 Task: Research Airbnb properties in Al Mishkhab, Iraq from 6th December, 2023 to 10th December, 2023 for 6 adults, 2 children. Place can be entire room or shared room with 6 bedrooms having 6 beds and 6 bathrooms. Property type can be house. Amenities needed are: wifi, TV, free parkinig on premises, gym, breakfast.
Action: Mouse moved to (561, 117)
Screenshot: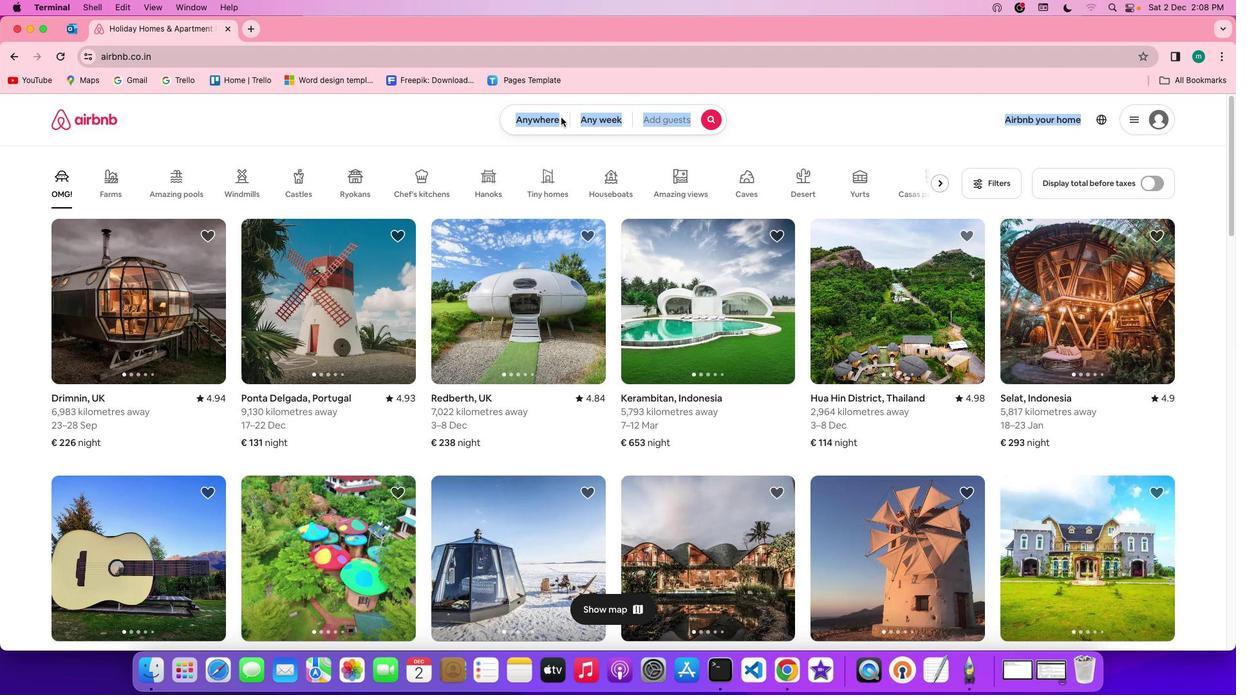 
Action: Mouse pressed left at (561, 117)
Screenshot: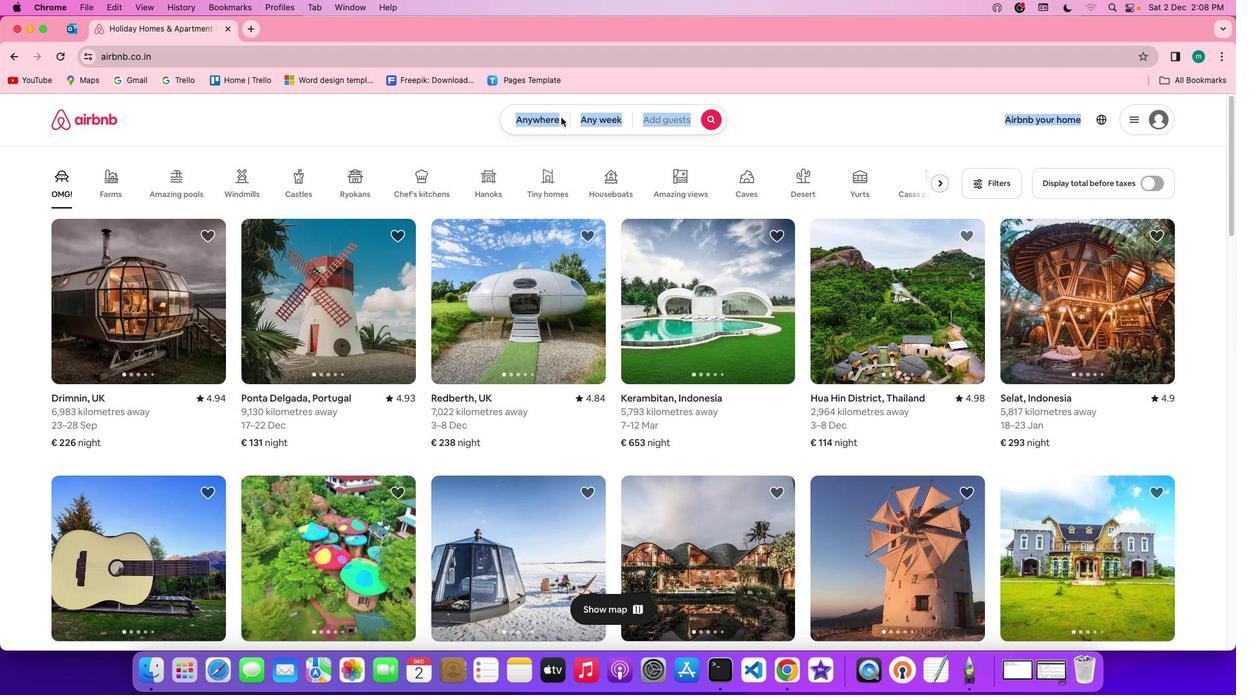 
Action: Mouse moved to (556, 117)
Screenshot: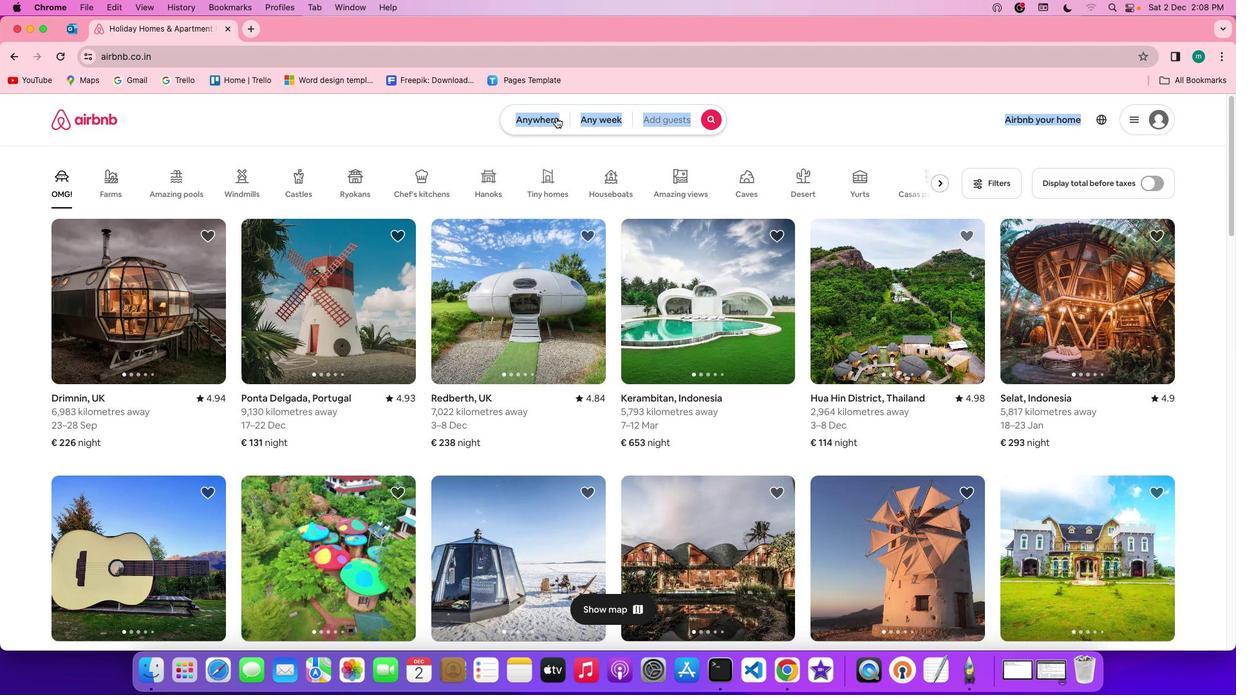 
Action: Mouse pressed left at (556, 117)
Screenshot: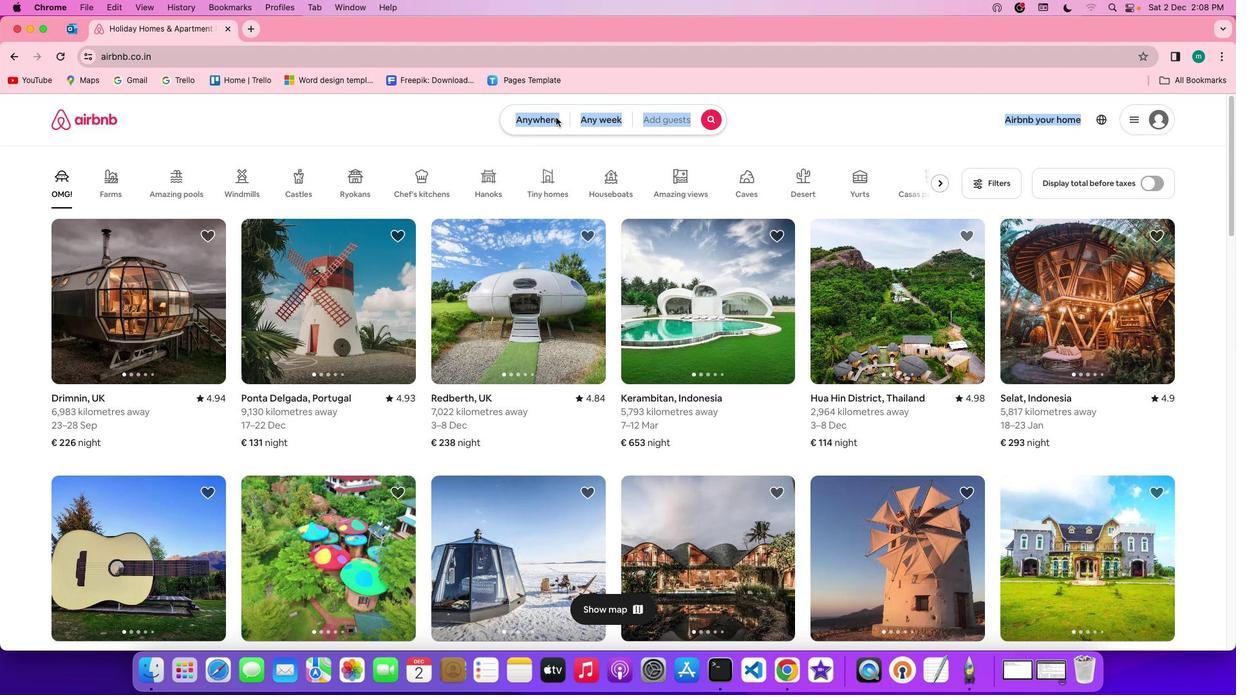 
Action: Mouse moved to (478, 174)
Screenshot: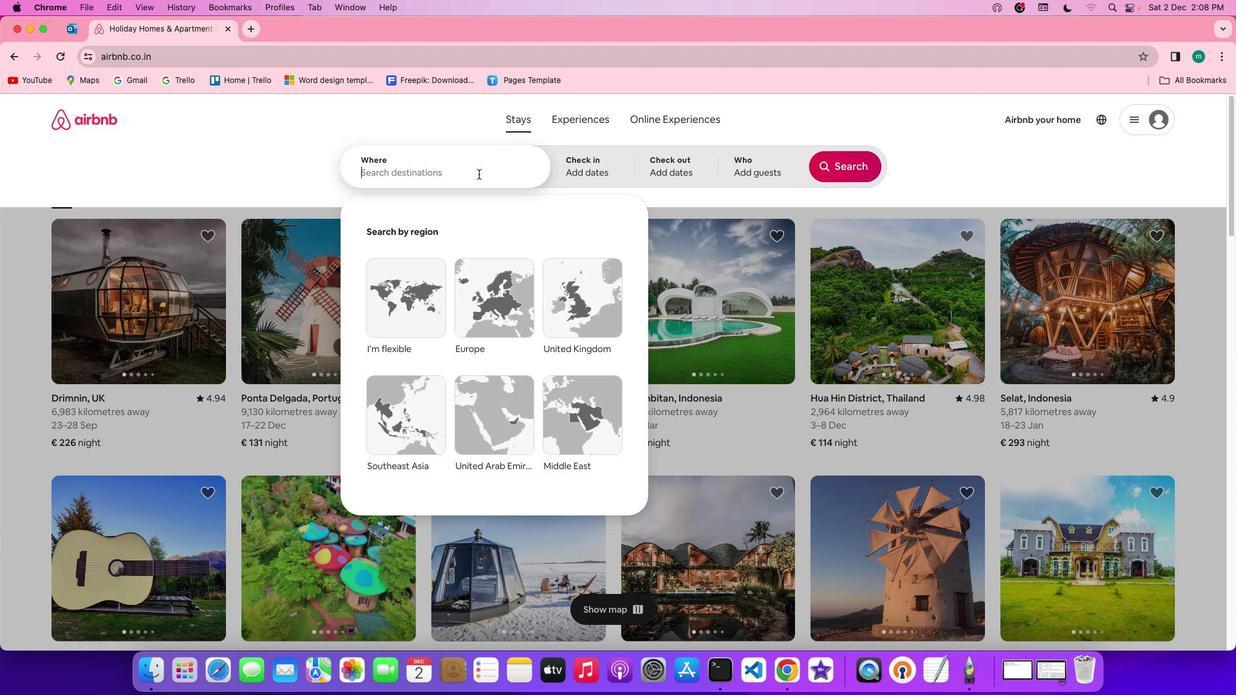 
Action: Mouse pressed left at (478, 174)
Screenshot: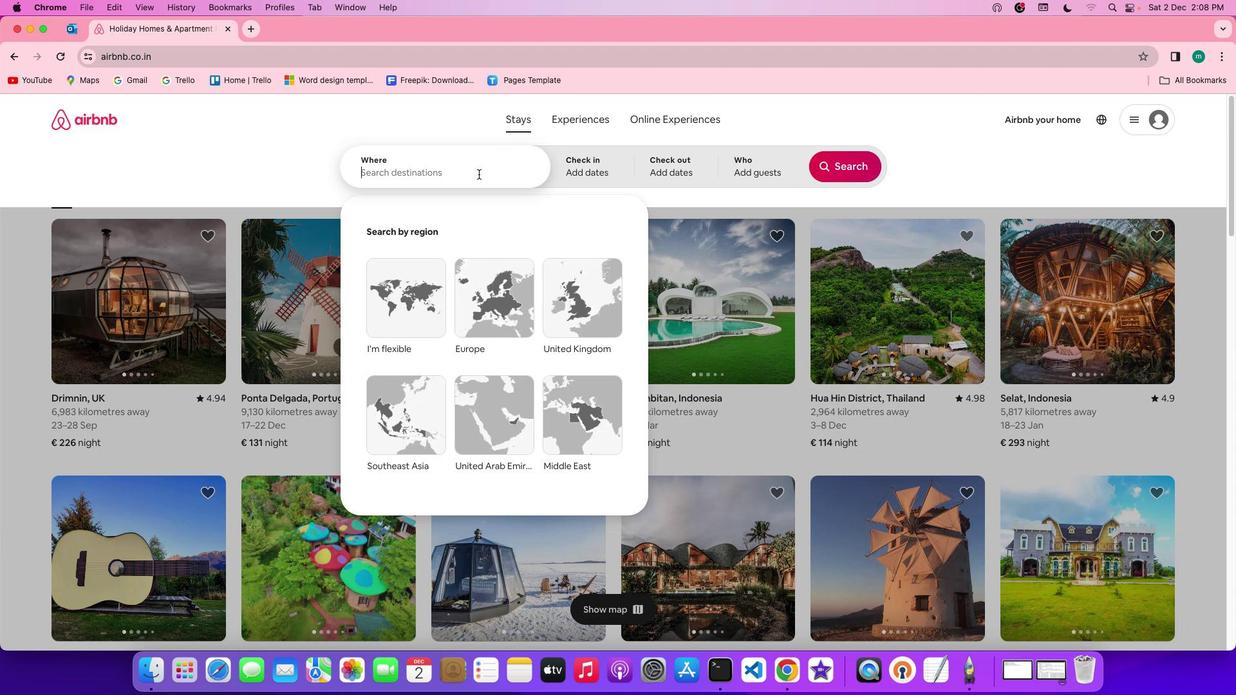 
Action: Mouse moved to (450, 164)
Screenshot: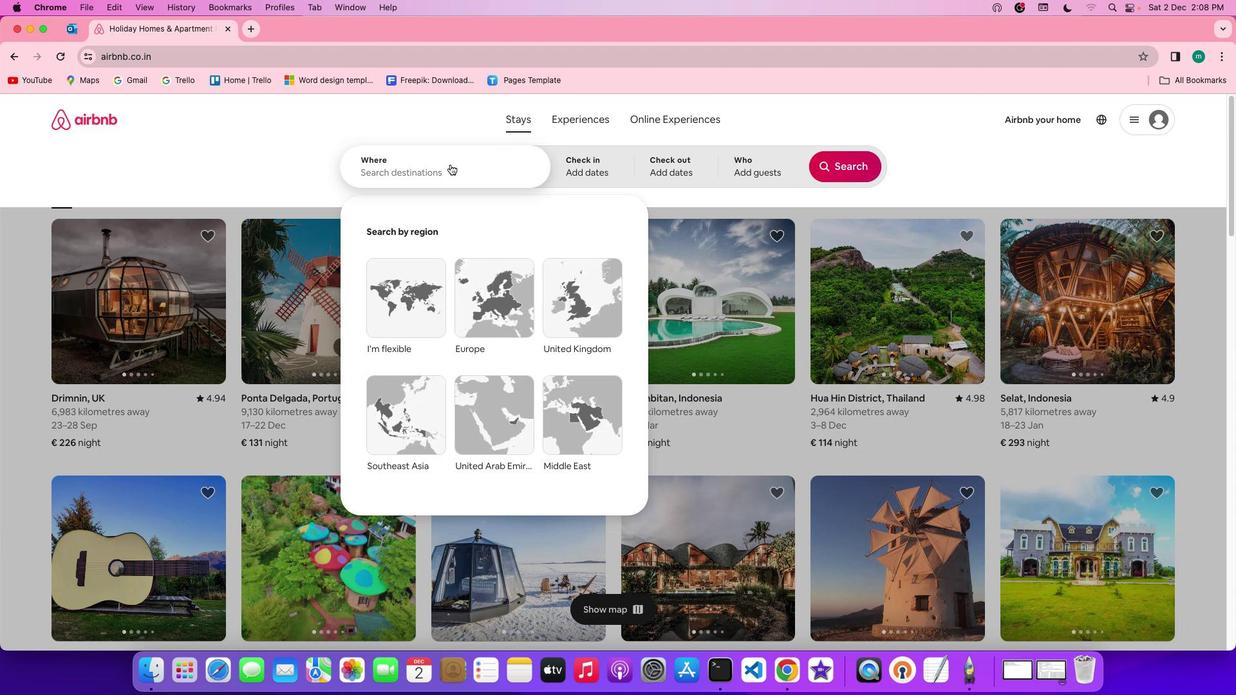 
Action: Key pressed Key.shift'A''I'Key.spaceKey.shift'M''i''s''h''k''h''a''b'','Key.spaceKey.shift'i''r''a''q'
Screenshot: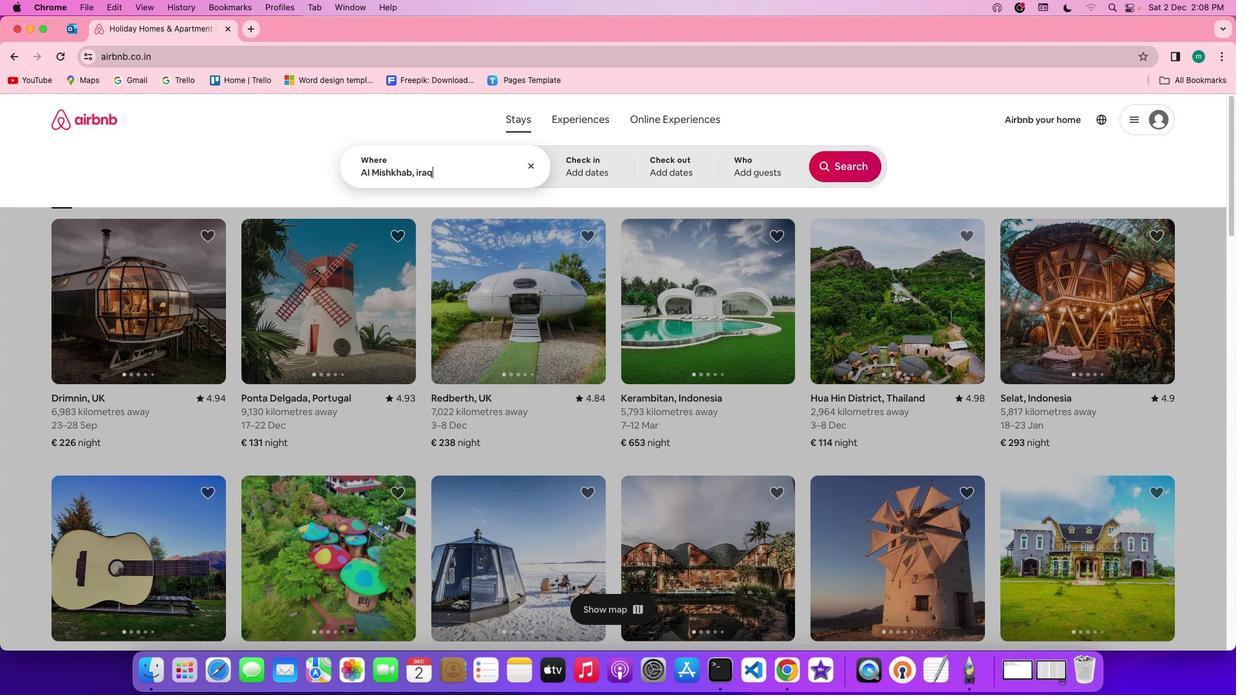 
Action: Mouse moved to (587, 149)
Screenshot: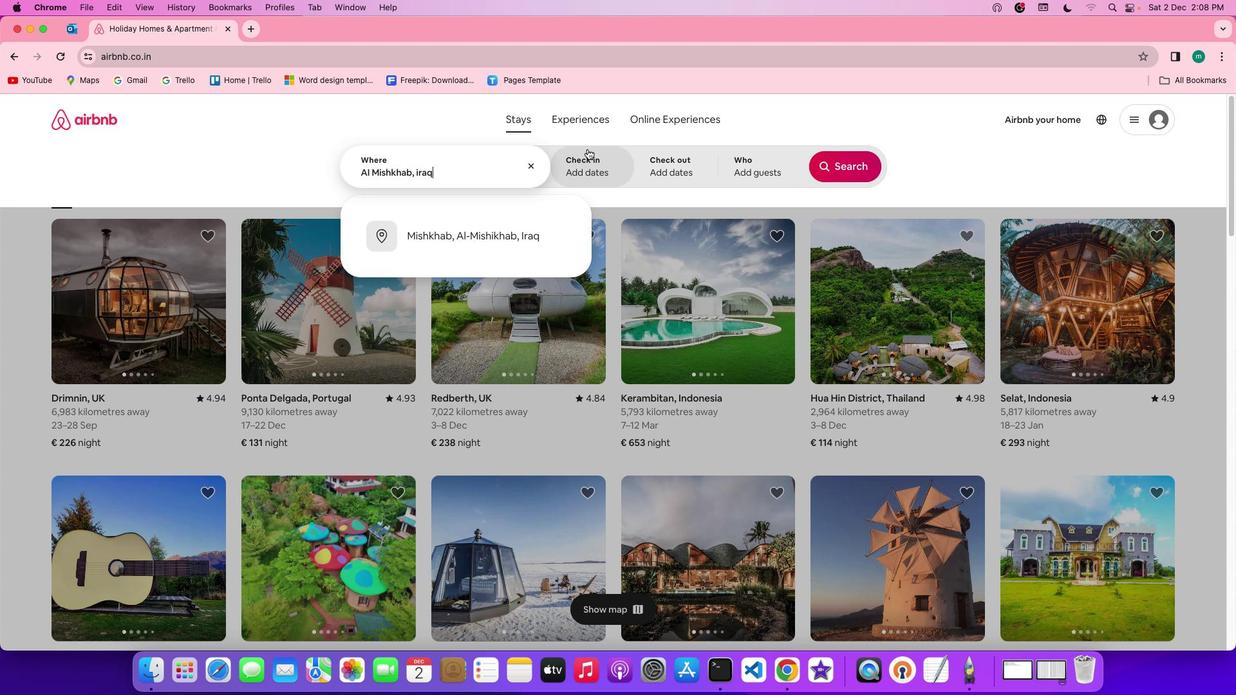 
Action: Mouse pressed left at (587, 149)
Screenshot: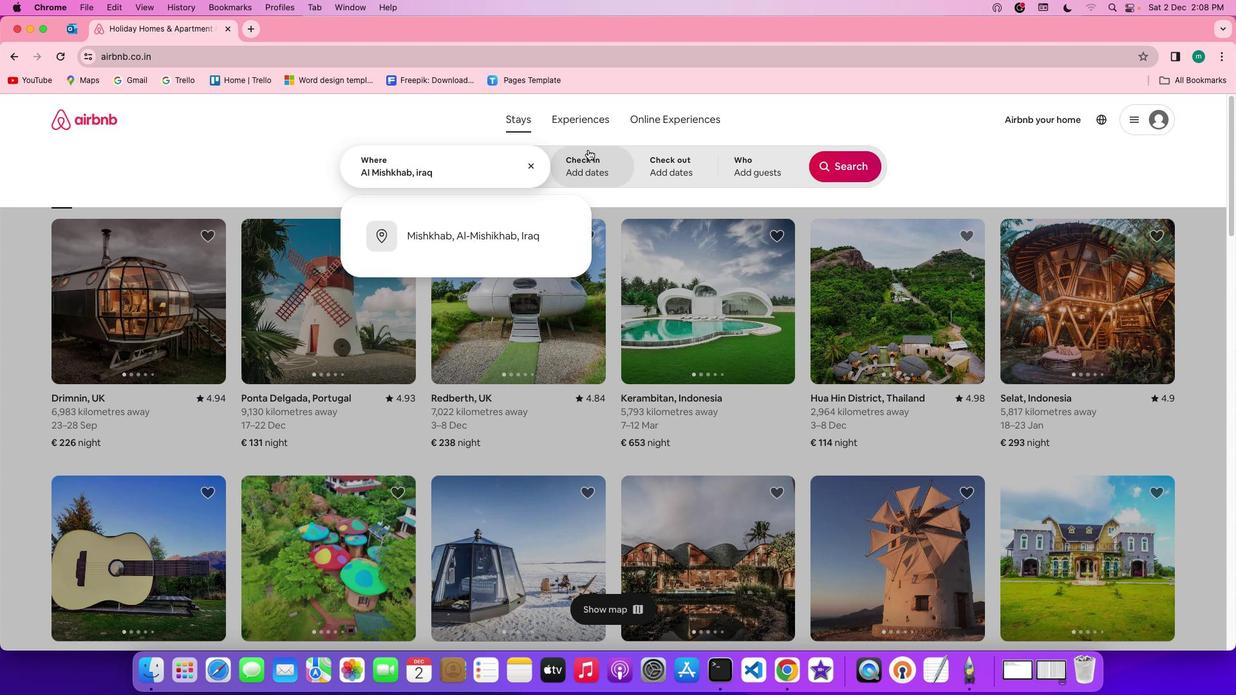
Action: Mouse moved to (486, 358)
Screenshot: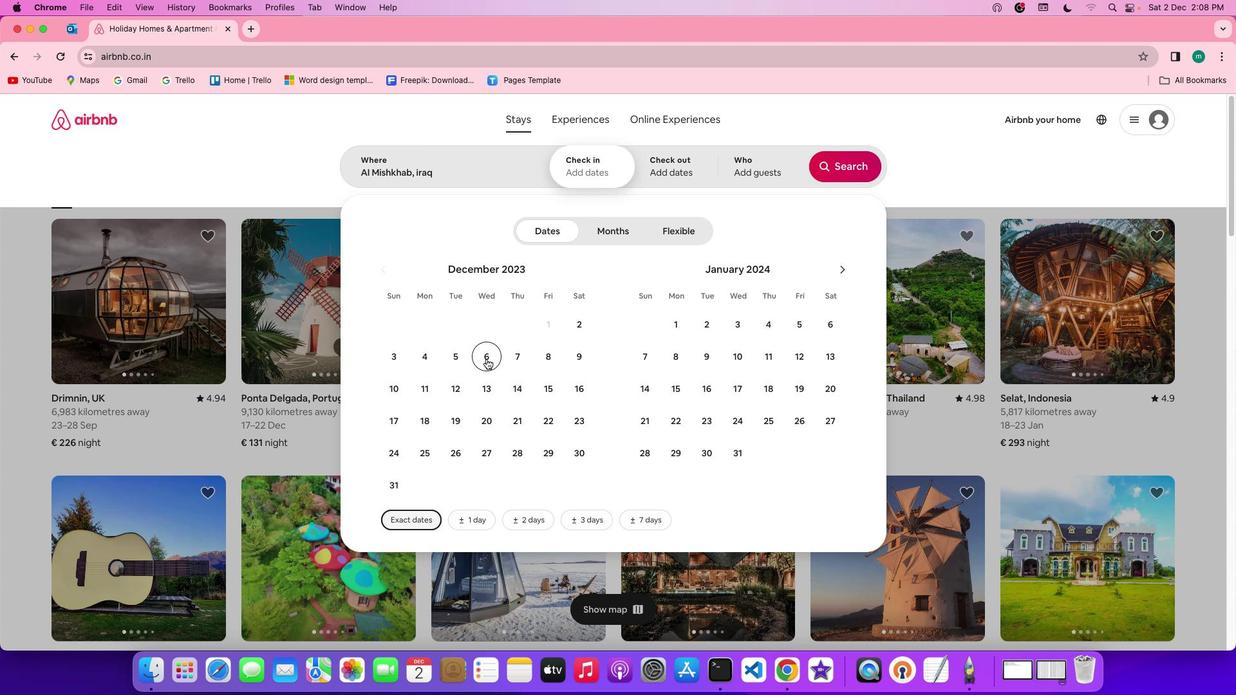 
Action: Mouse pressed left at (486, 358)
Screenshot: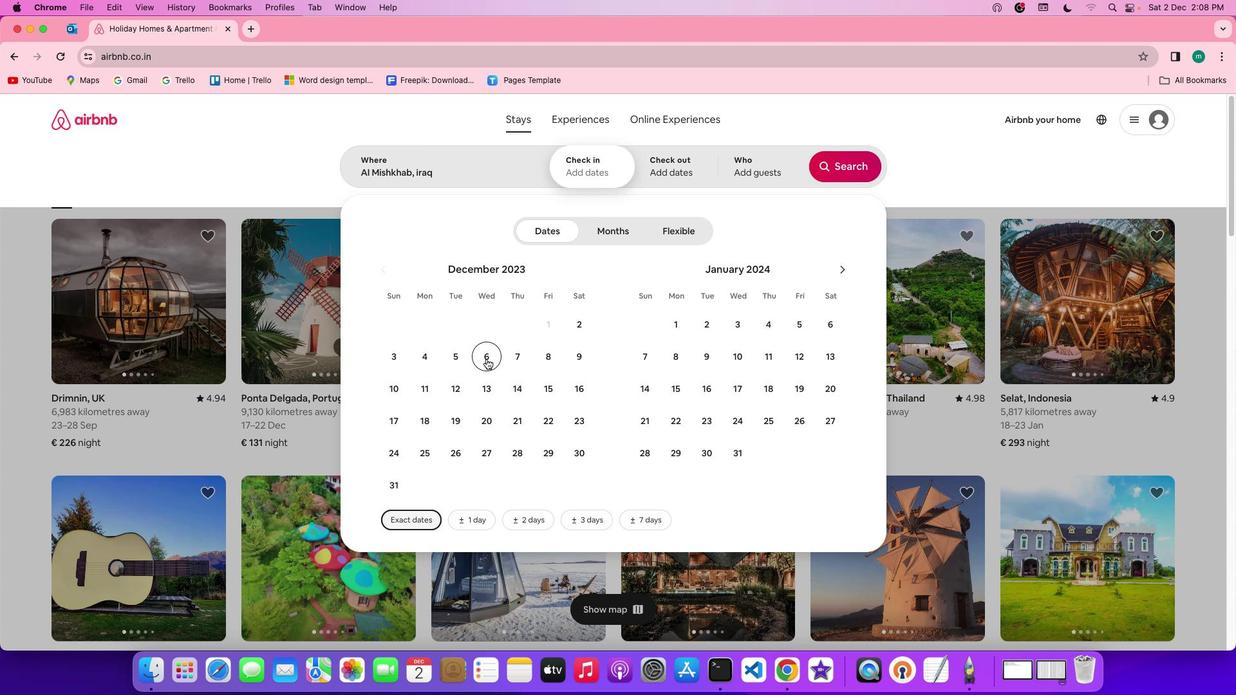 
Action: Mouse moved to (395, 390)
Screenshot: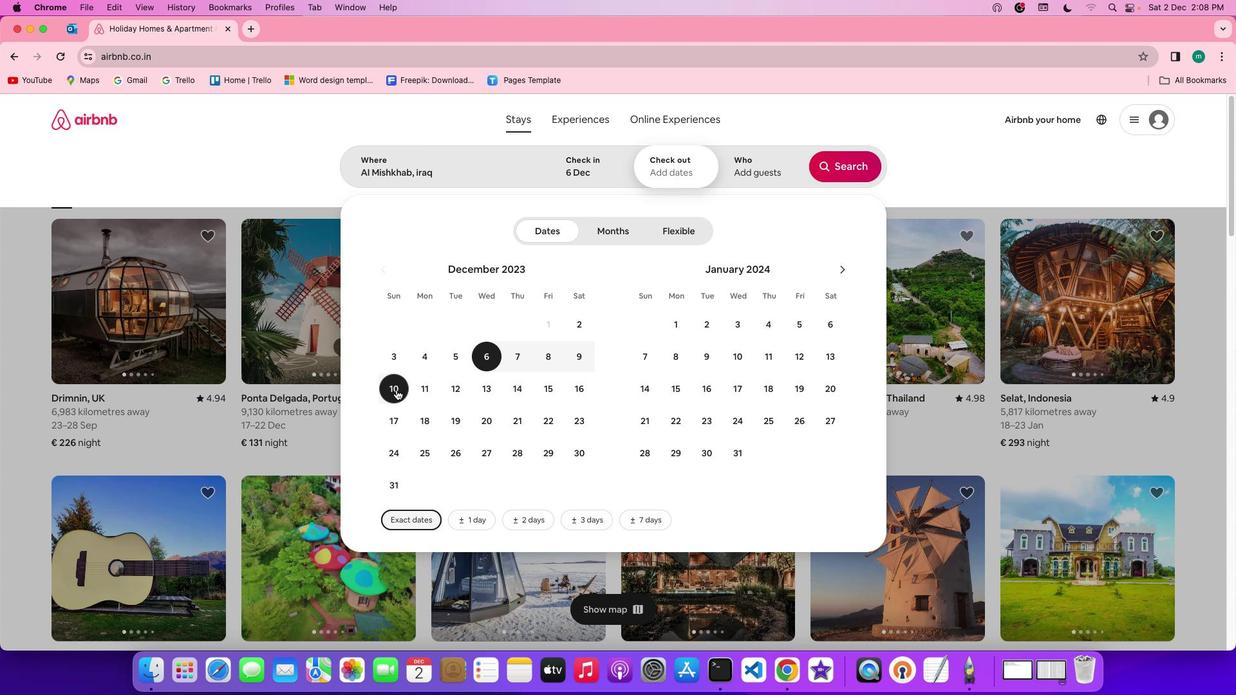 
Action: Mouse pressed left at (395, 390)
Screenshot: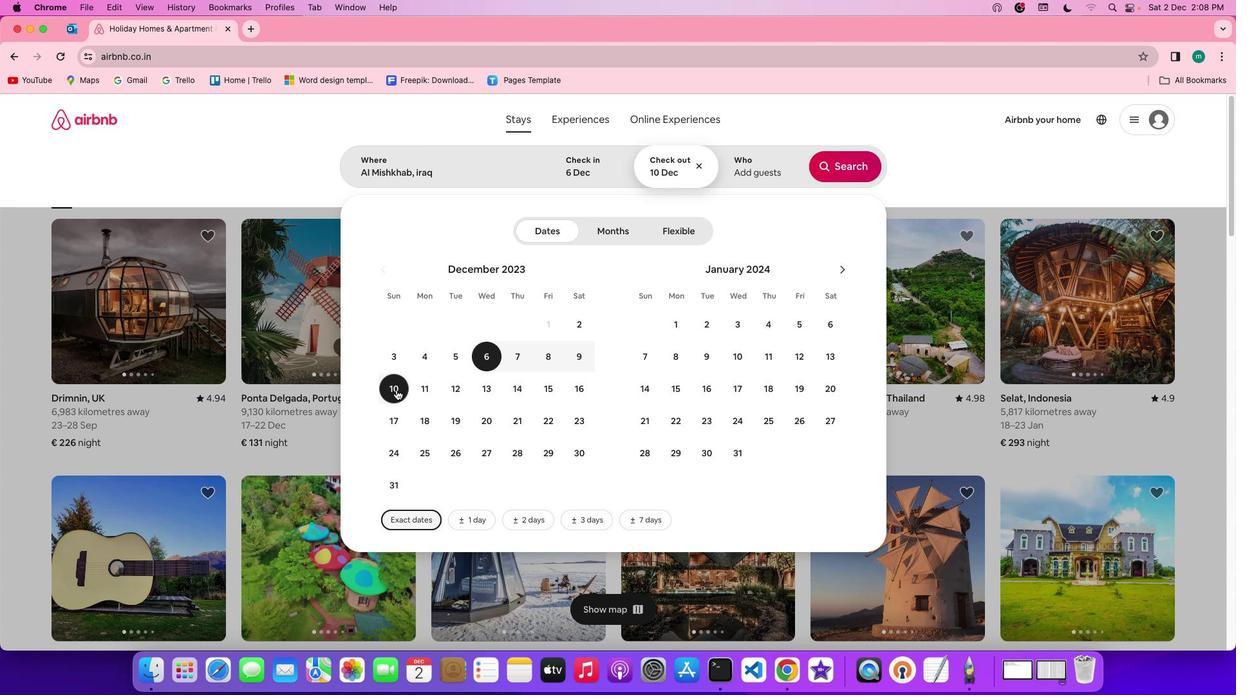 
Action: Mouse moved to (757, 173)
Screenshot: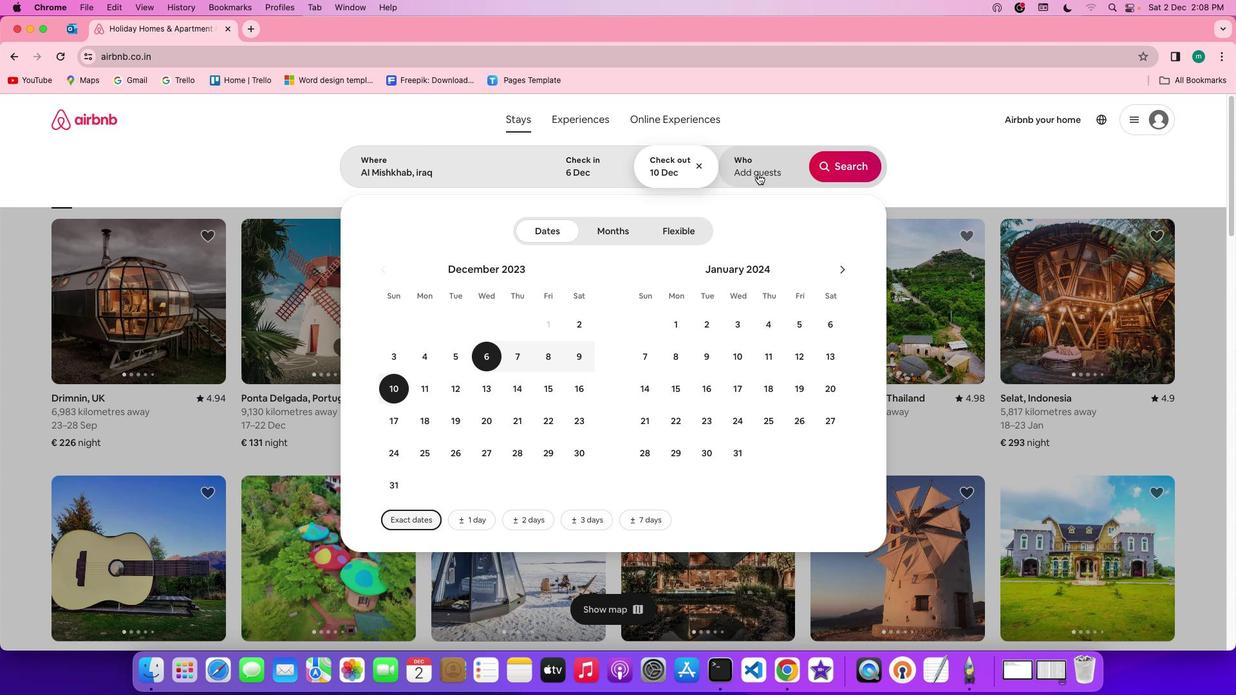 
Action: Mouse pressed left at (757, 173)
Screenshot: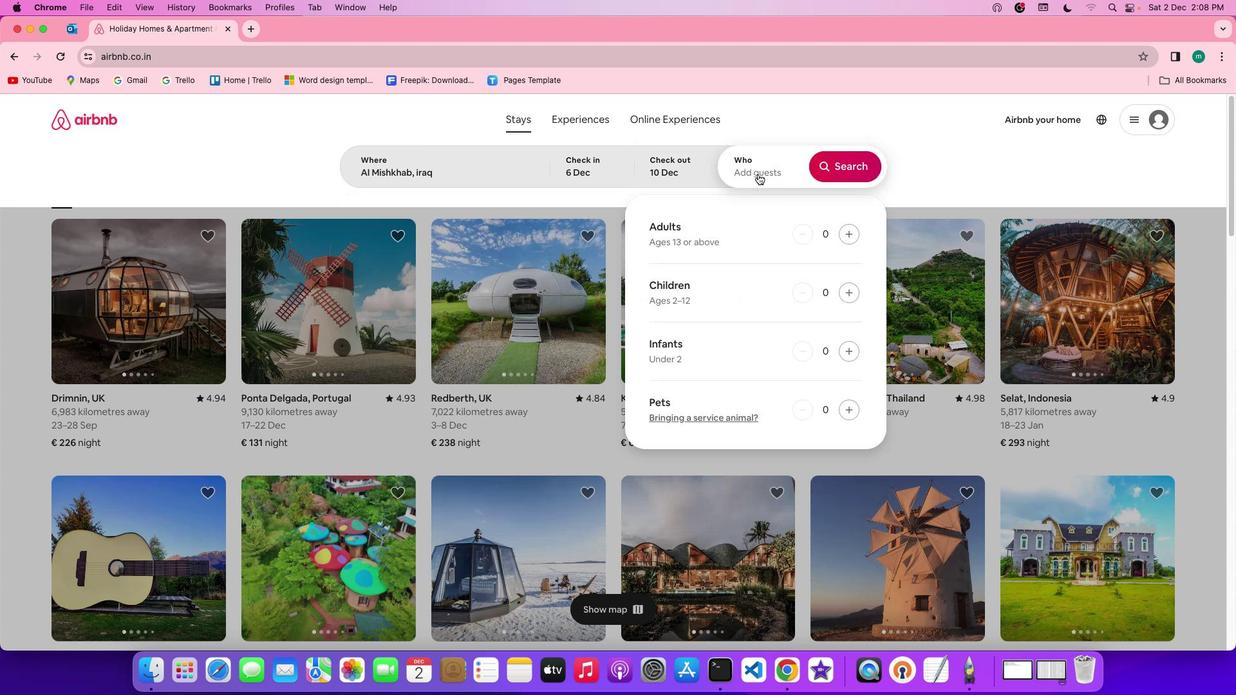 
Action: Mouse moved to (844, 232)
Screenshot: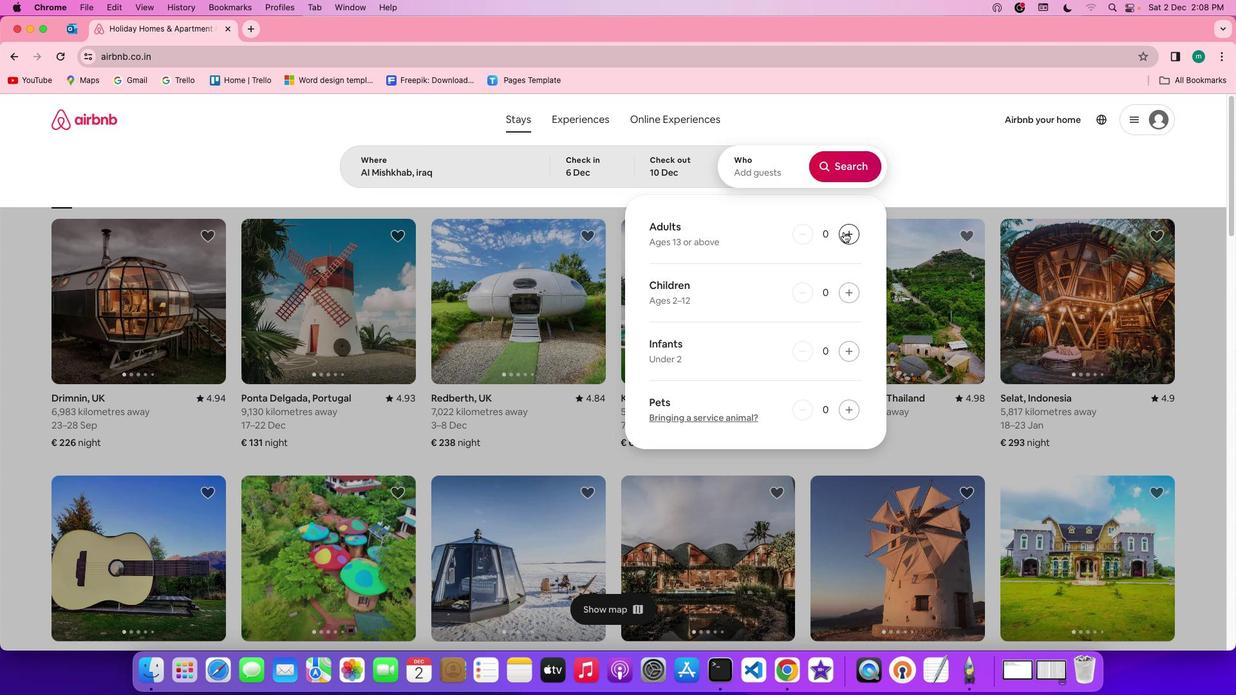 
Action: Mouse pressed left at (844, 232)
Screenshot: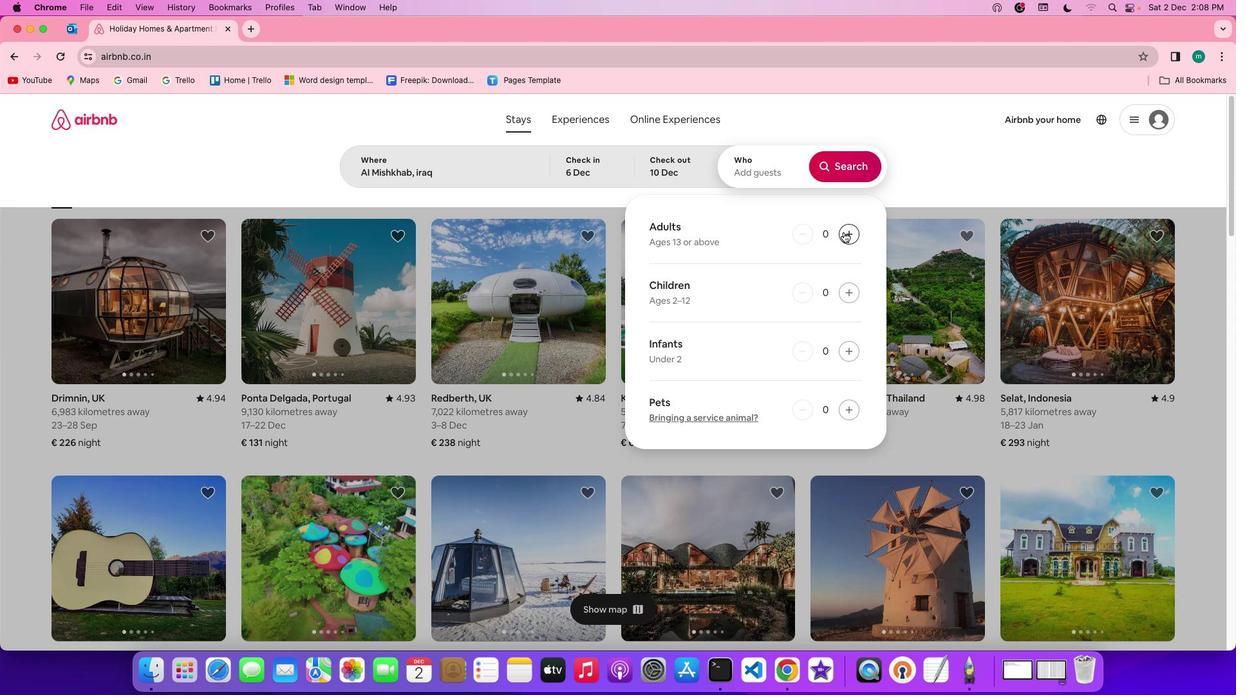
Action: Mouse pressed left at (844, 232)
Screenshot: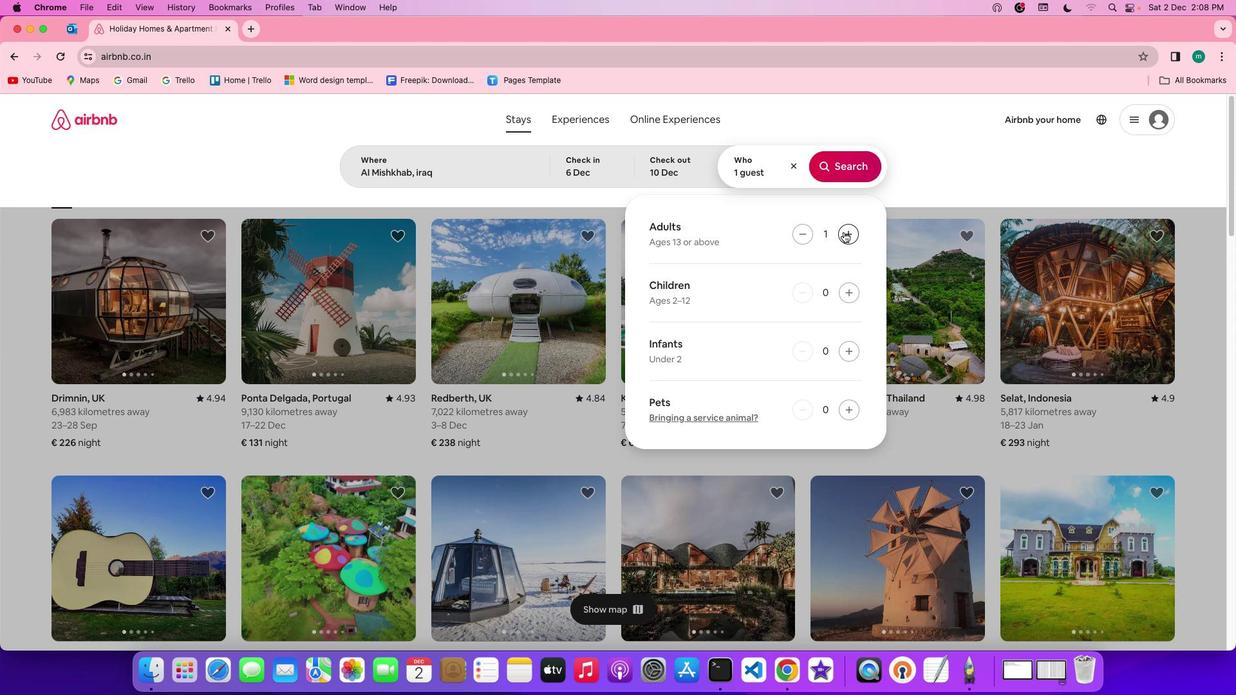 
Action: Mouse pressed left at (844, 232)
Screenshot: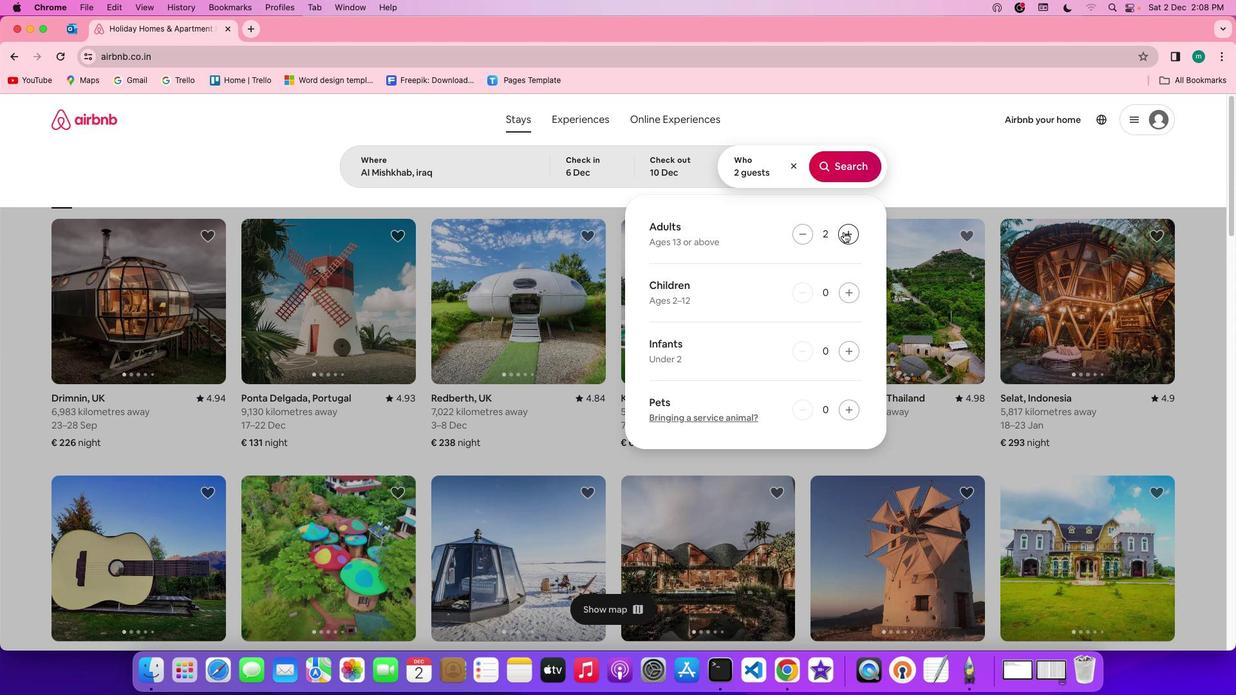 
Action: Mouse pressed left at (844, 232)
Screenshot: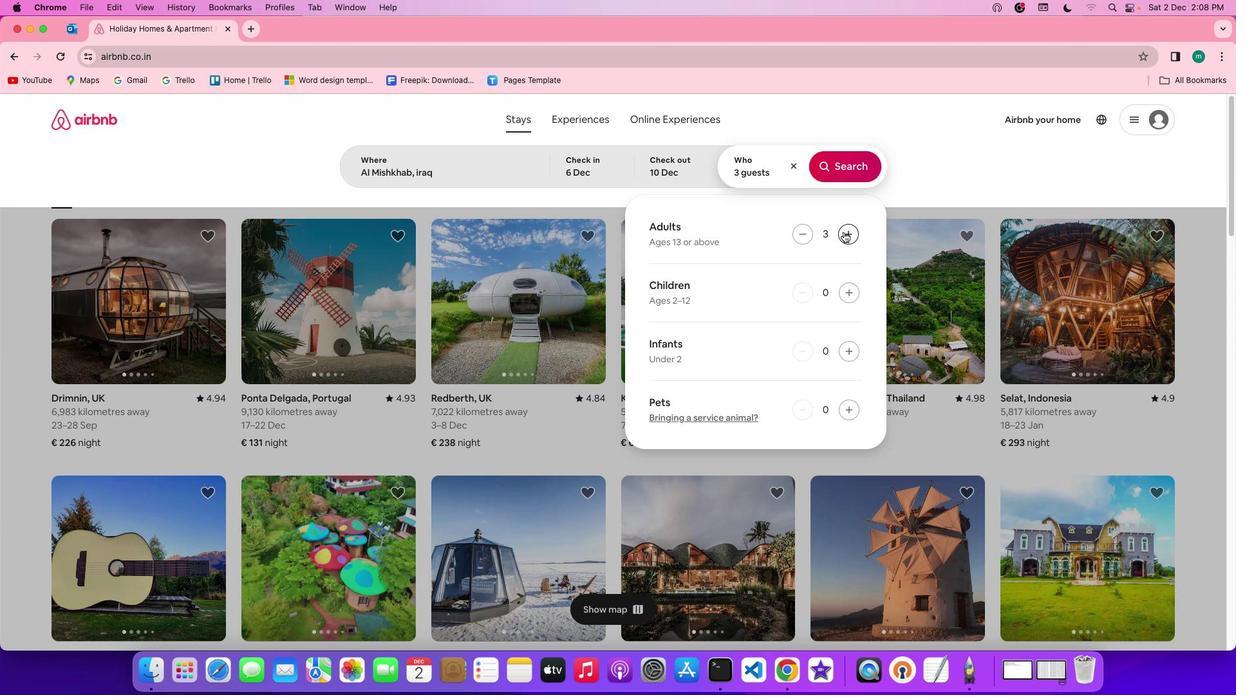 
Action: Mouse pressed left at (844, 232)
Screenshot: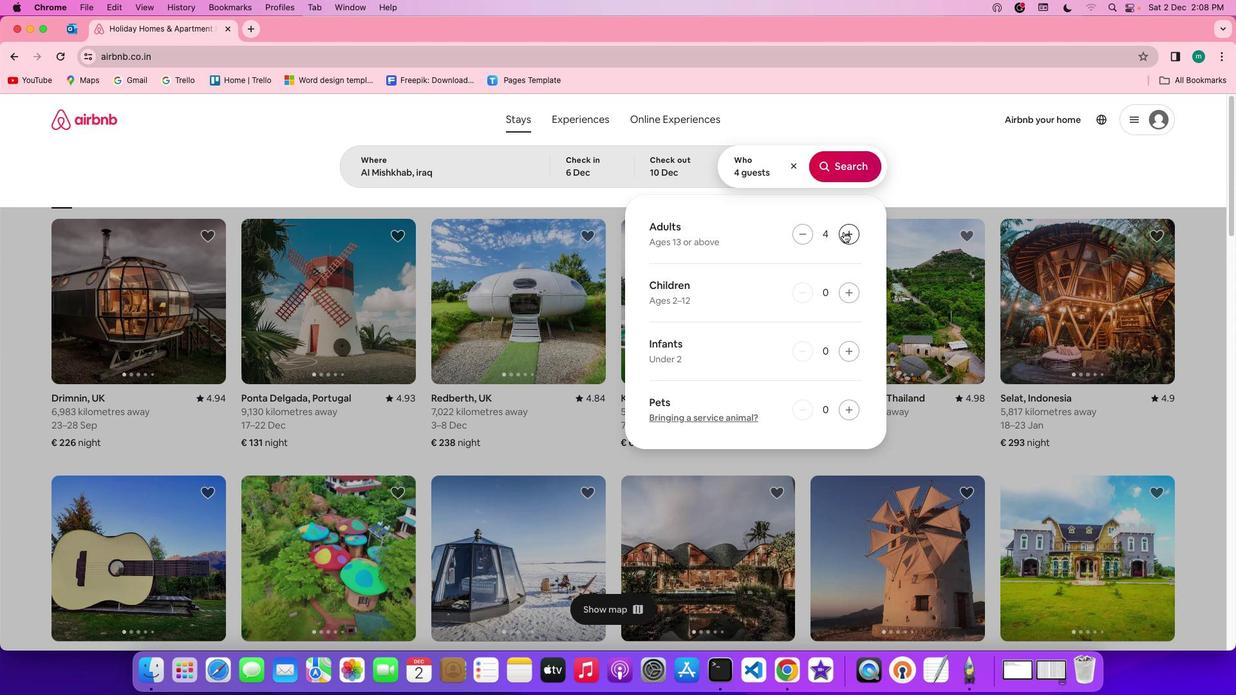 
Action: Mouse pressed left at (844, 232)
Screenshot: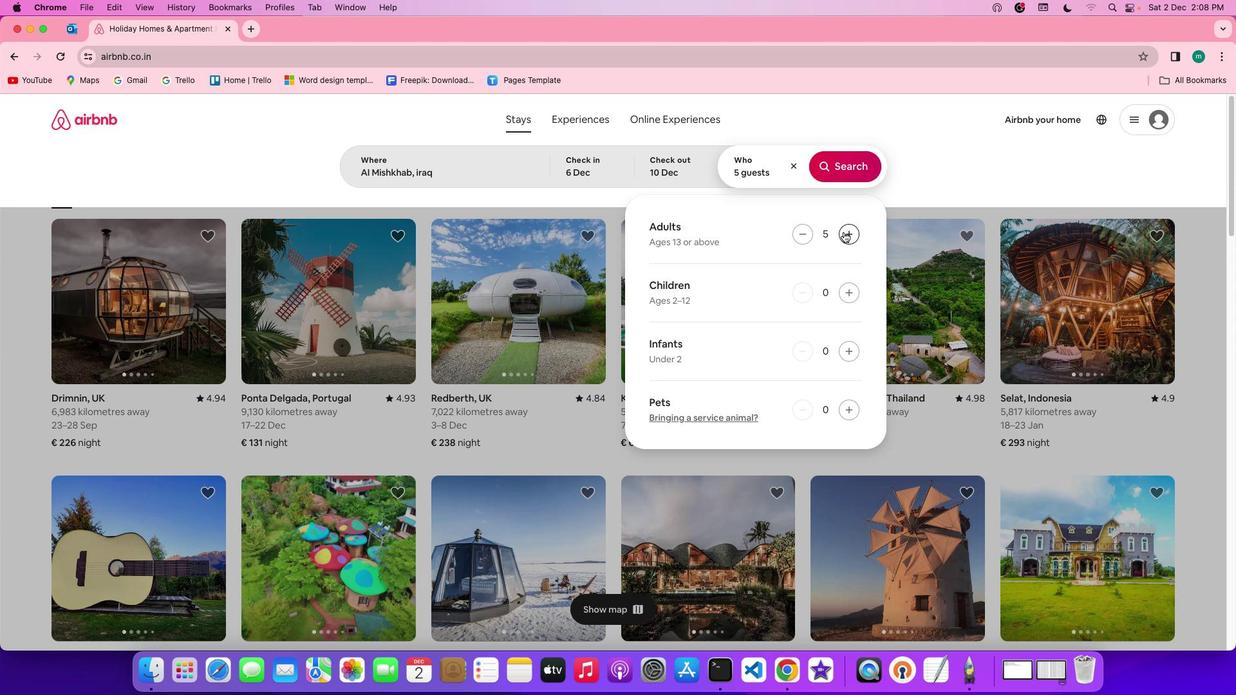 
Action: Mouse moved to (847, 294)
Screenshot: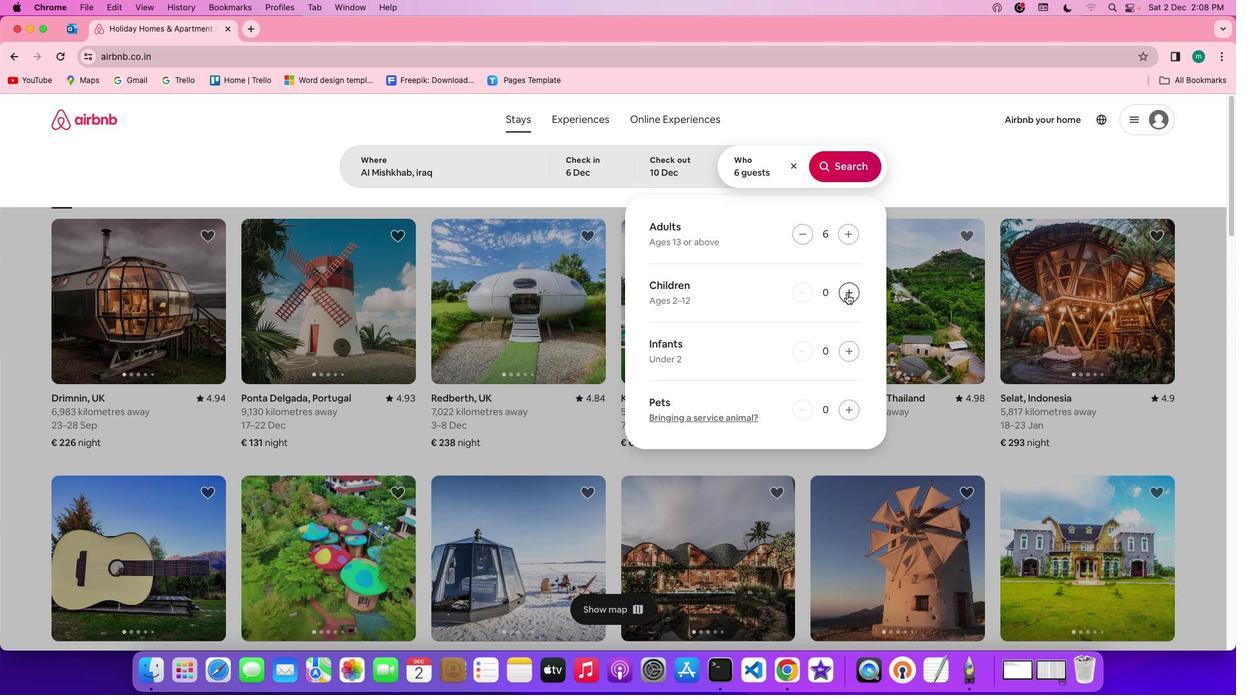 
Action: Mouse pressed left at (847, 294)
Screenshot: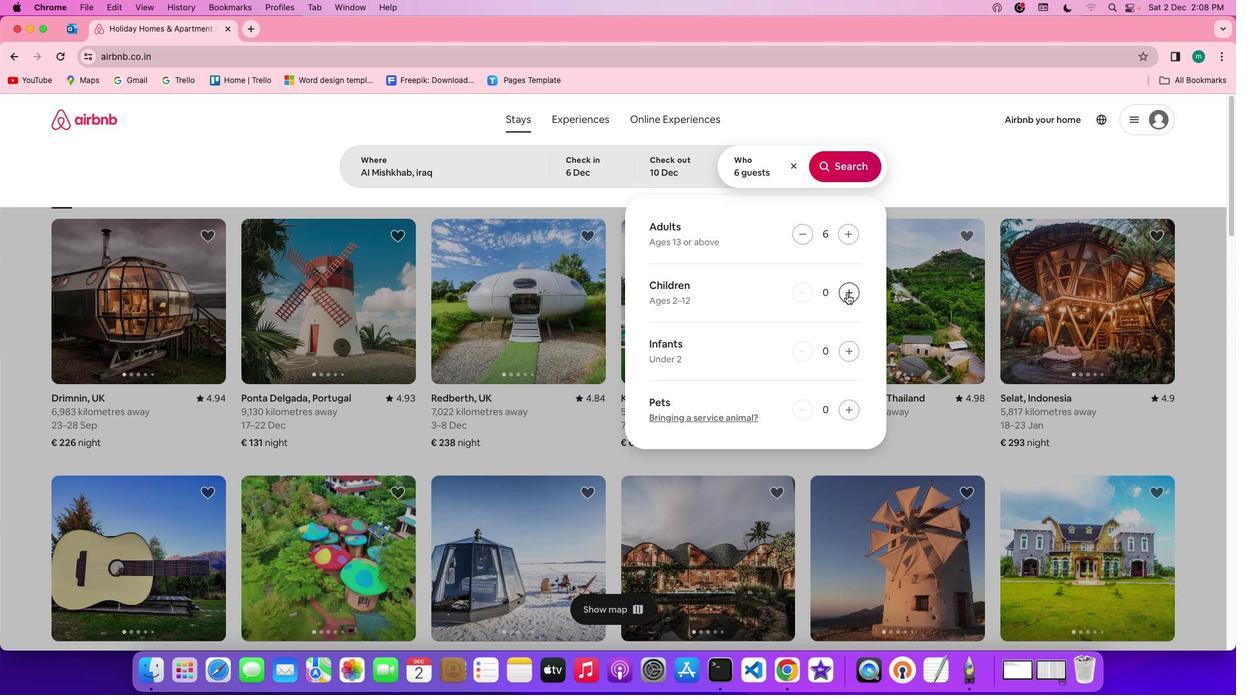 
Action: Mouse pressed left at (847, 294)
Screenshot: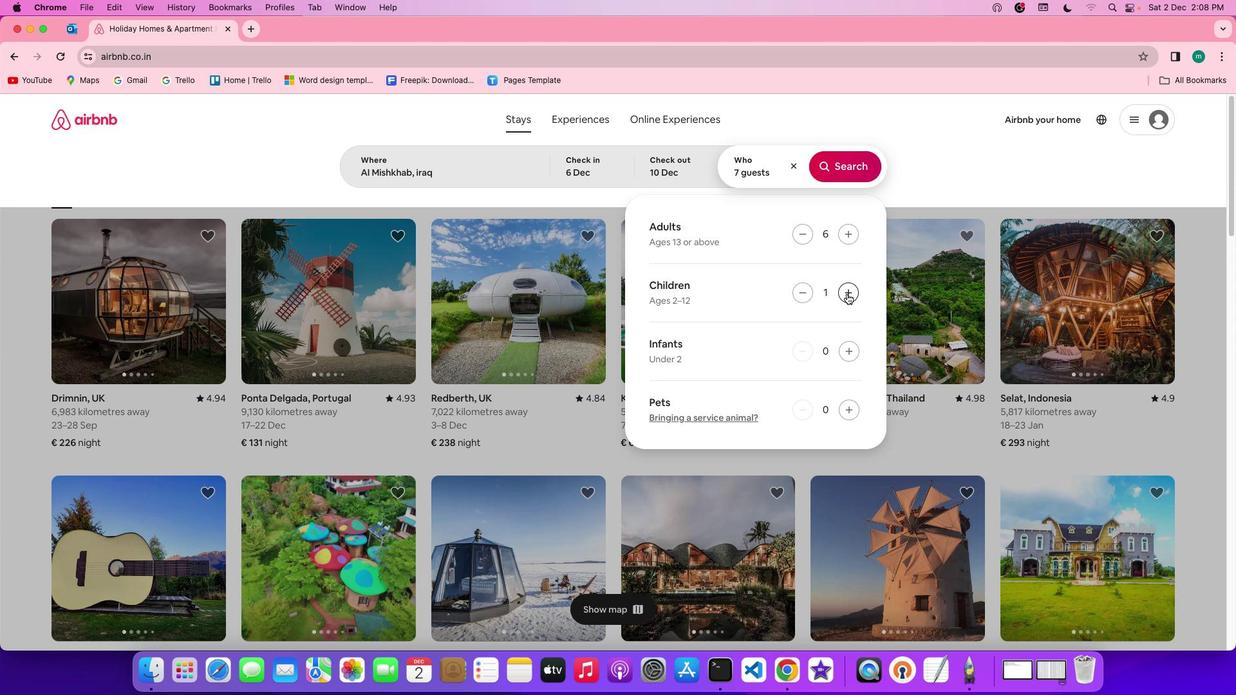 
Action: Mouse moved to (850, 175)
Screenshot: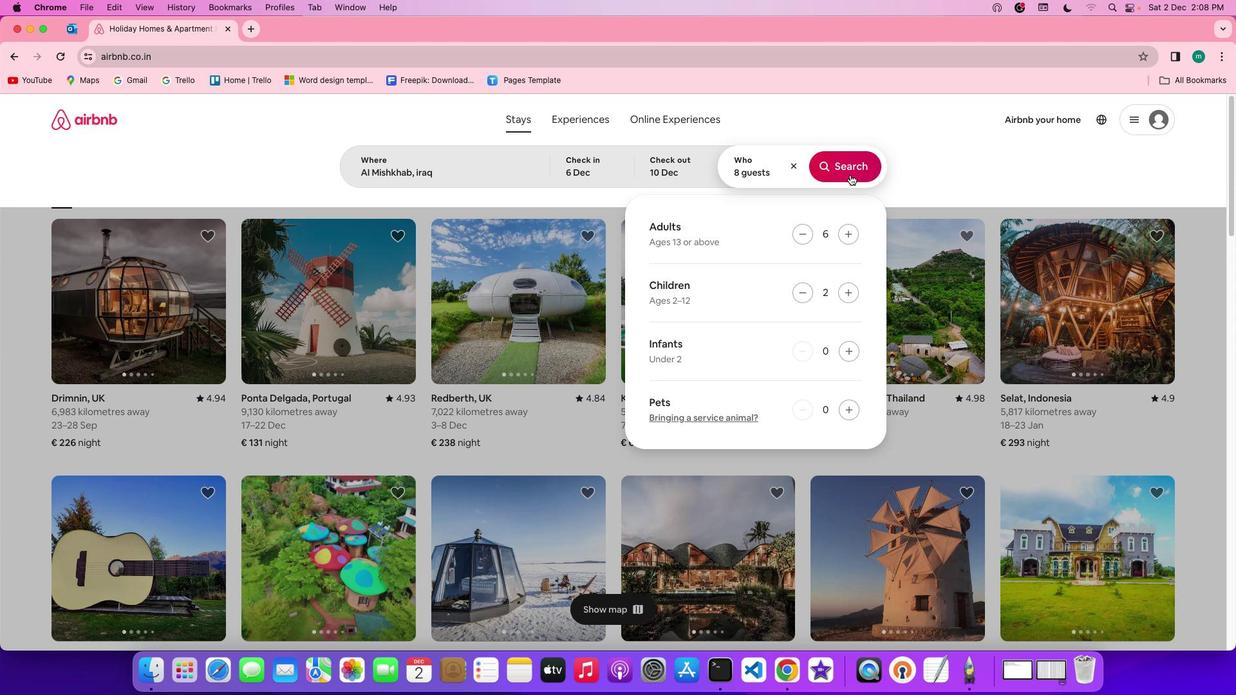 
Action: Mouse pressed left at (850, 175)
Screenshot: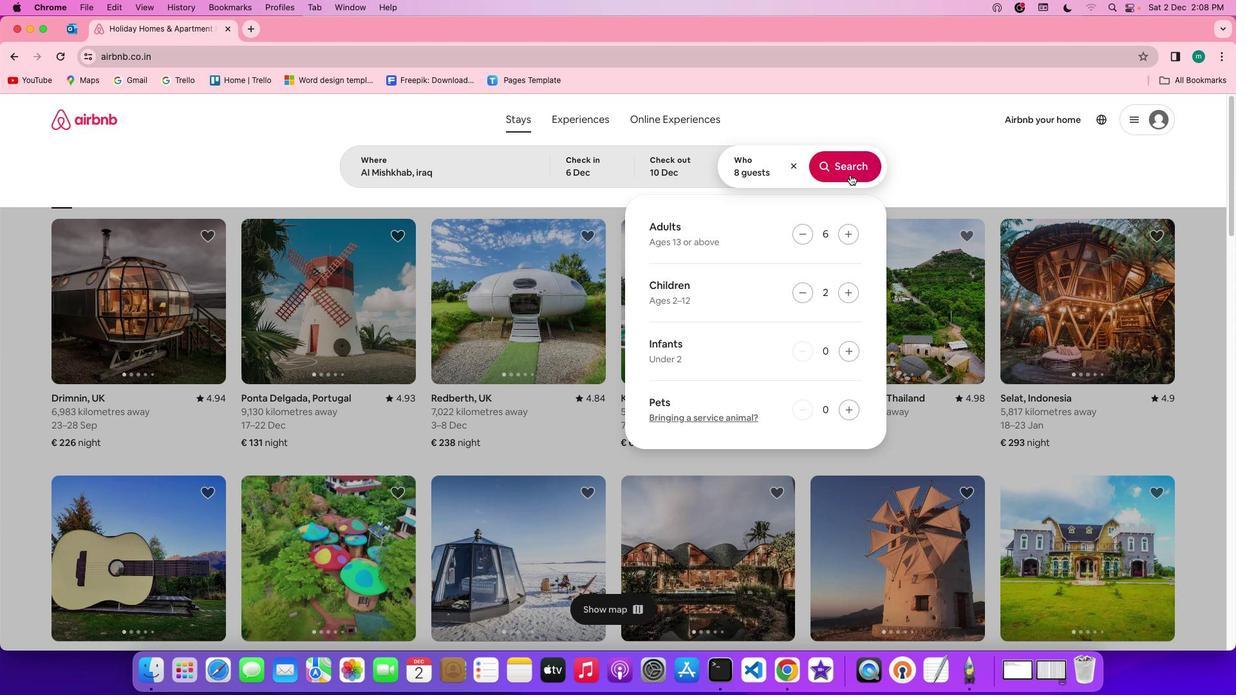 
Action: Mouse moved to (1046, 173)
Screenshot: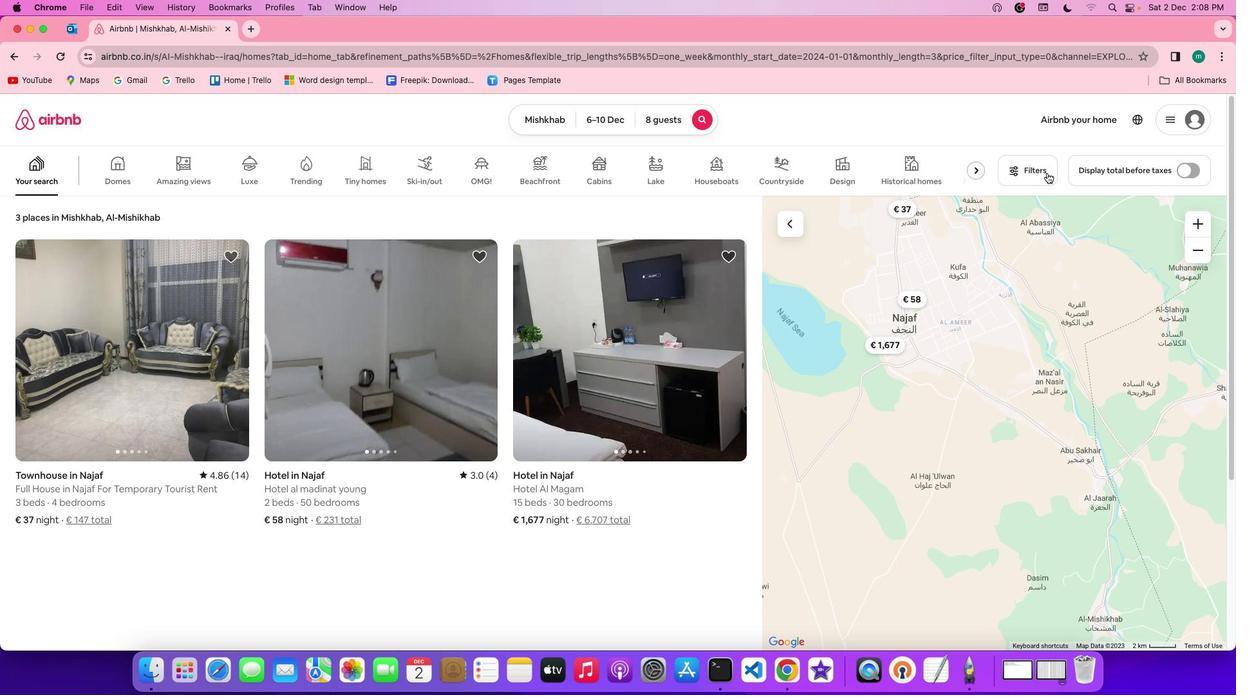 
Action: Mouse pressed left at (1046, 173)
Screenshot: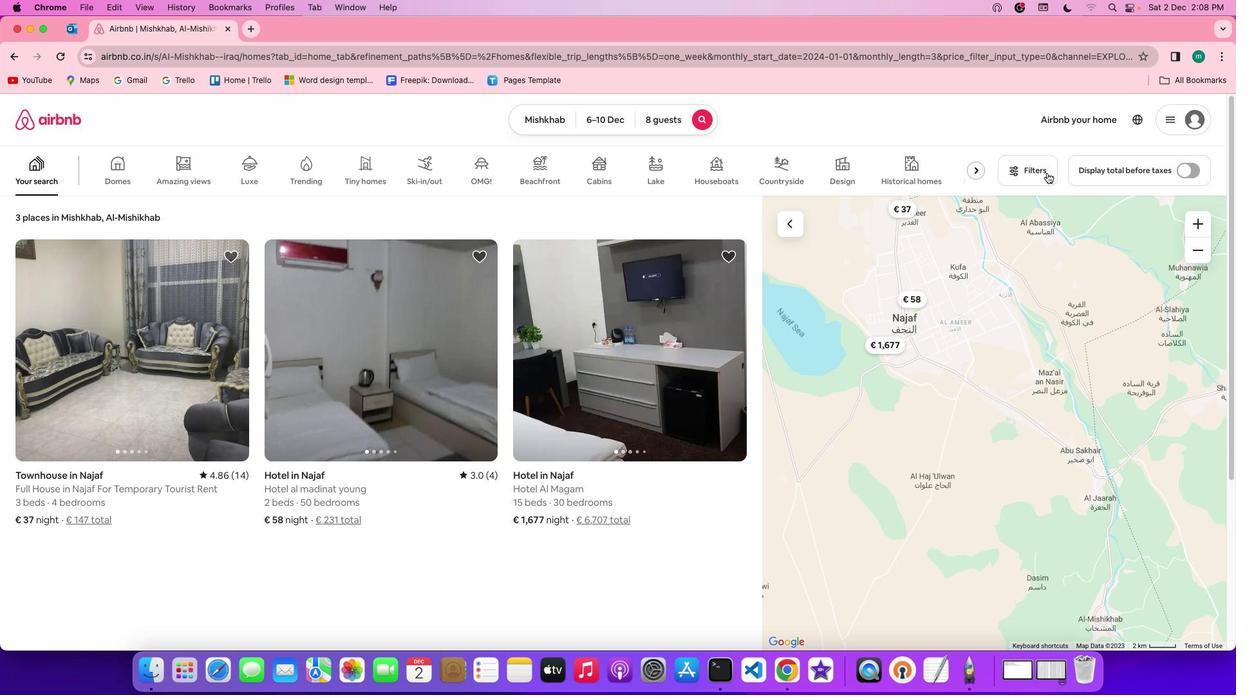 
Action: Mouse moved to (666, 391)
Screenshot: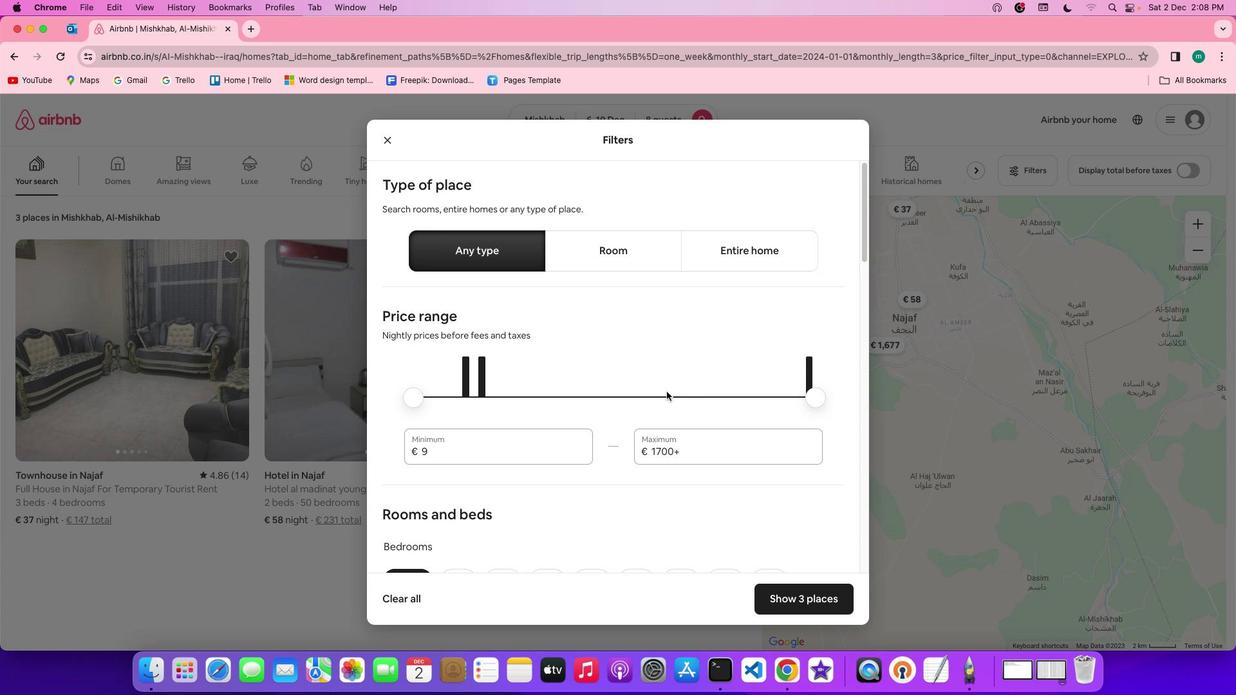 
Action: Mouse scrolled (666, 391) with delta (0, 0)
Screenshot: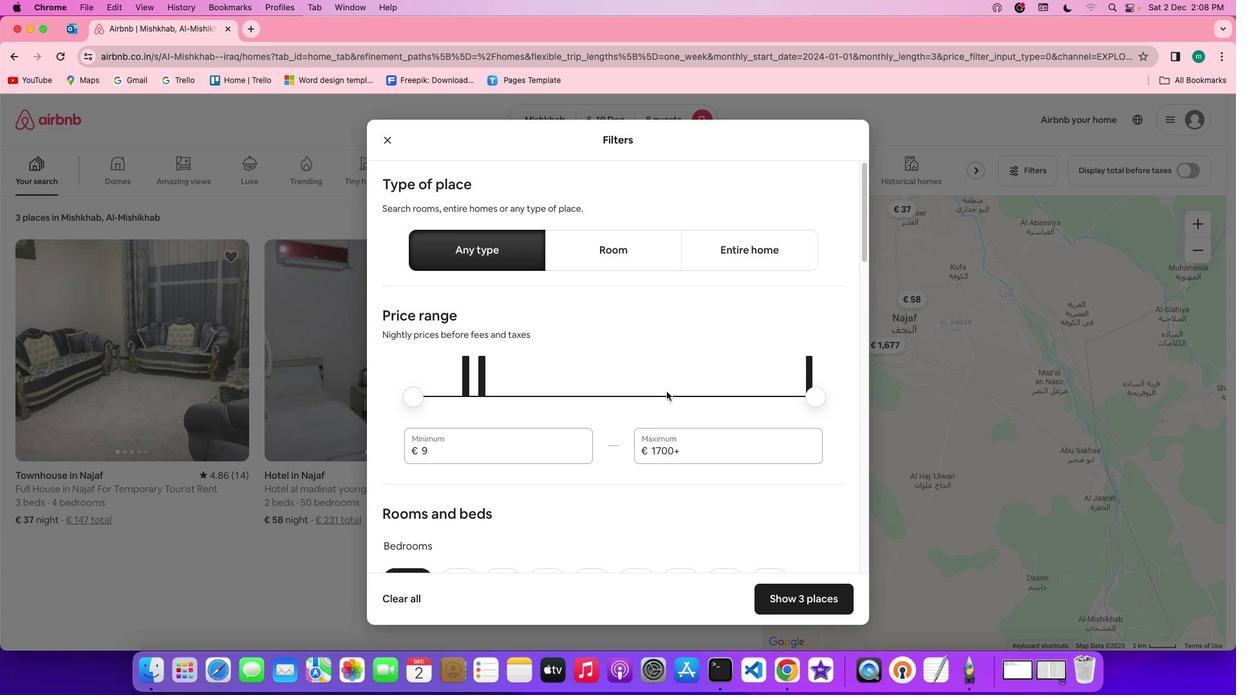 
Action: Mouse scrolled (666, 391) with delta (0, 0)
Screenshot: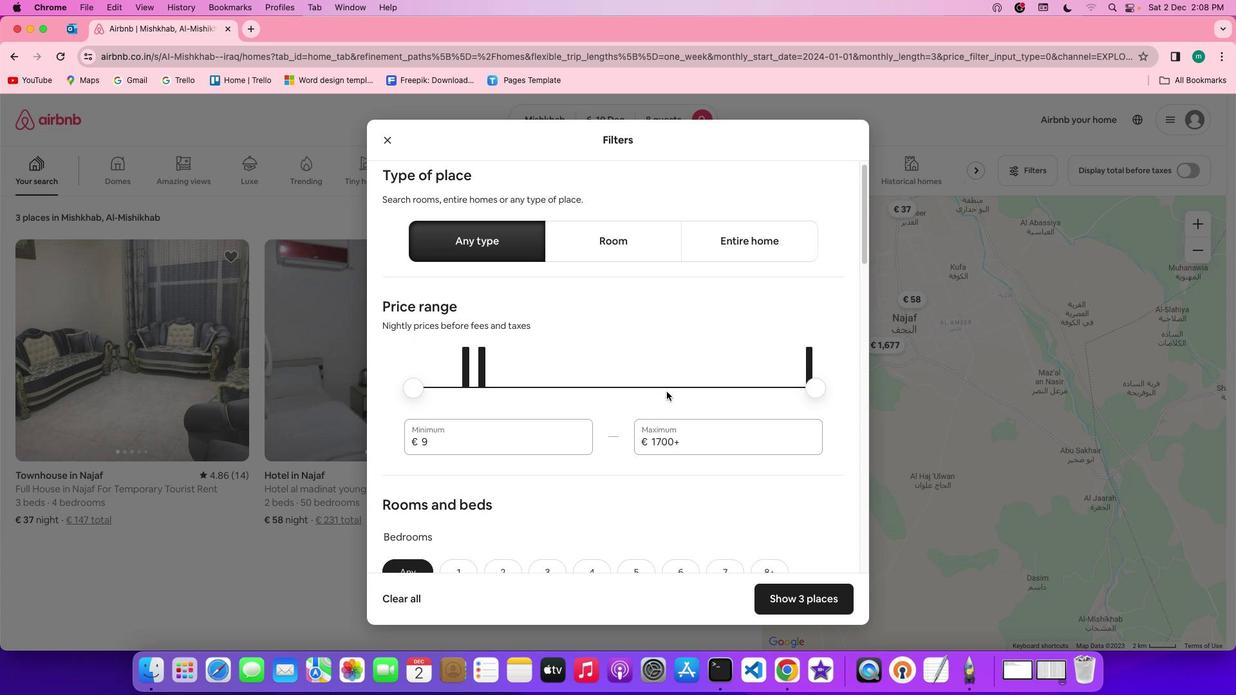 
Action: Mouse scrolled (666, 391) with delta (0, -1)
Screenshot: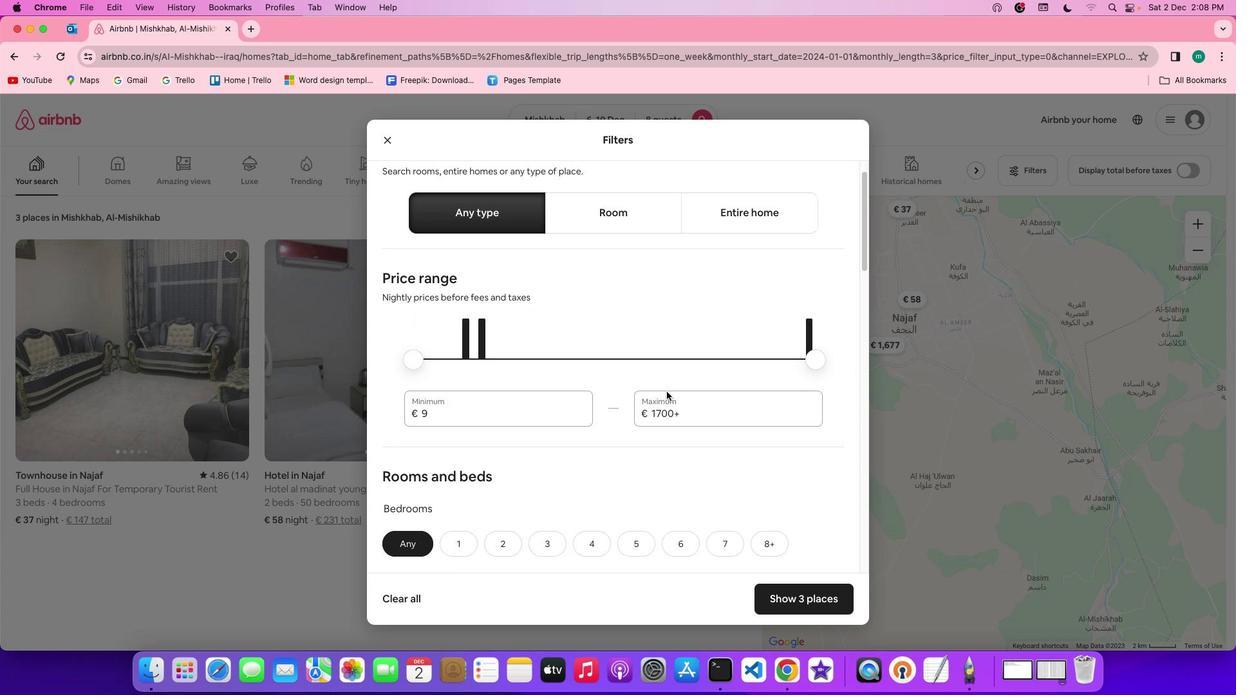 
Action: Mouse scrolled (666, 391) with delta (0, 0)
Screenshot: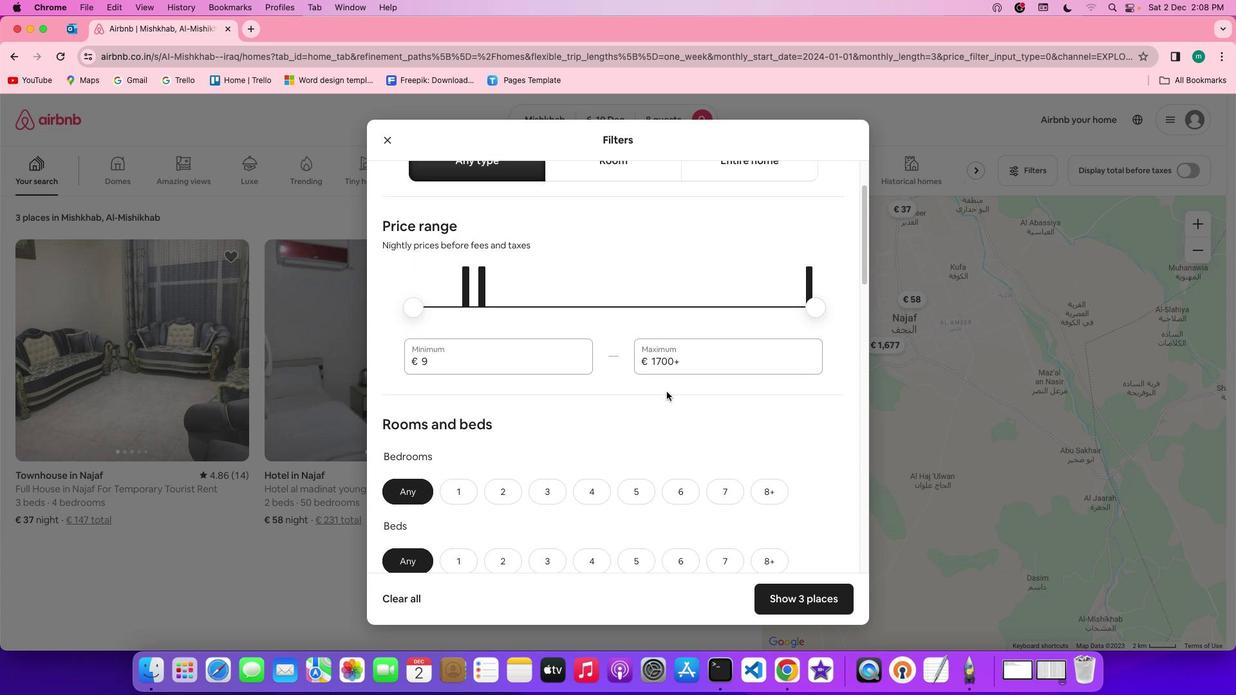 
Action: Mouse scrolled (666, 391) with delta (0, 0)
Screenshot: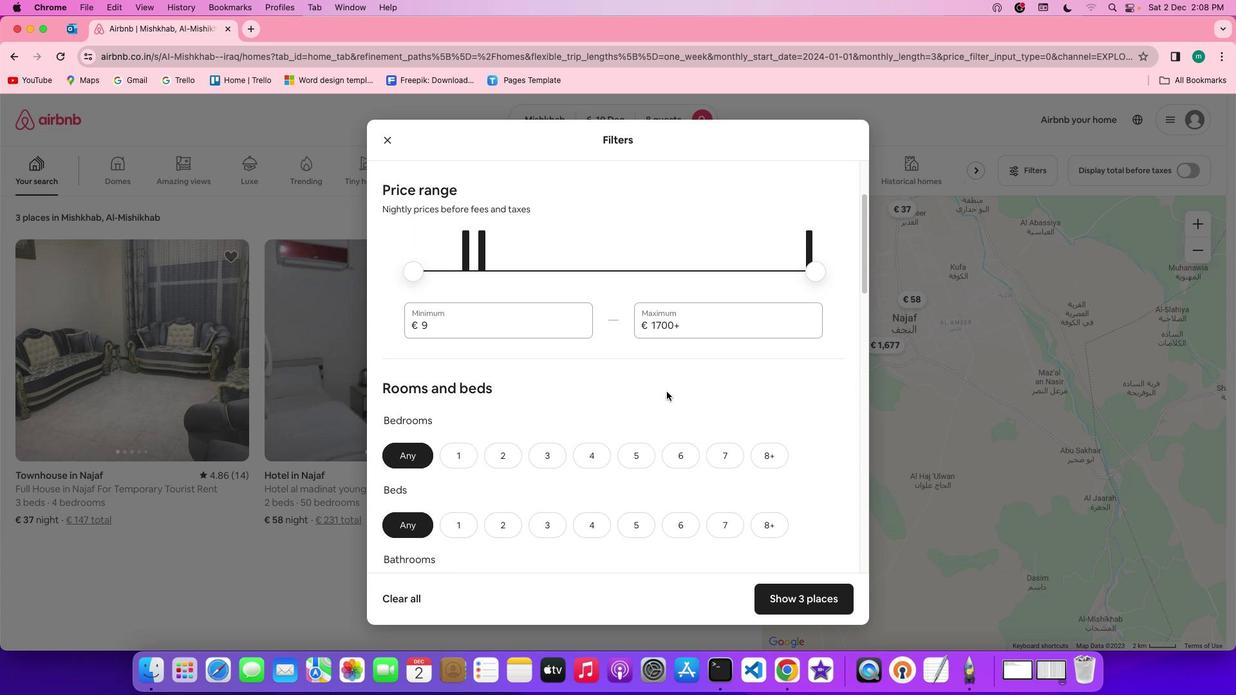 
Action: Mouse scrolled (666, 391) with delta (0, 0)
Screenshot: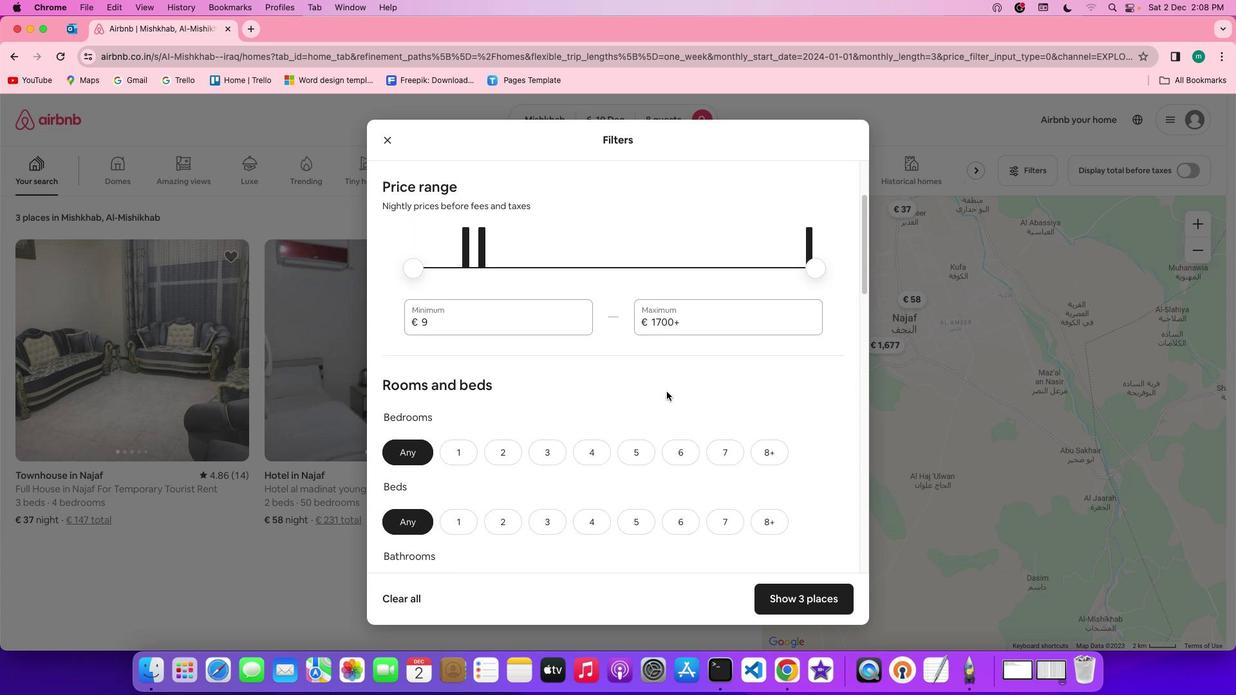 
Action: Mouse scrolled (666, 391) with delta (0, -1)
Screenshot: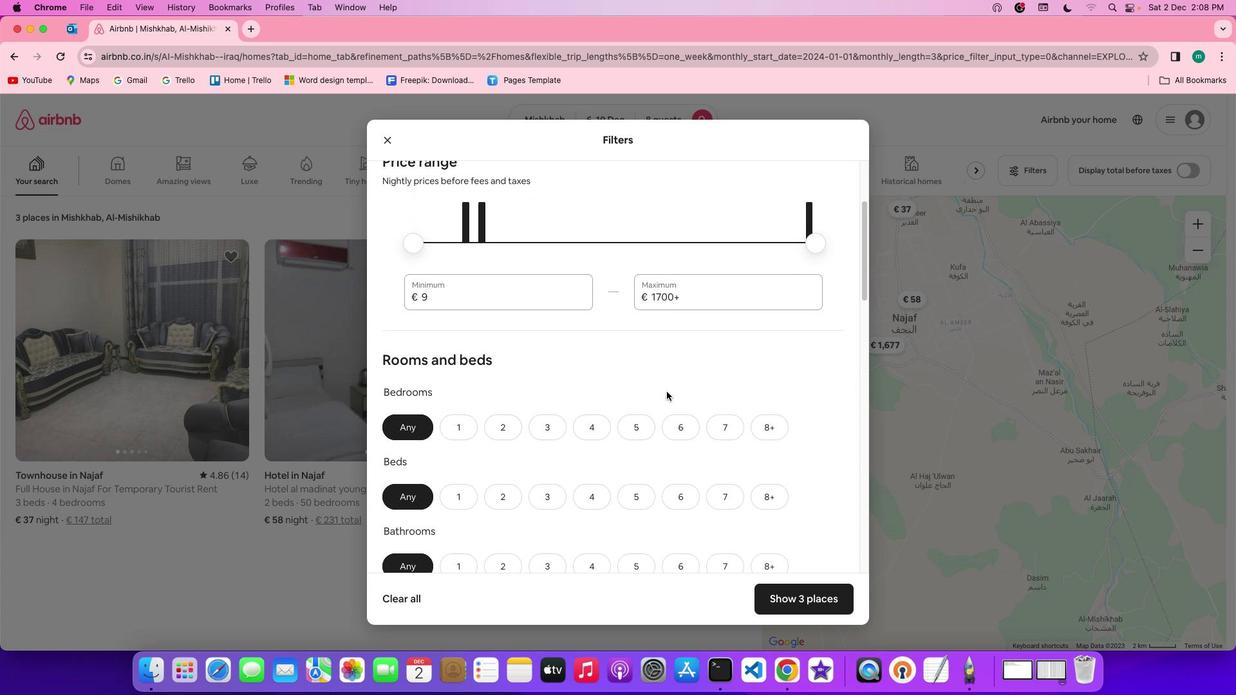 
Action: Mouse scrolled (666, 391) with delta (0, -1)
Screenshot: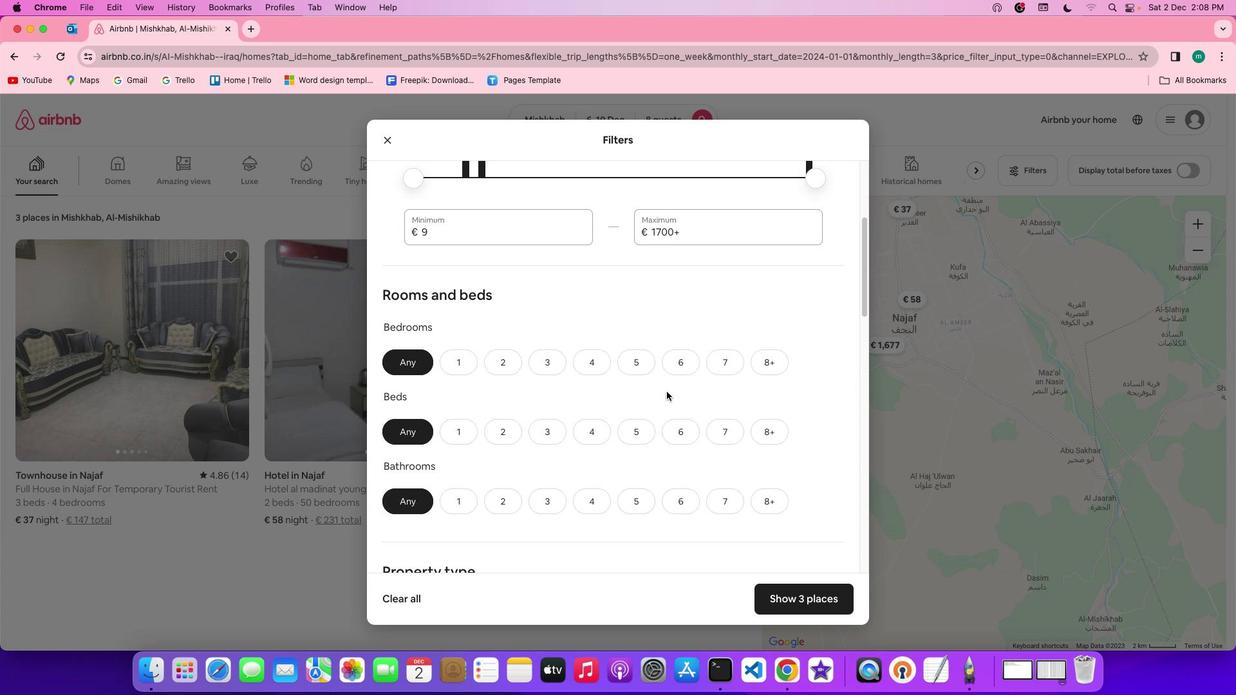
Action: Mouse scrolled (666, 391) with delta (0, 0)
Screenshot: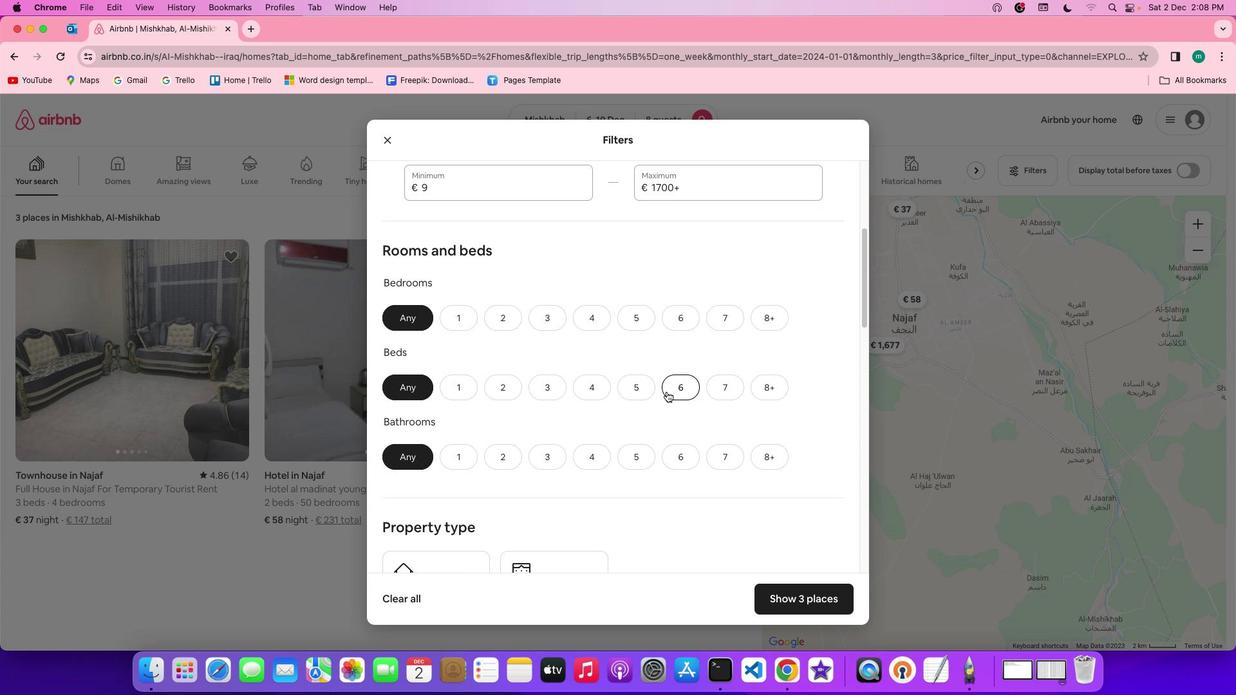 
Action: Mouse scrolled (666, 391) with delta (0, 0)
Screenshot: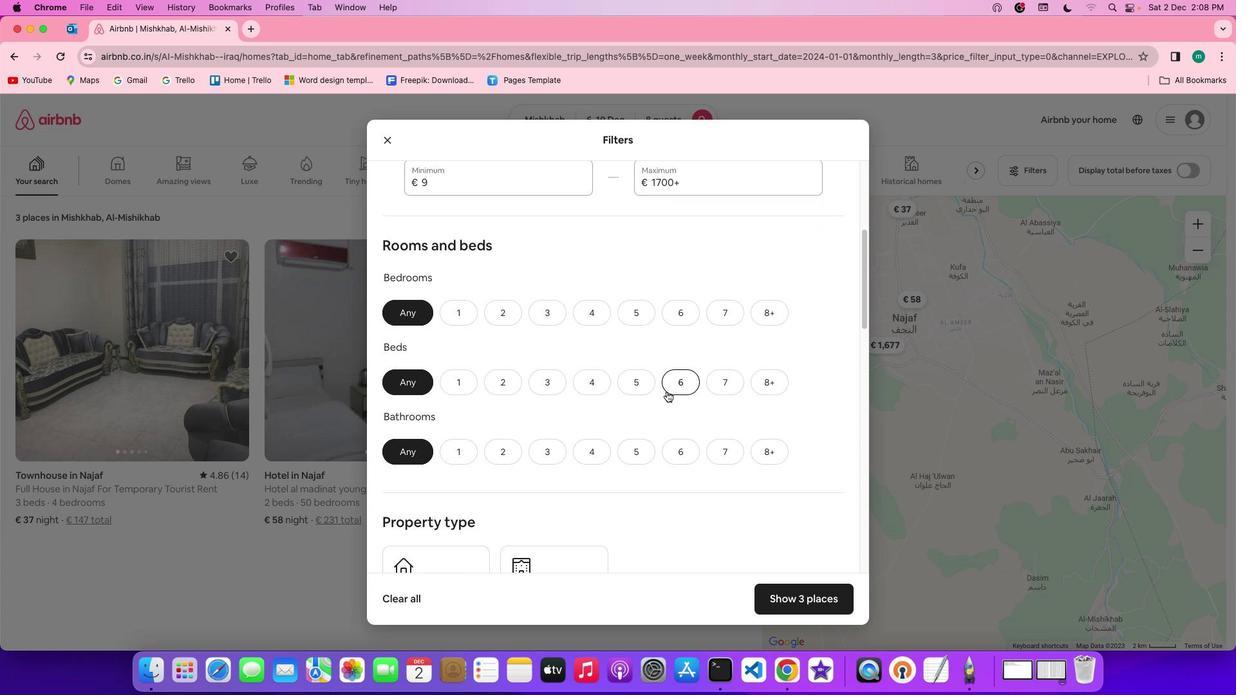 
Action: Mouse scrolled (666, 391) with delta (0, 0)
Screenshot: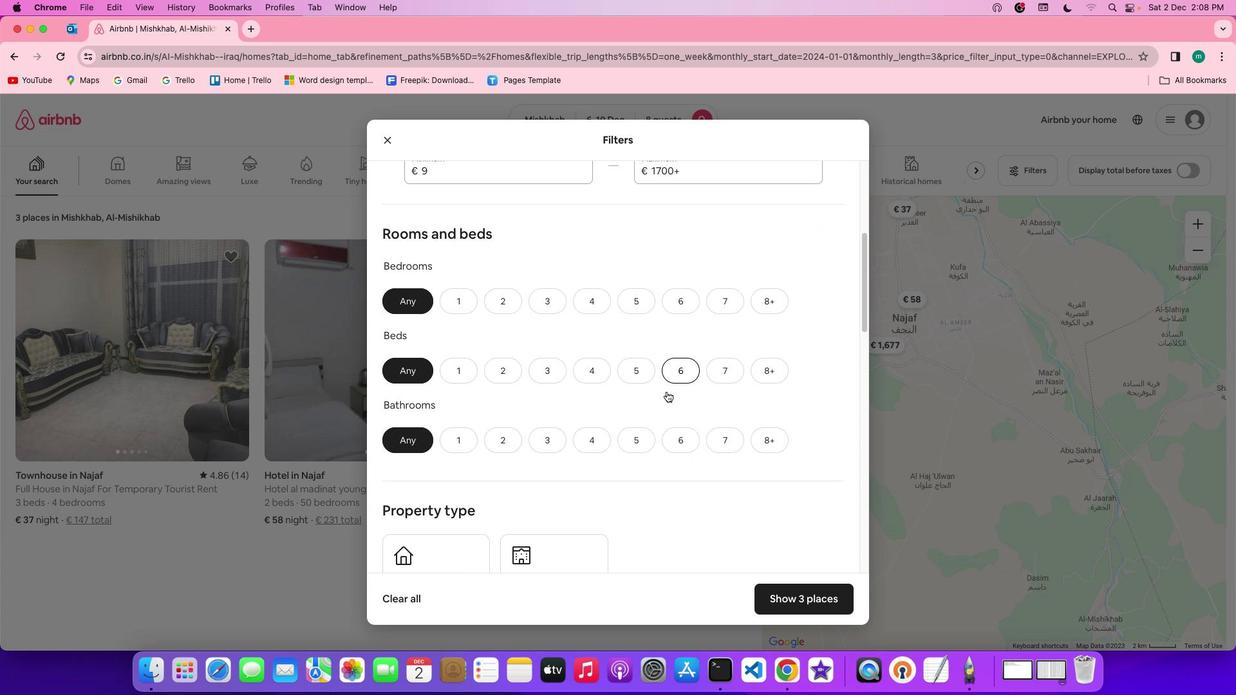 
Action: Mouse scrolled (666, 391) with delta (0, 0)
Screenshot: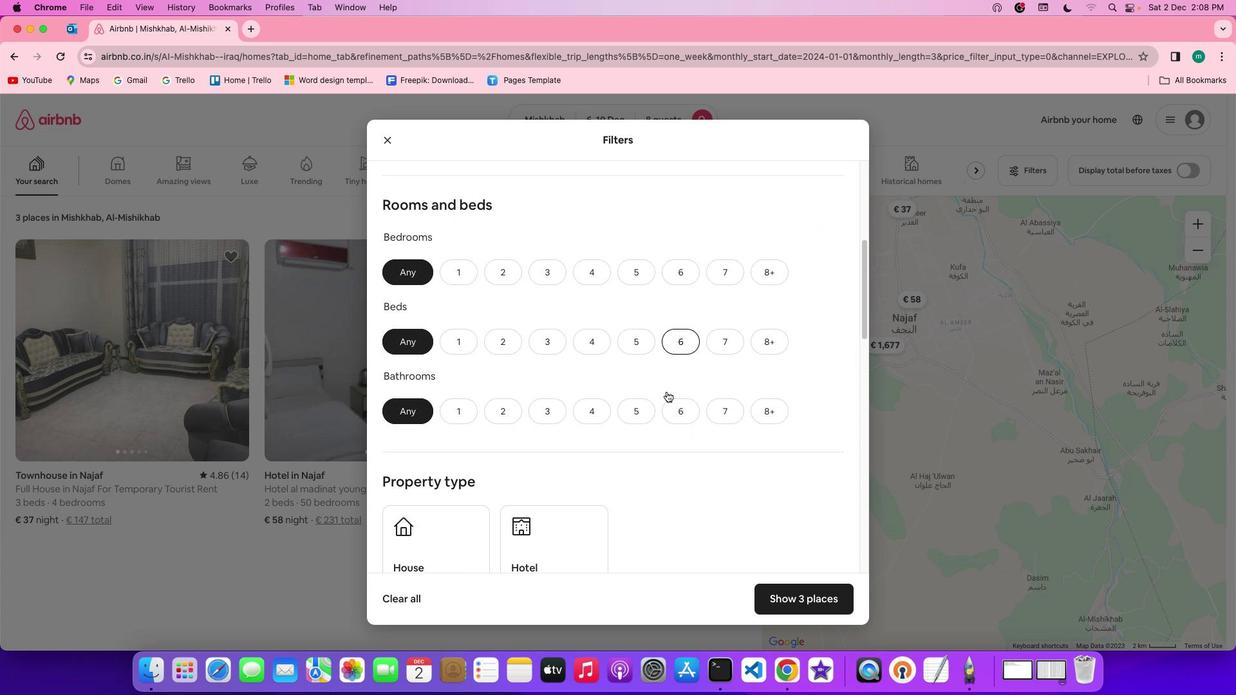 
Action: Mouse scrolled (666, 391) with delta (0, 0)
Screenshot: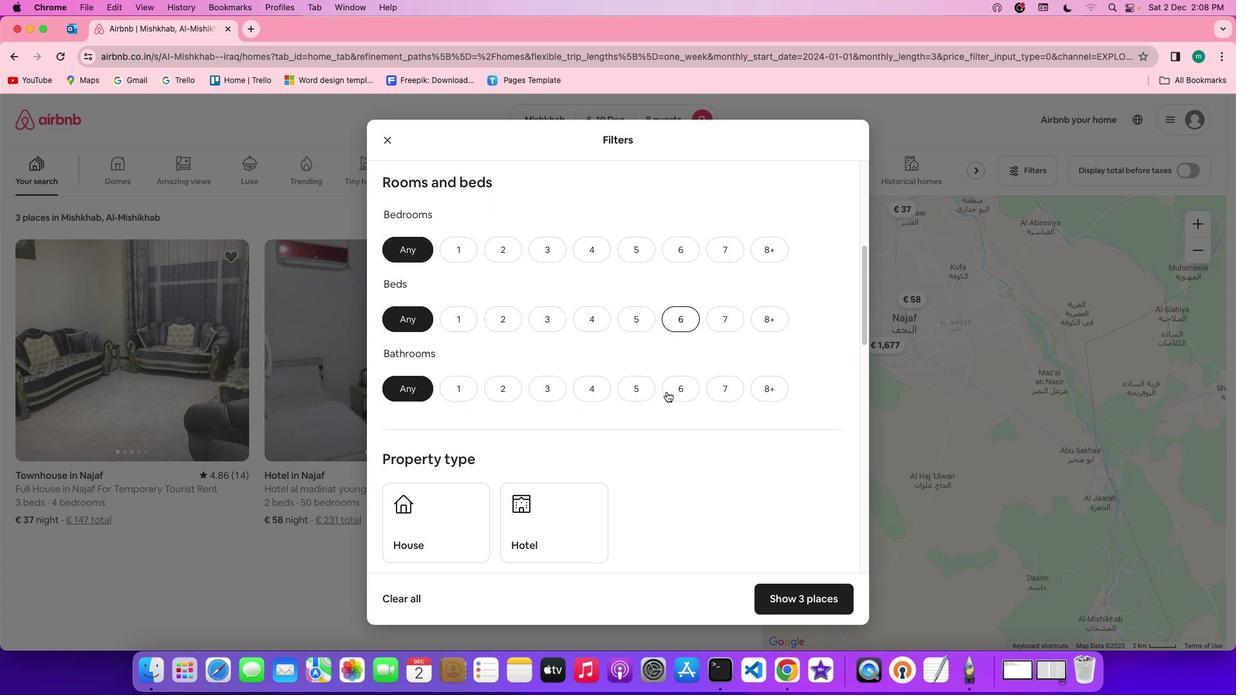 
Action: Mouse scrolled (666, 391) with delta (0, 0)
Screenshot: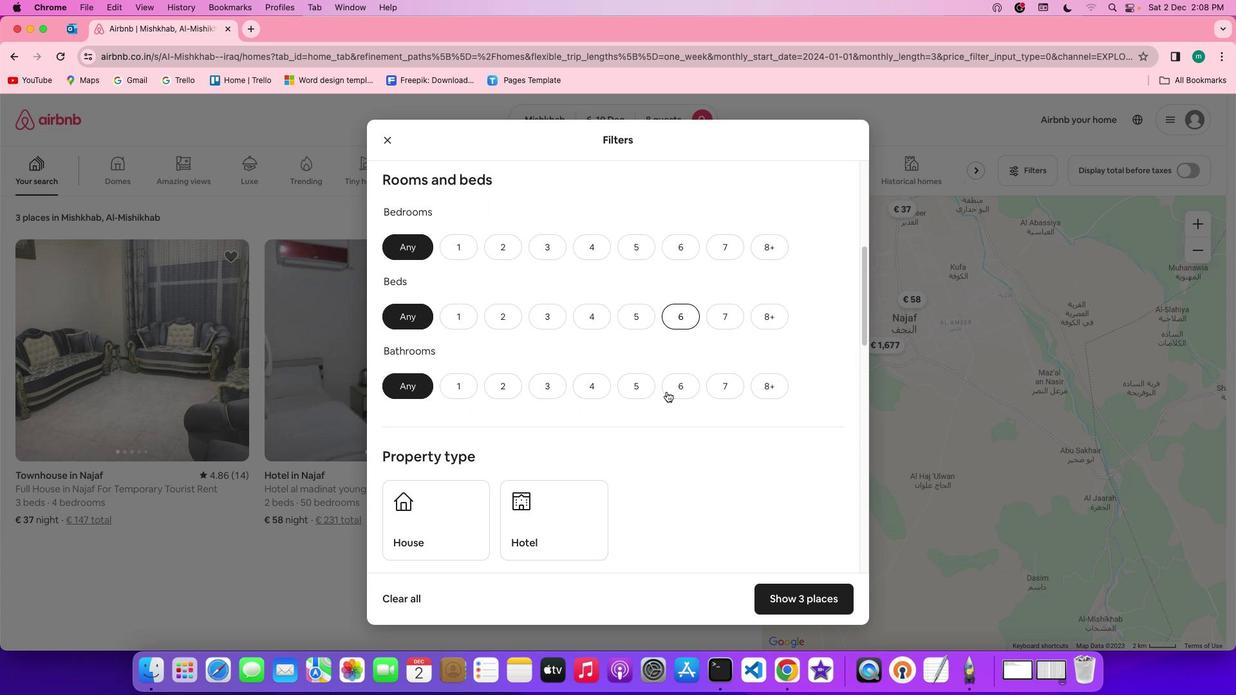 
Action: Mouse scrolled (666, 391) with delta (0, 0)
Screenshot: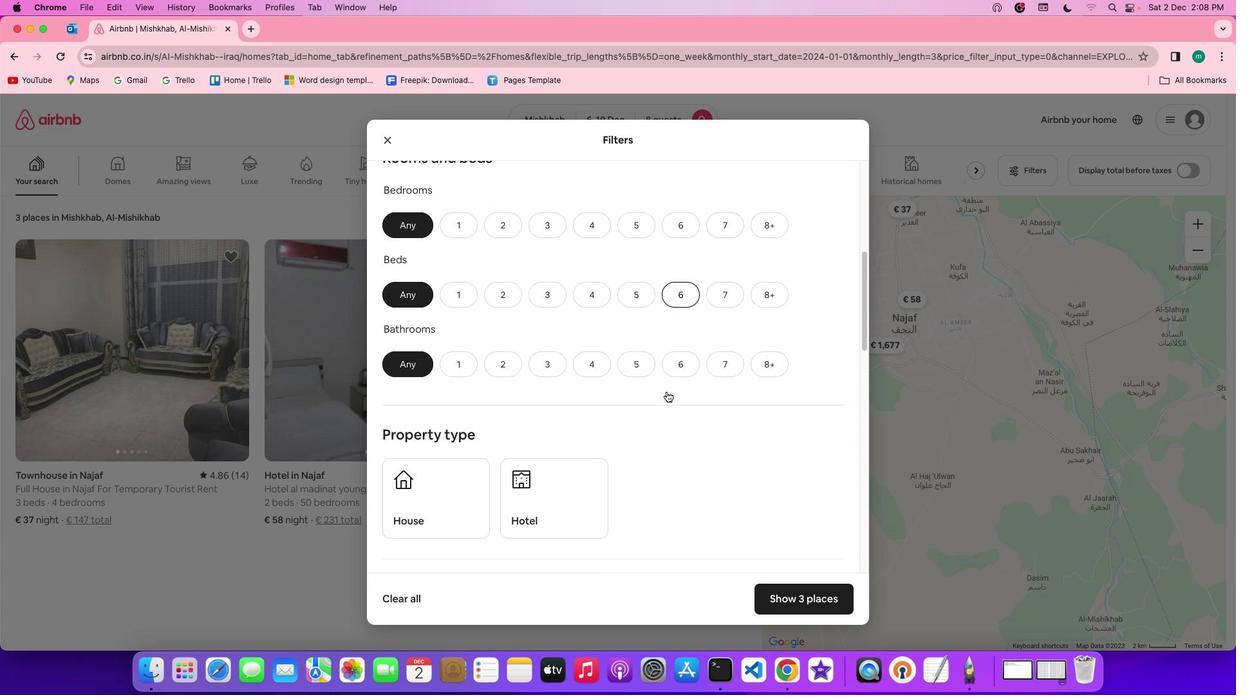 
Action: Mouse moved to (694, 199)
Screenshot: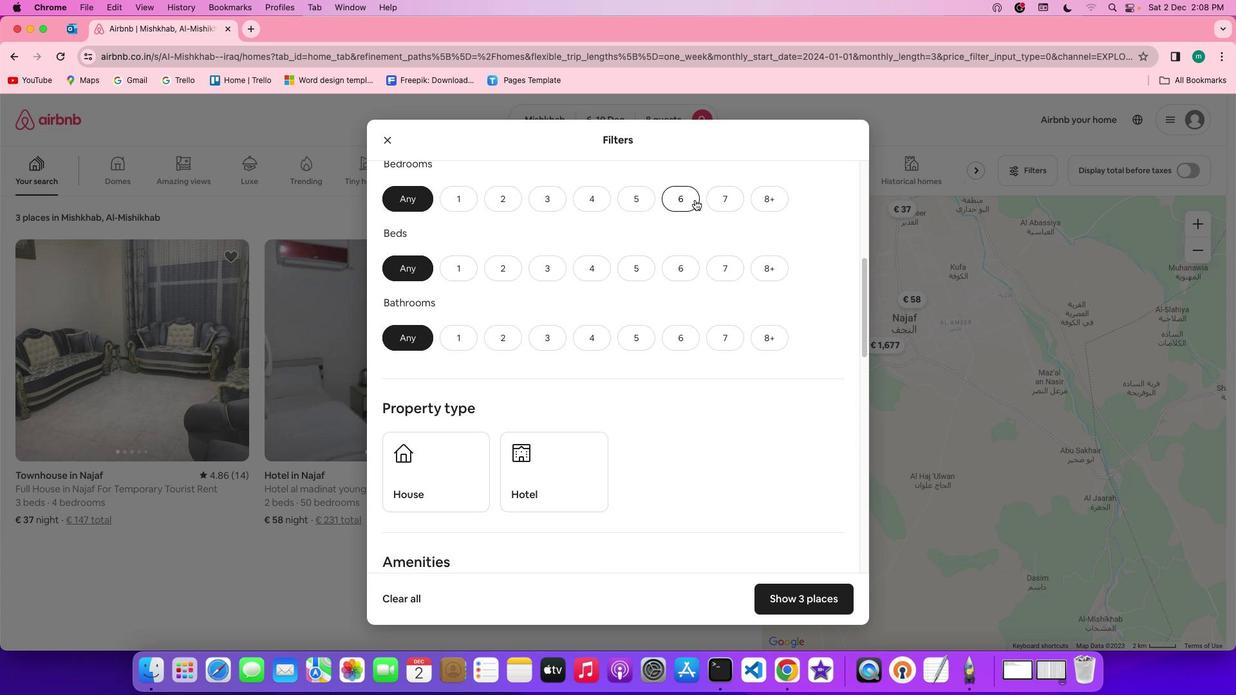 
Action: Mouse pressed left at (694, 199)
Screenshot: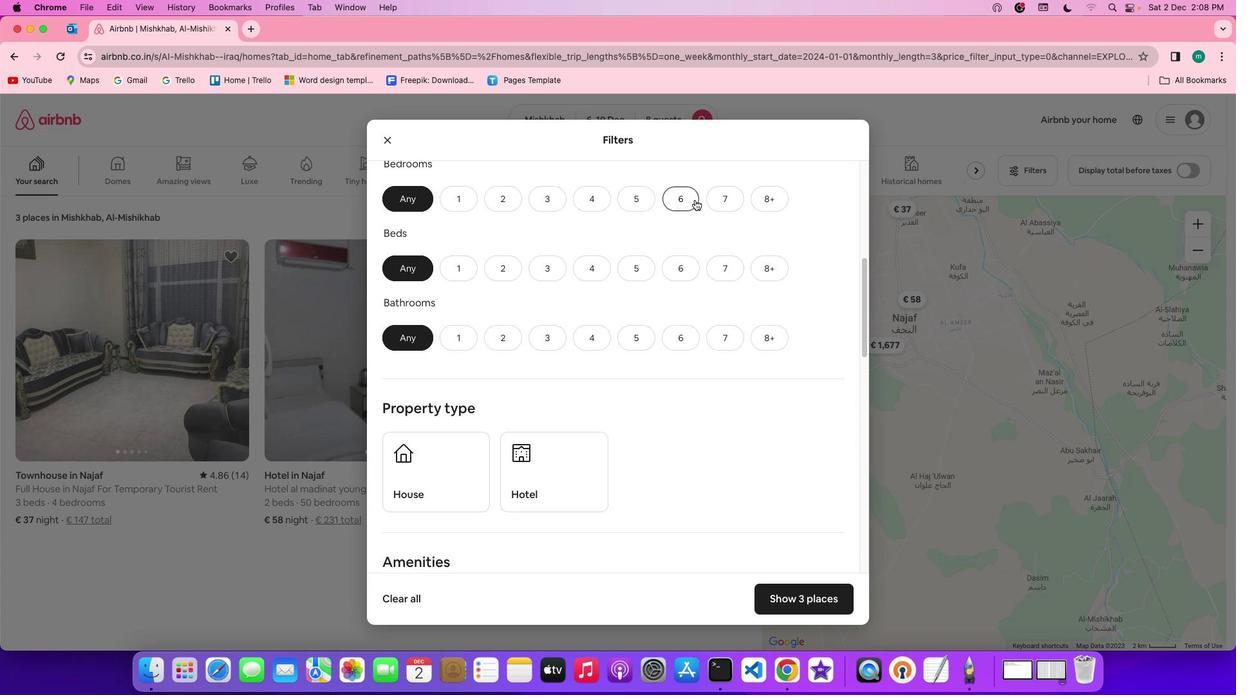 
Action: Mouse moved to (679, 278)
Screenshot: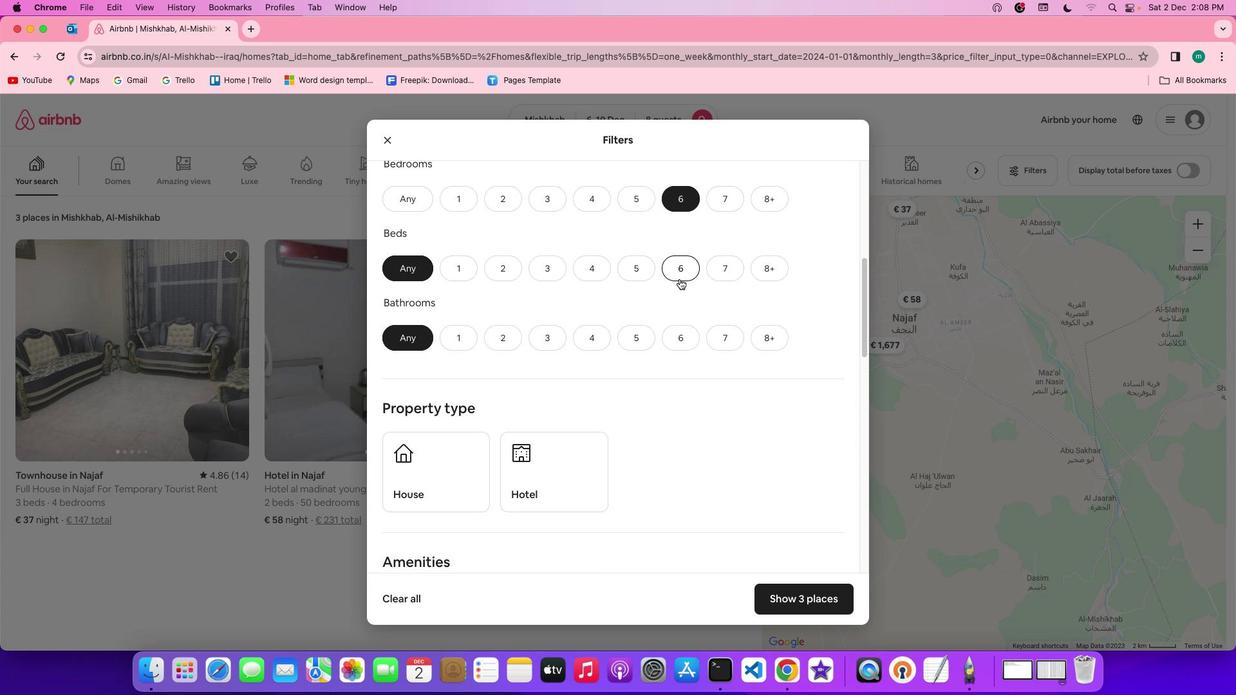 
Action: Mouse pressed left at (679, 278)
Screenshot: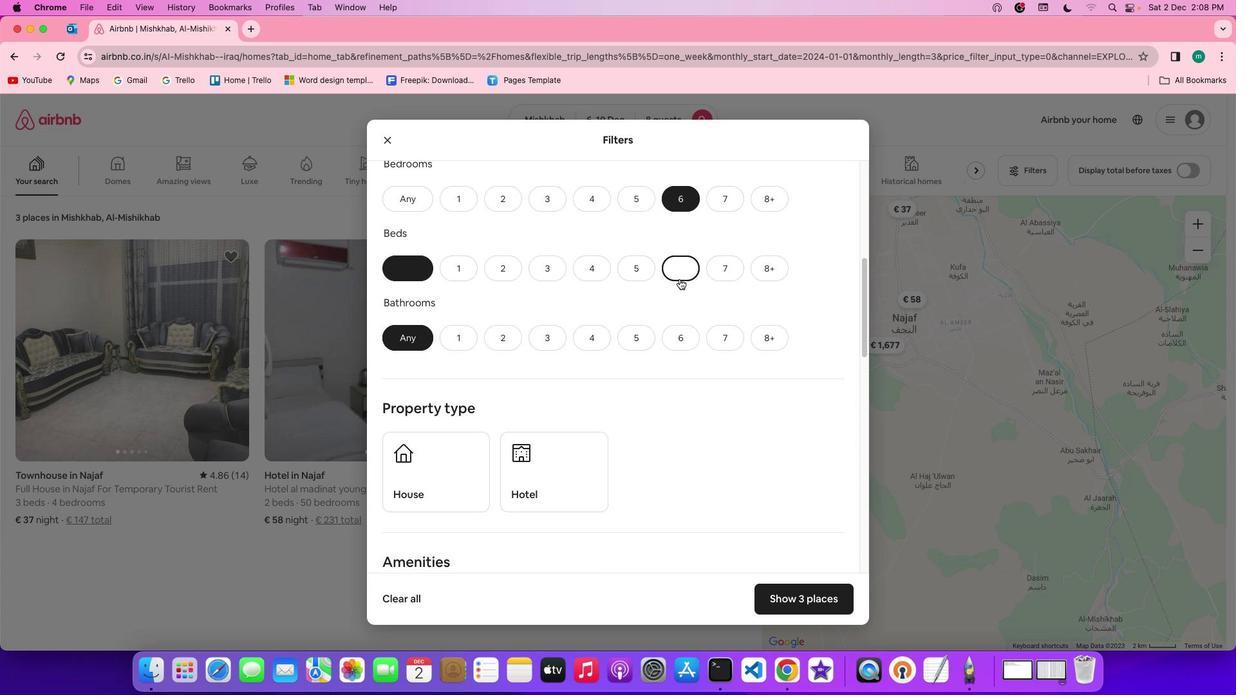 
Action: Mouse moved to (678, 336)
Screenshot: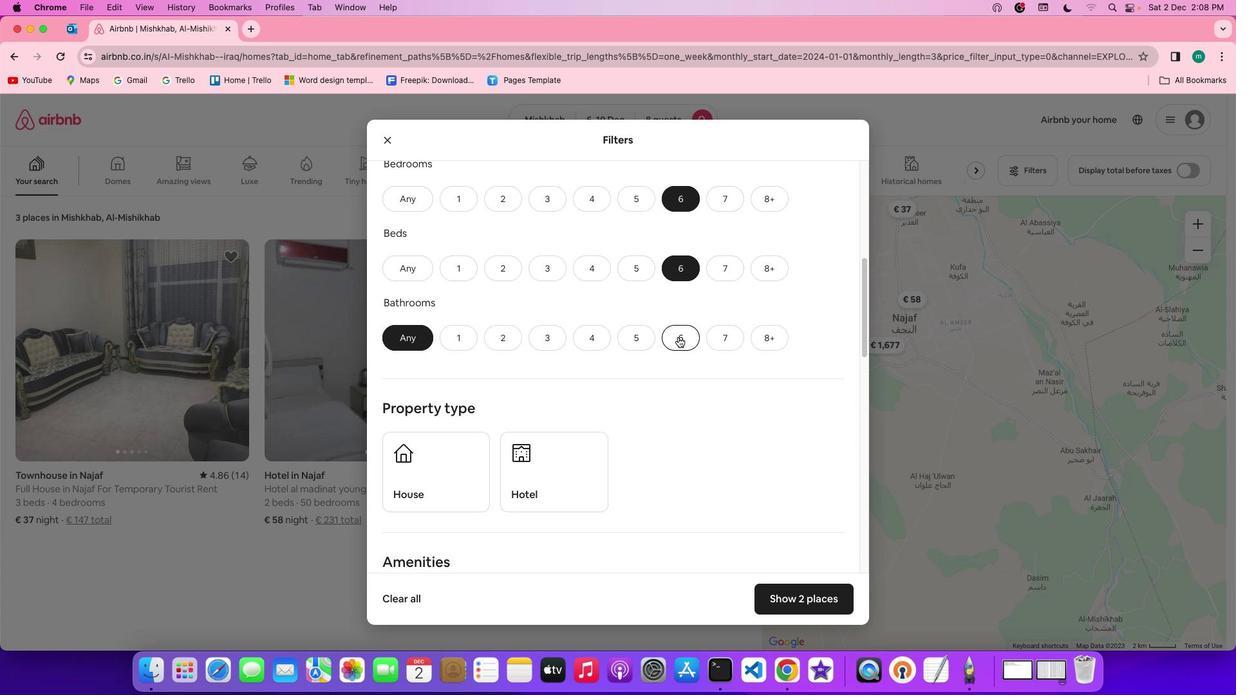 
Action: Mouse pressed left at (678, 336)
Screenshot: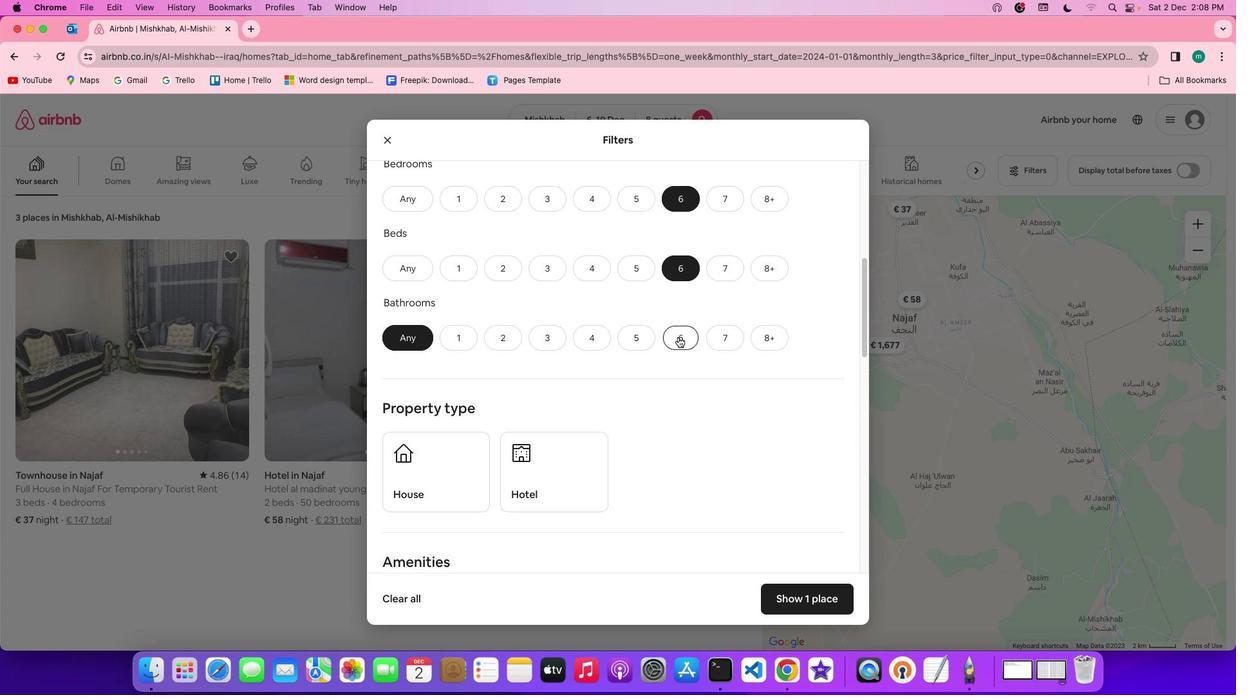 
Action: Mouse moved to (738, 375)
Screenshot: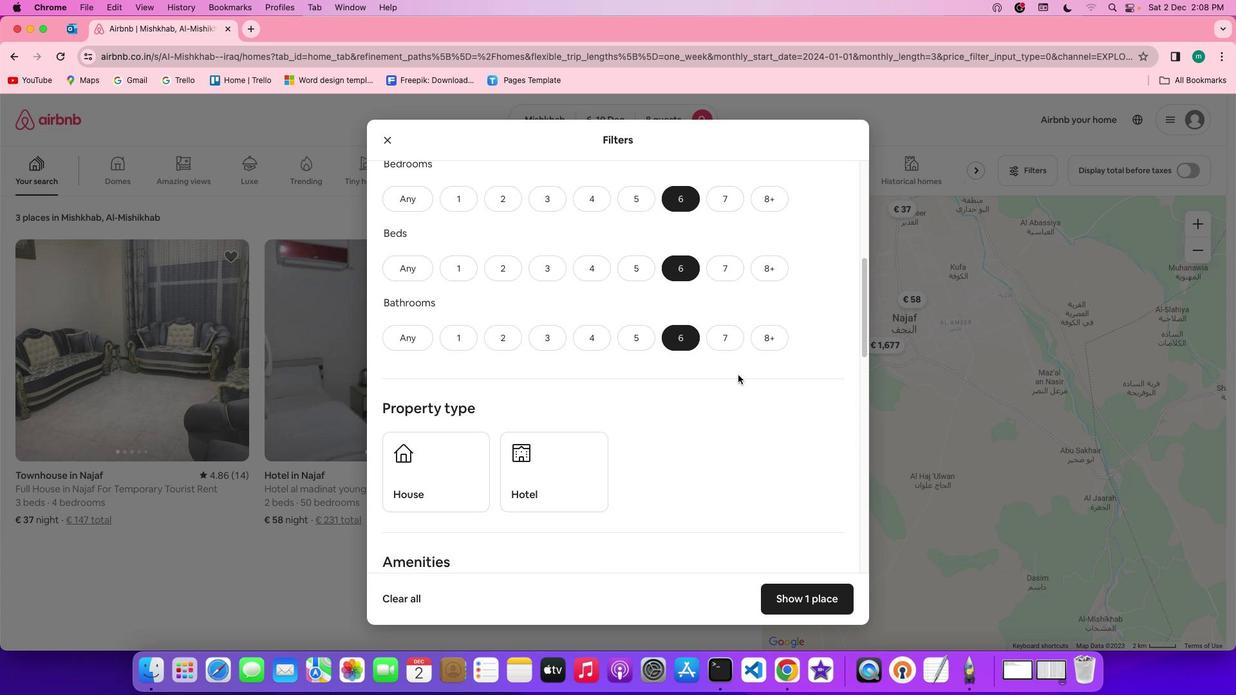 
Action: Mouse scrolled (738, 375) with delta (0, 0)
Screenshot: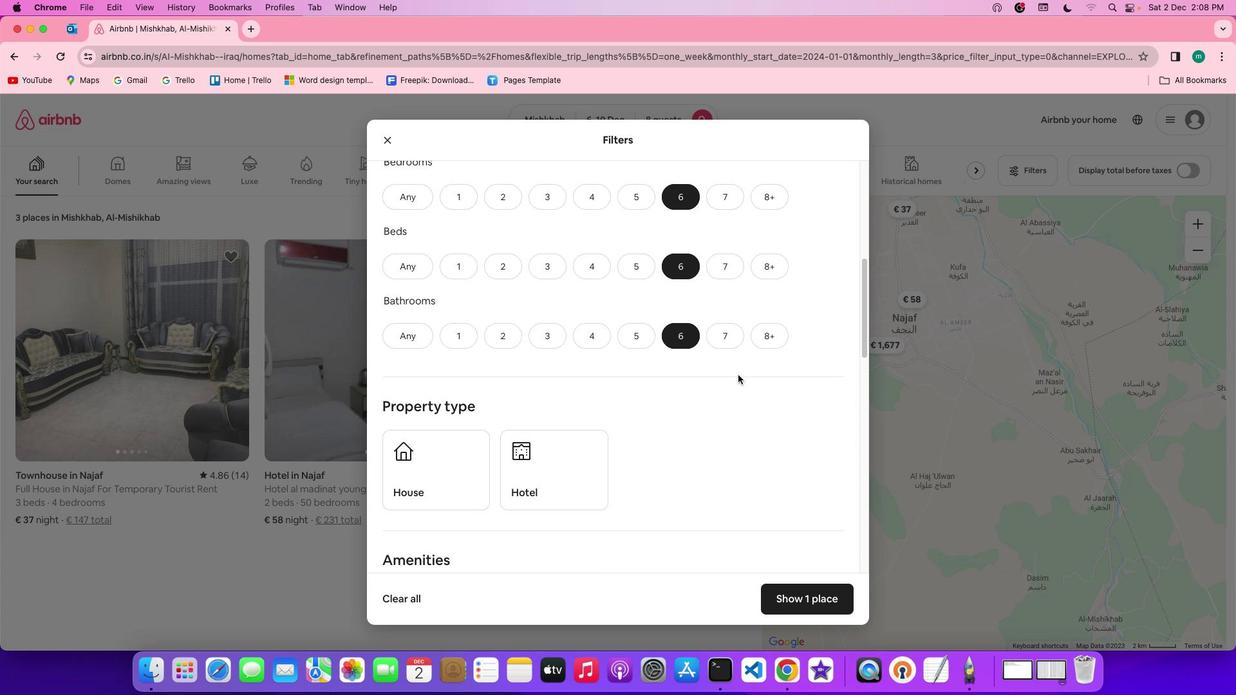 
Action: Mouse scrolled (738, 375) with delta (0, 0)
Screenshot: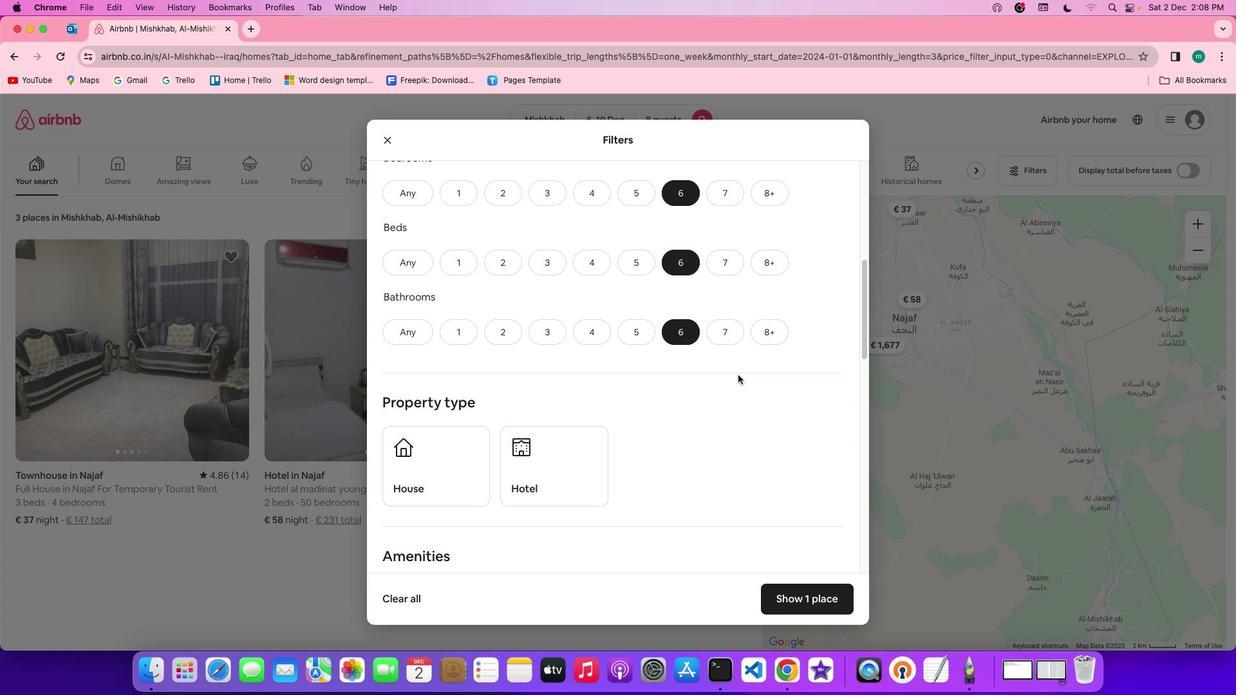 
Action: Mouse scrolled (738, 375) with delta (0, -1)
Screenshot: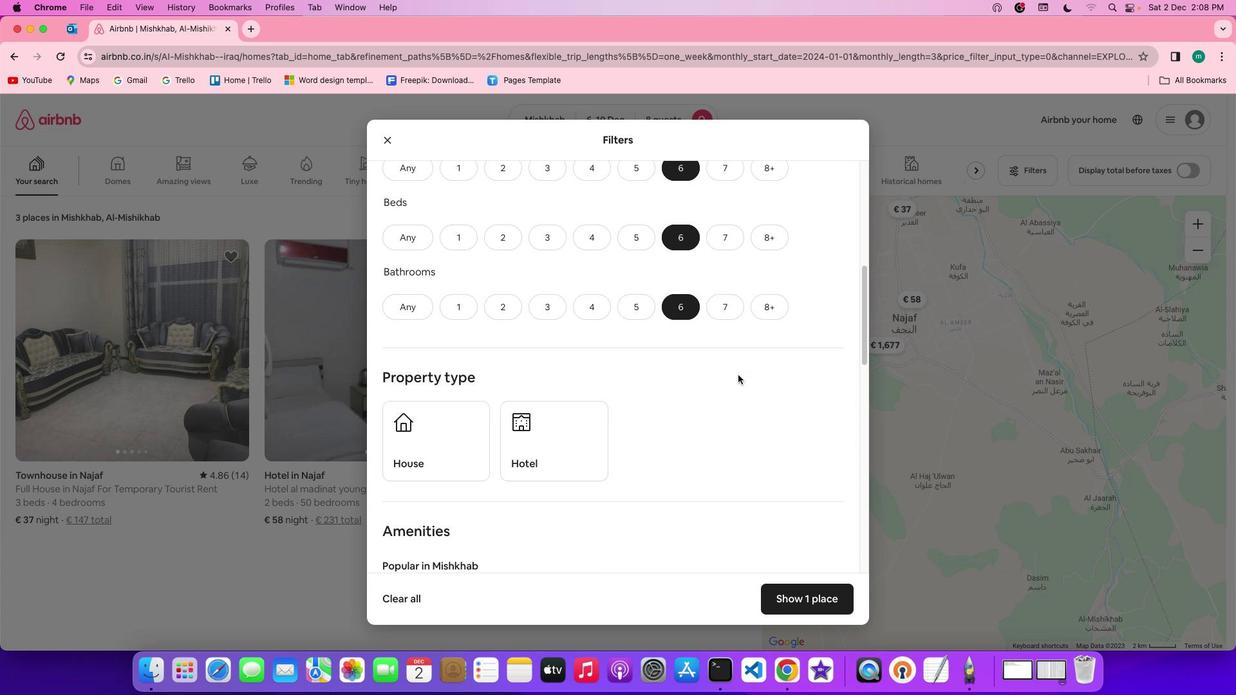 
Action: Mouse scrolled (738, 375) with delta (0, -1)
Screenshot: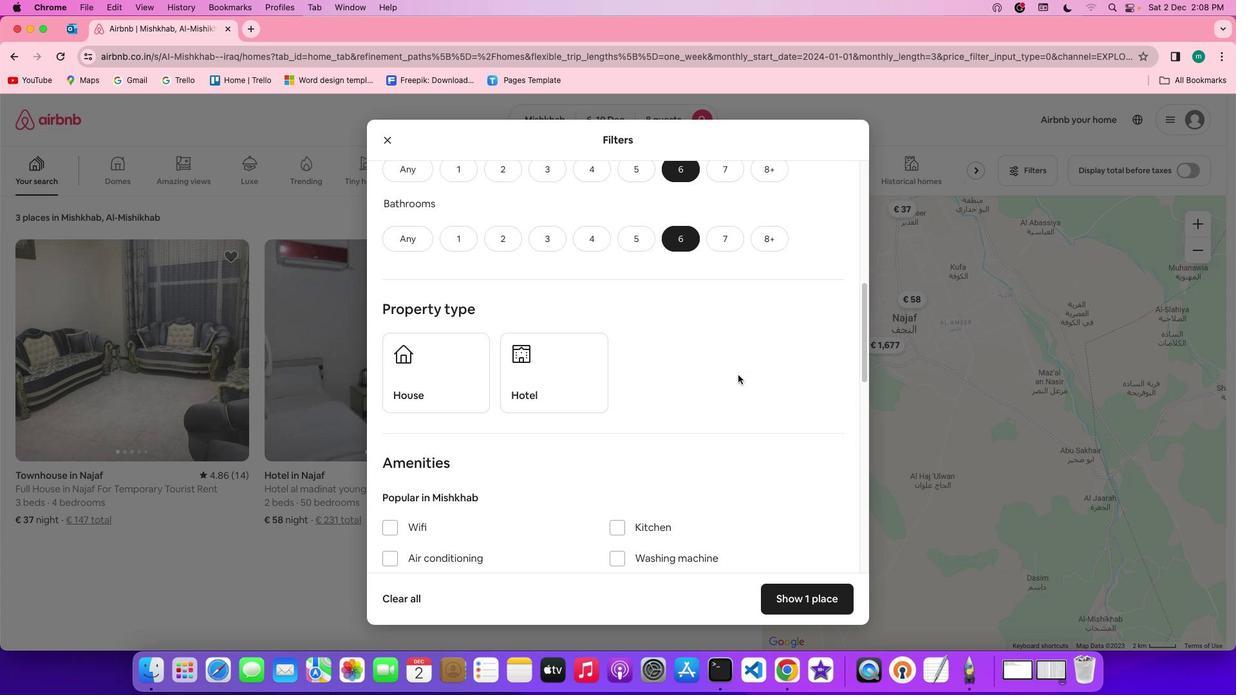 
Action: Mouse scrolled (738, 375) with delta (0, 0)
Screenshot: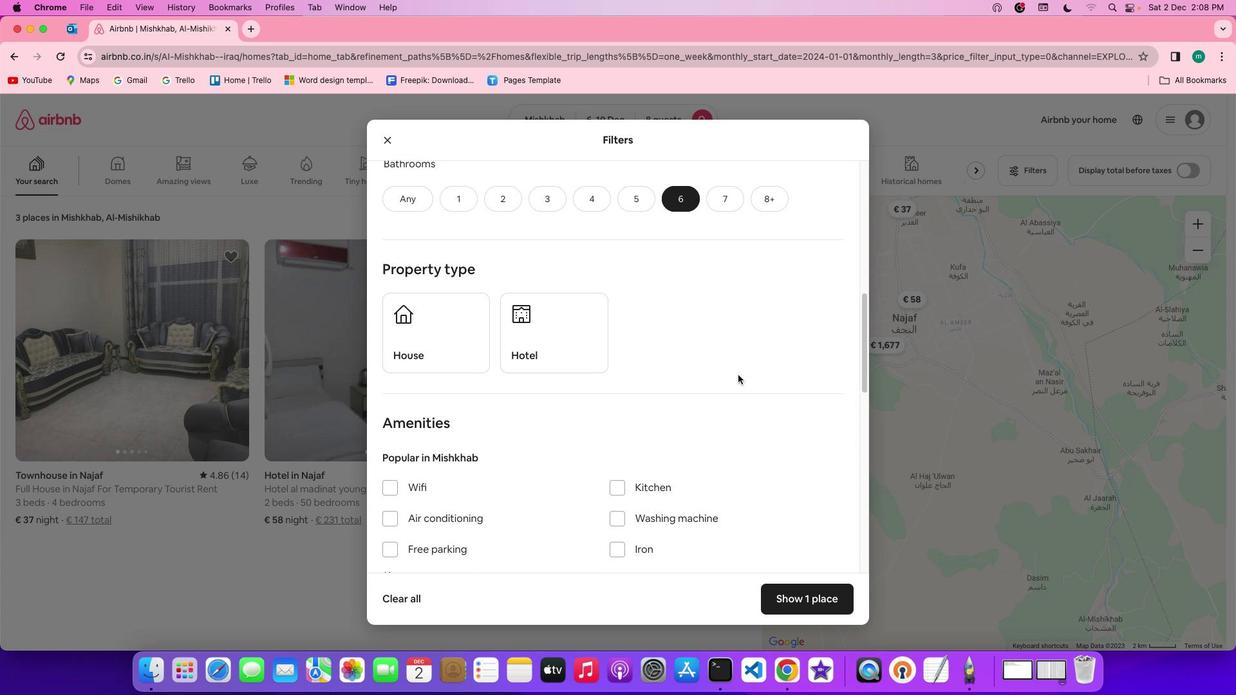 
Action: Mouse scrolled (738, 375) with delta (0, 0)
Screenshot: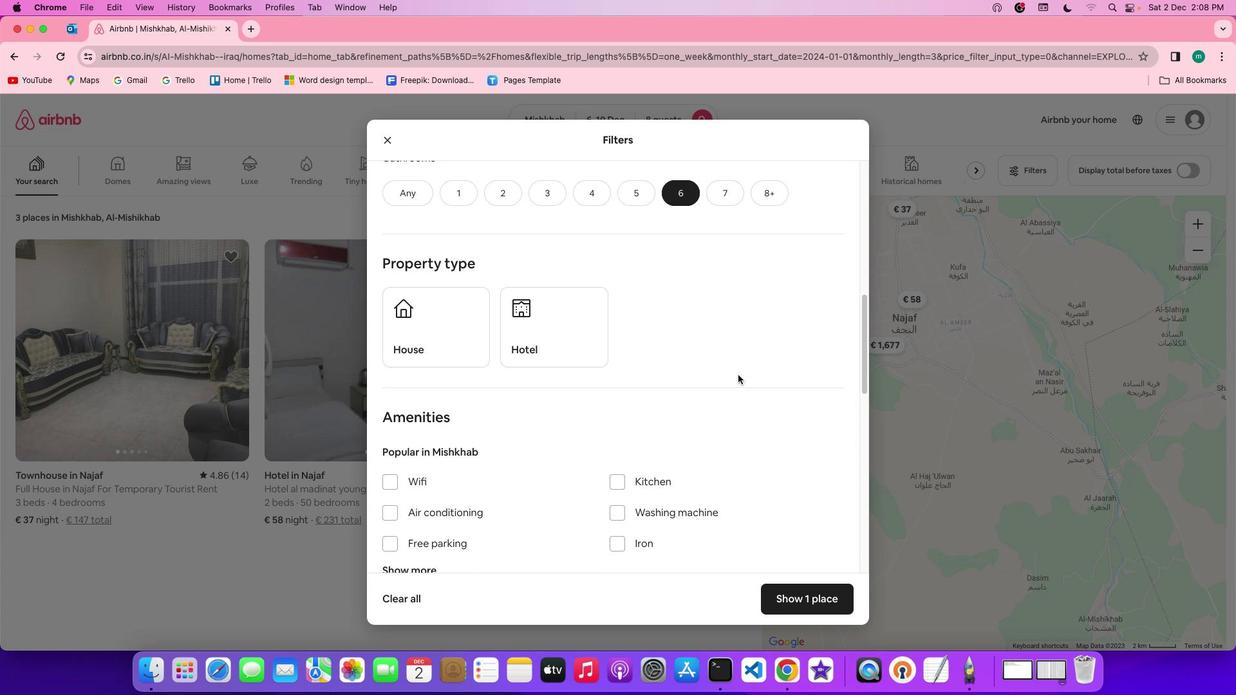 
Action: Mouse scrolled (738, 375) with delta (0, 0)
Screenshot: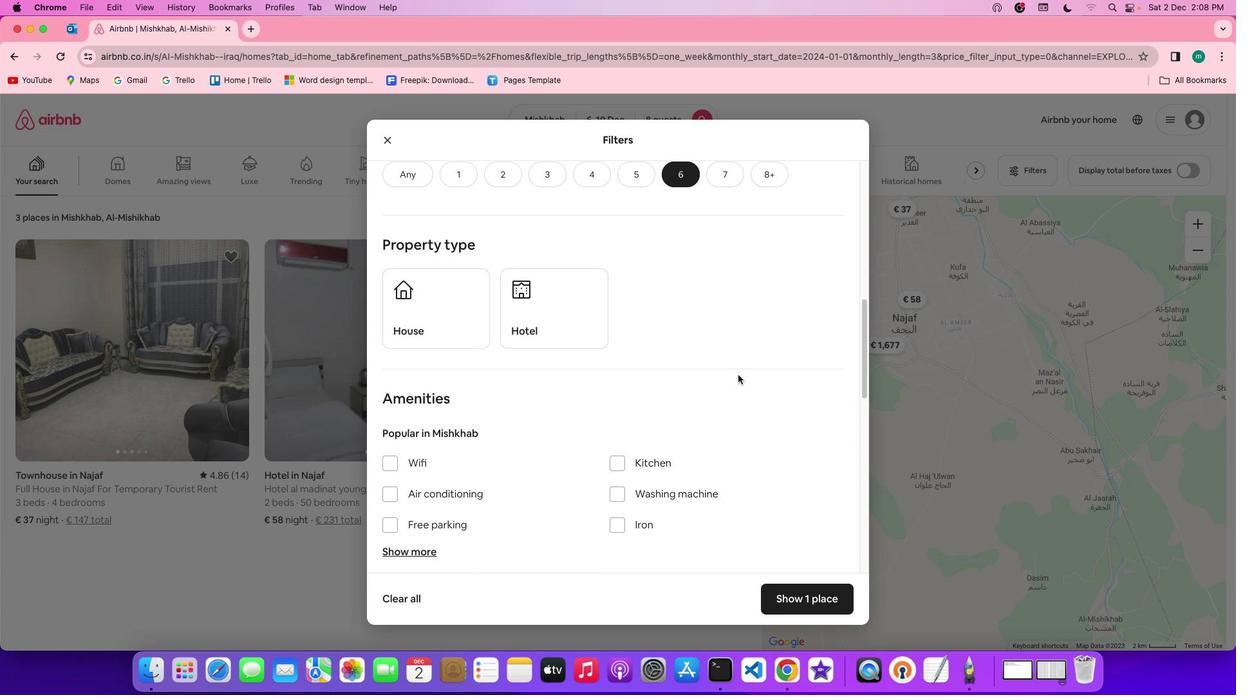 
Action: Mouse scrolled (738, 375) with delta (0, 0)
Screenshot: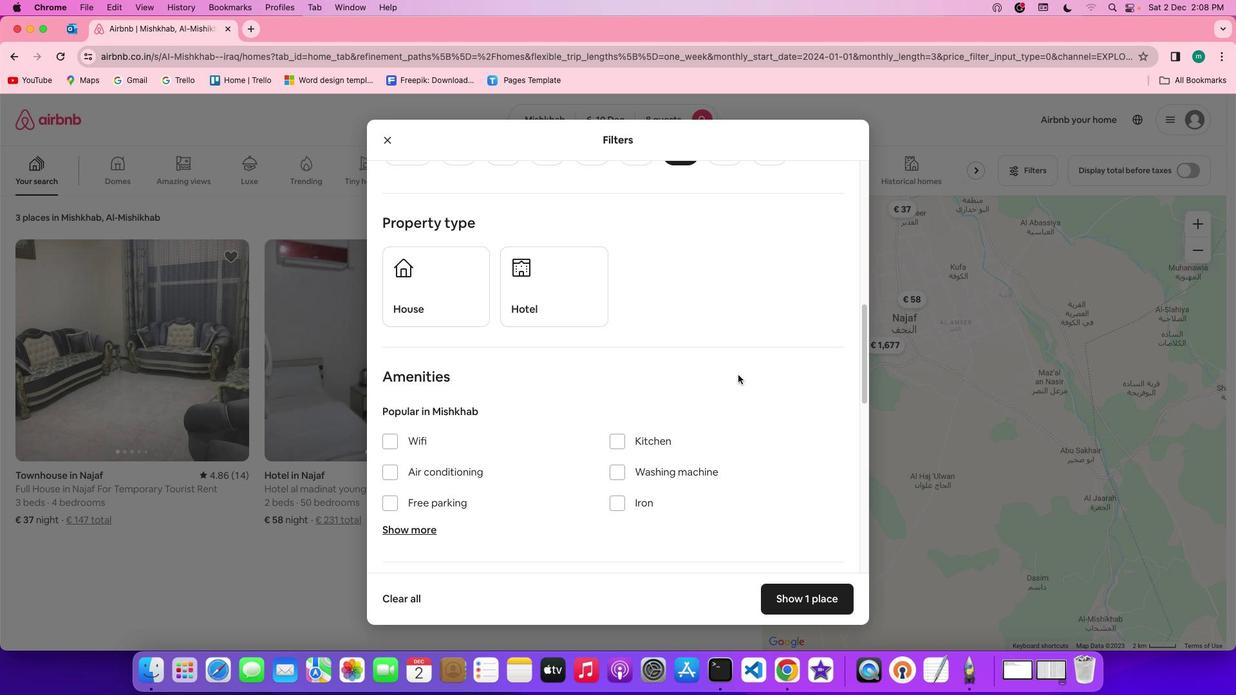 
Action: Mouse scrolled (738, 375) with delta (0, 0)
Screenshot: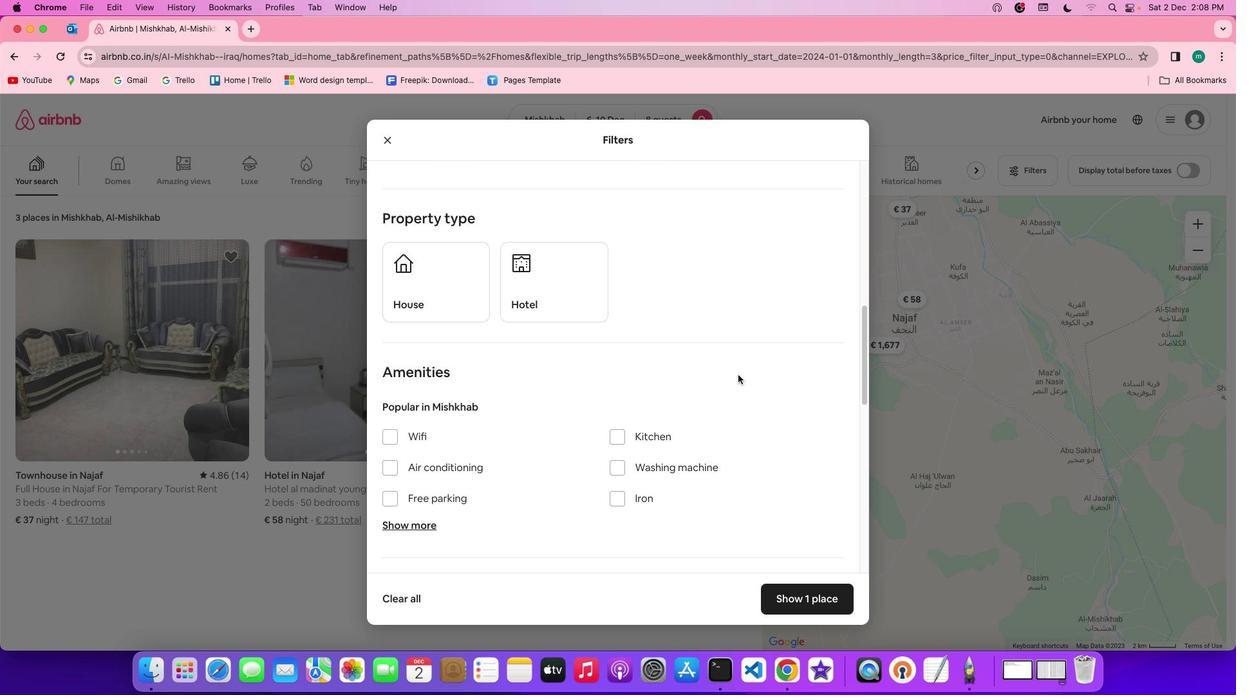 
Action: Mouse moved to (467, 304)
Screenshot: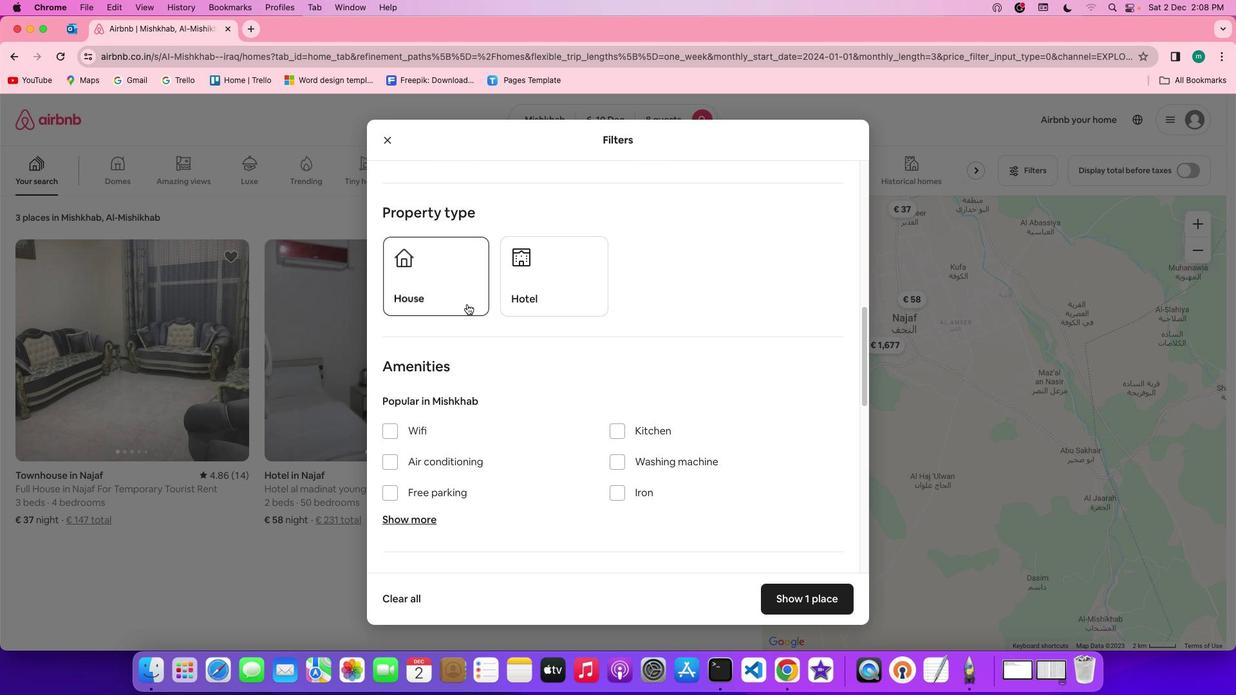 
Action: Mouse pressed left at (467, 304)
Screenshot: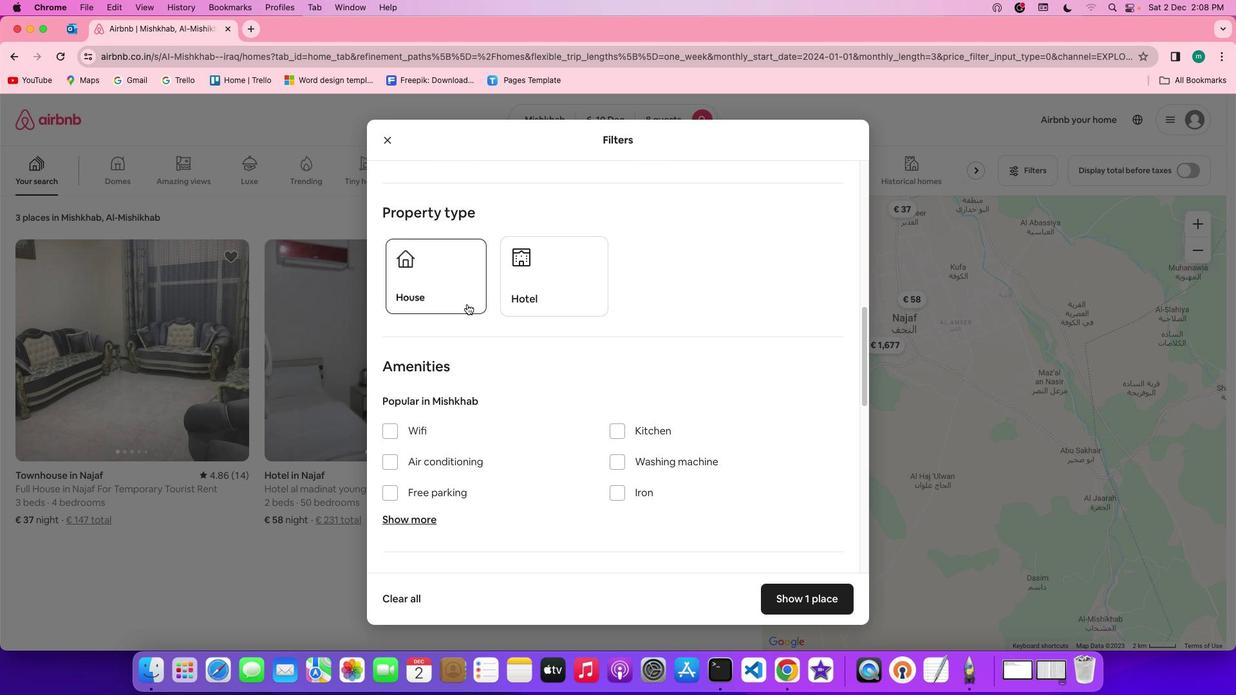 
Action: Mouse moved to (723, 392)
Screenshot: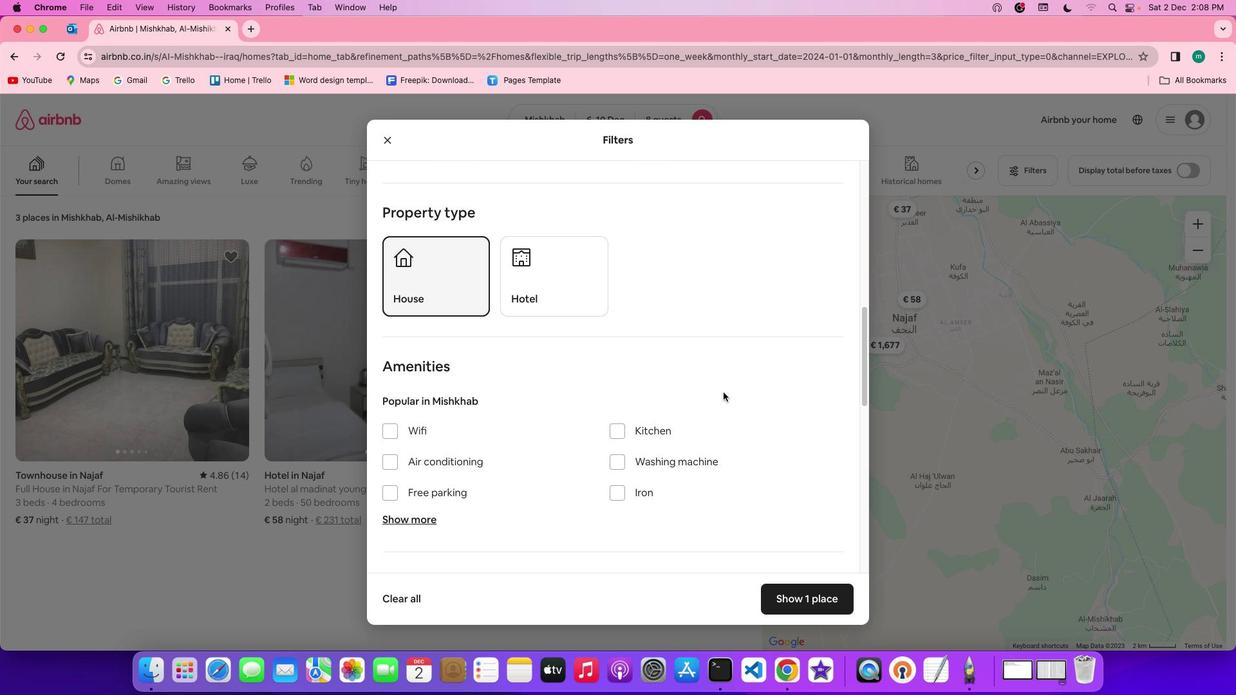 
Action: Mouse scrolled (723, 392) with delta (0, 0)
Screenshot: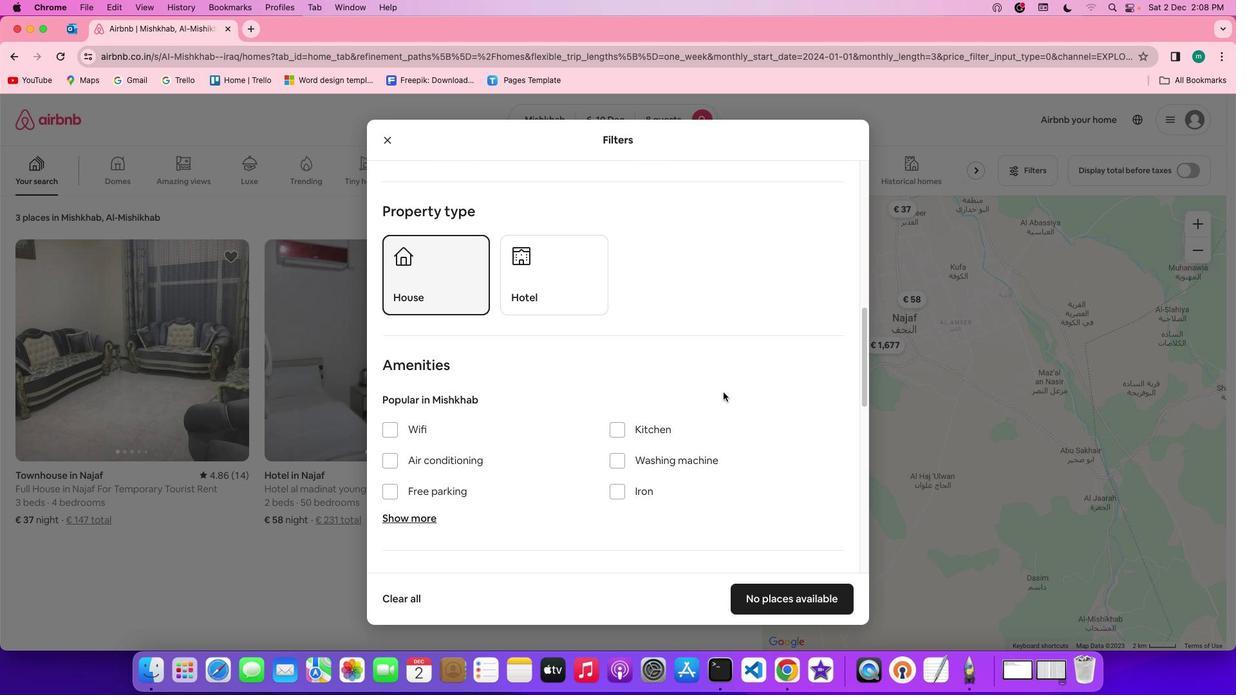 
Action: Mouse scrolled (723, 392) with delta (0, 0)
Screenshot: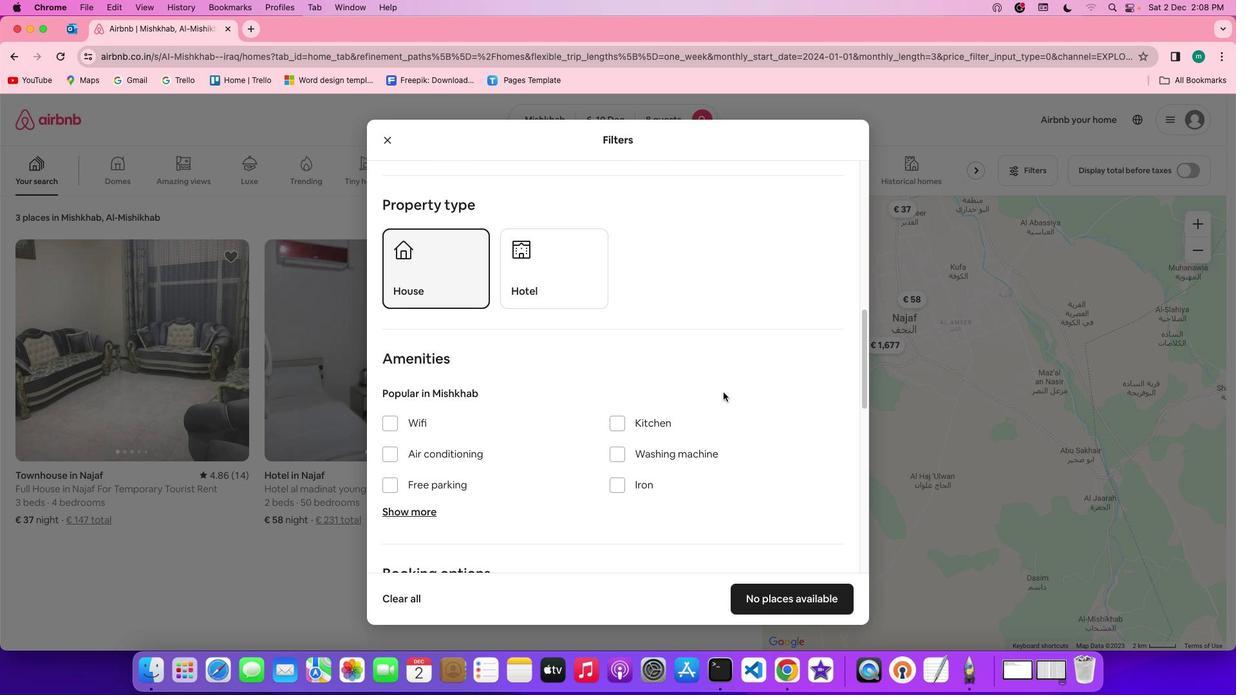 
Action: Mouse scrolled (723, 392) with delta (0, 0)
Screenshot: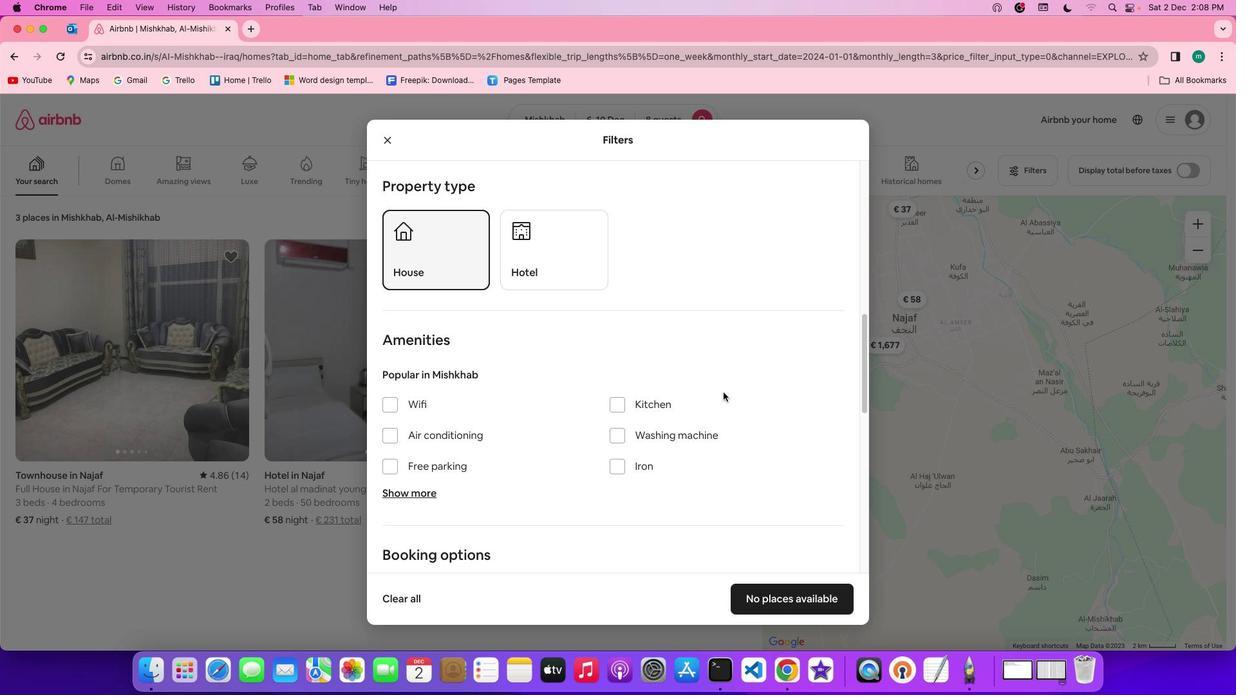 
Action: Mouse scrolled (723, 392) with delta (0, 0)
Screenshot: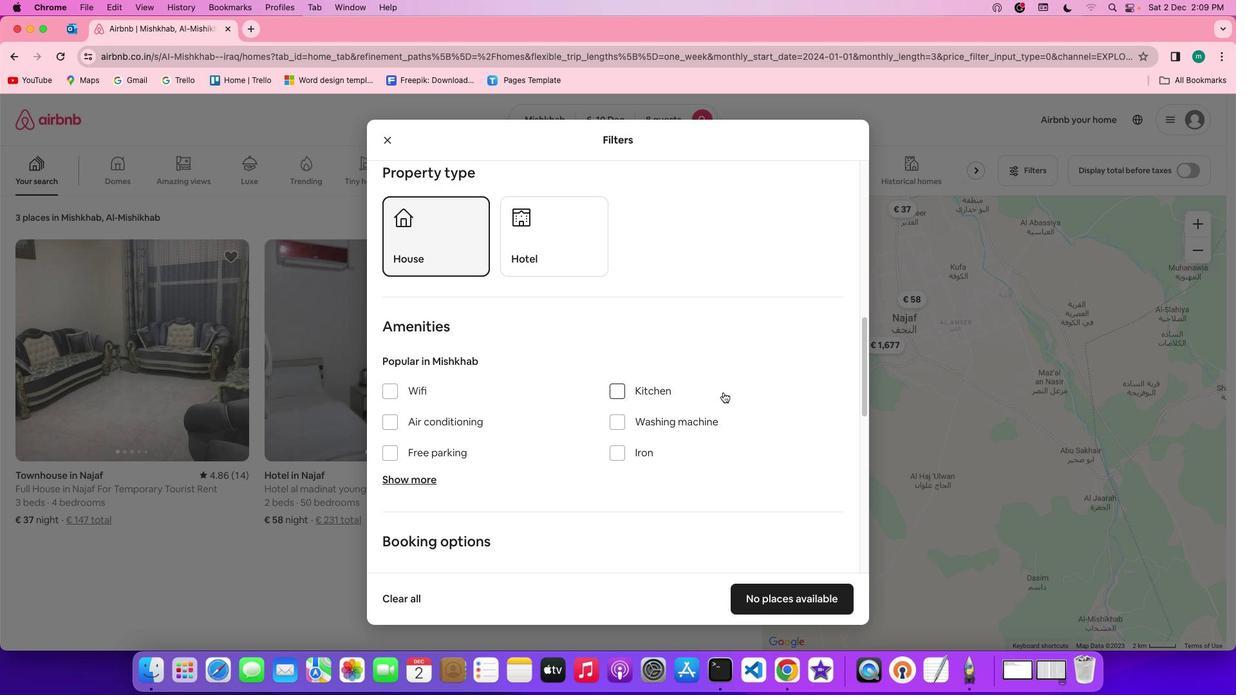 
Action: Mouse scrolled (723, 392) with delta (0, 0)
Screenshot: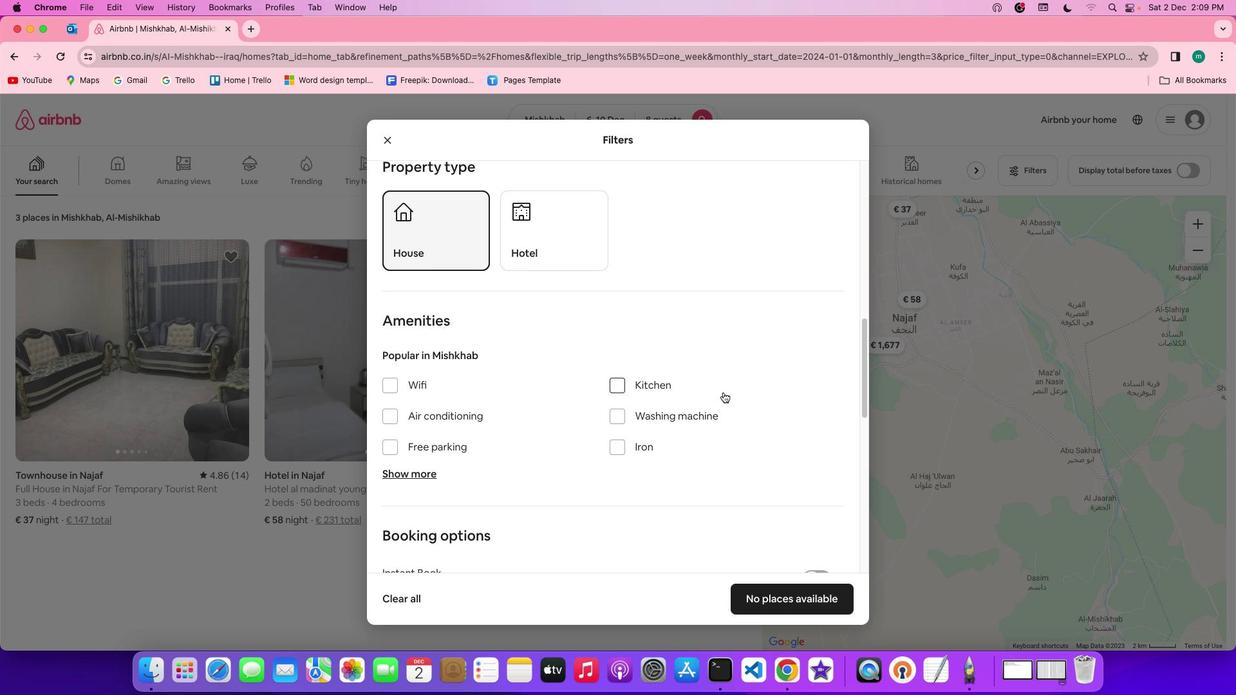 
Action: Mouse scrolled (723, 392) with delta (0, 0)
Screenshot: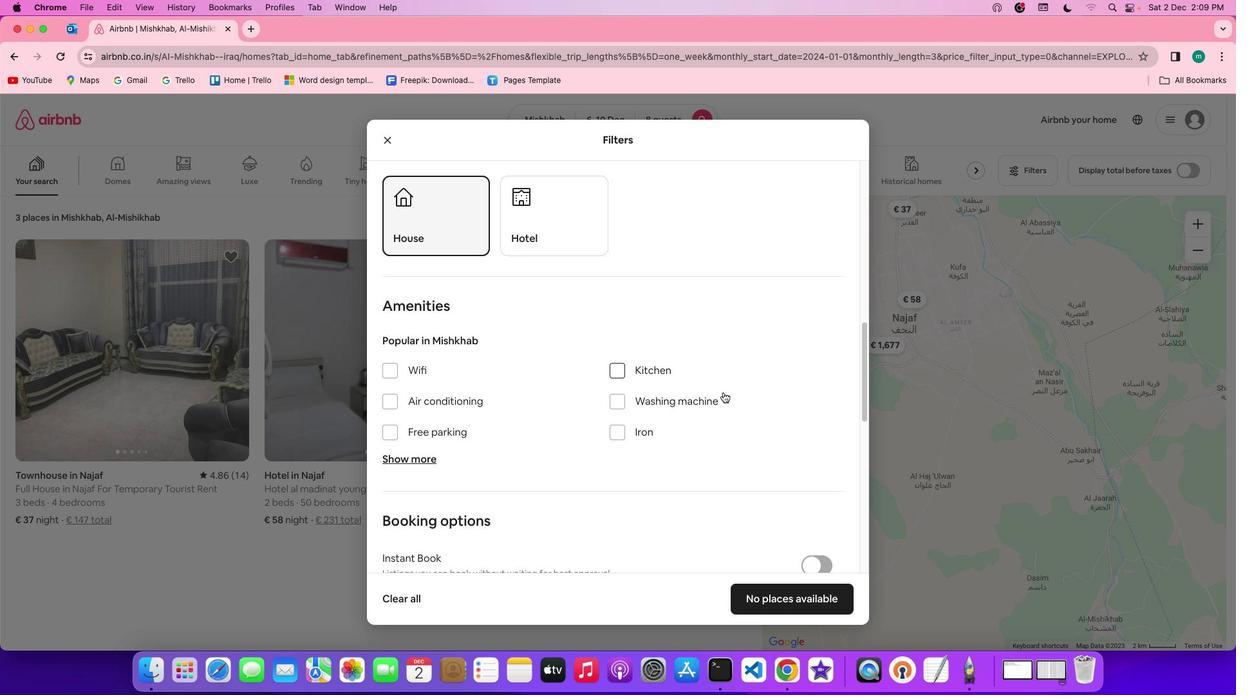 
Action: Mouse scrolled (723, 392) with delta (0, 0)
Screenshot: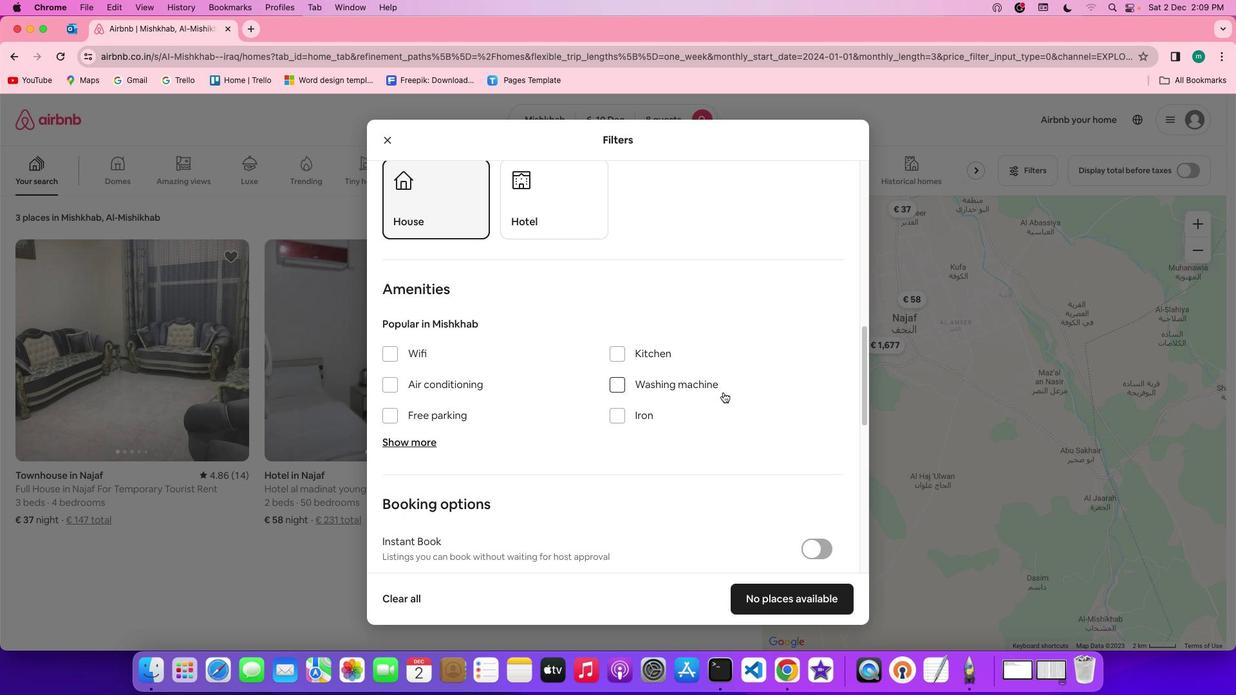 
Action: Mouse scrolled (723, 392) with delta (0, 0)
Screenshot: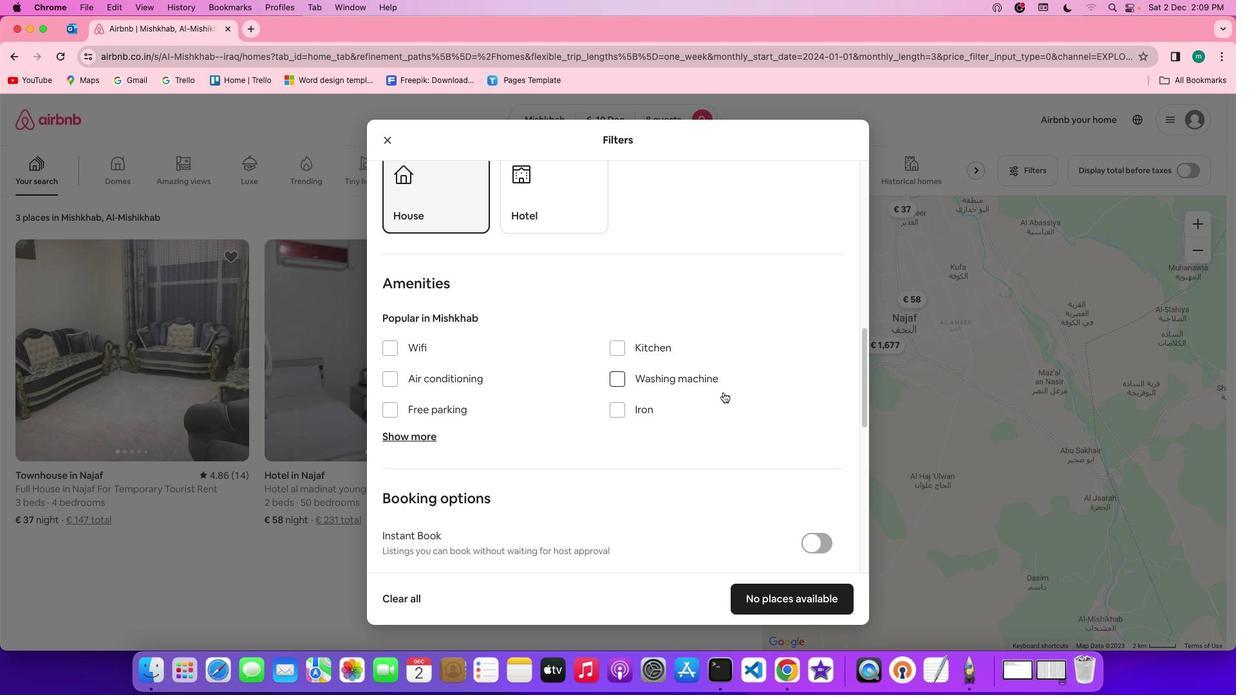 
Action: Mouse scrolled (723, 392) with delta (0, 0)
Screenshot: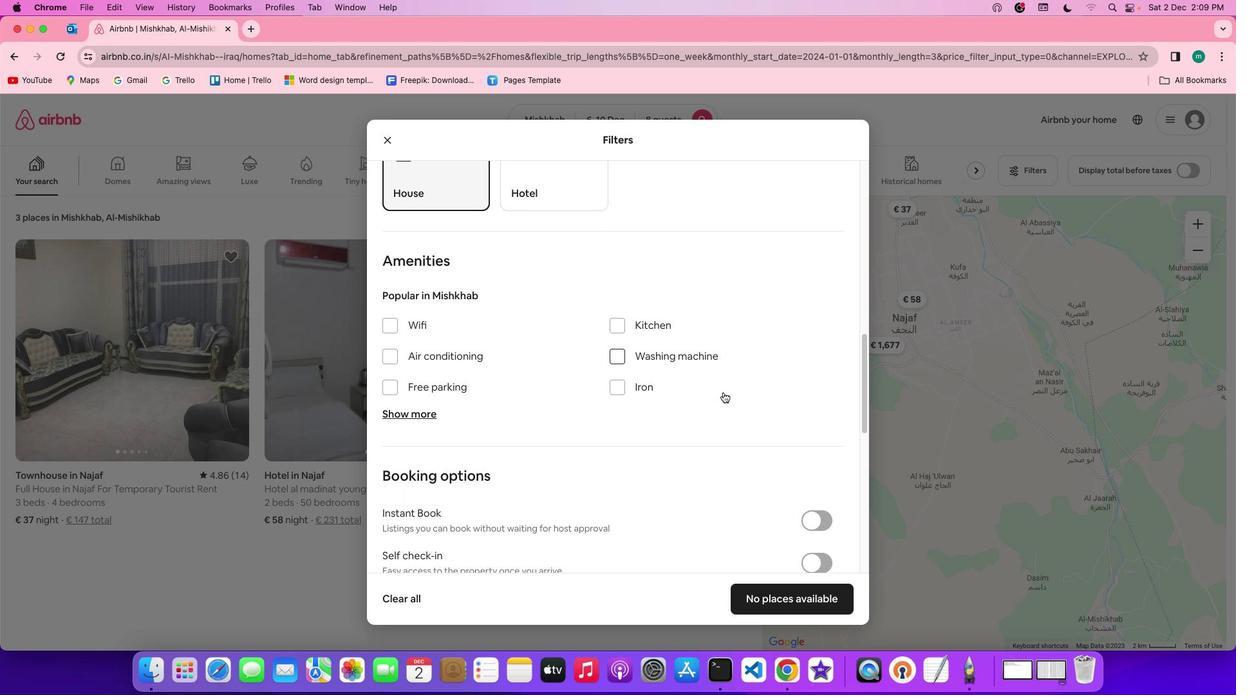 
Action: Mouse moved to (396, 314)
Screenshot: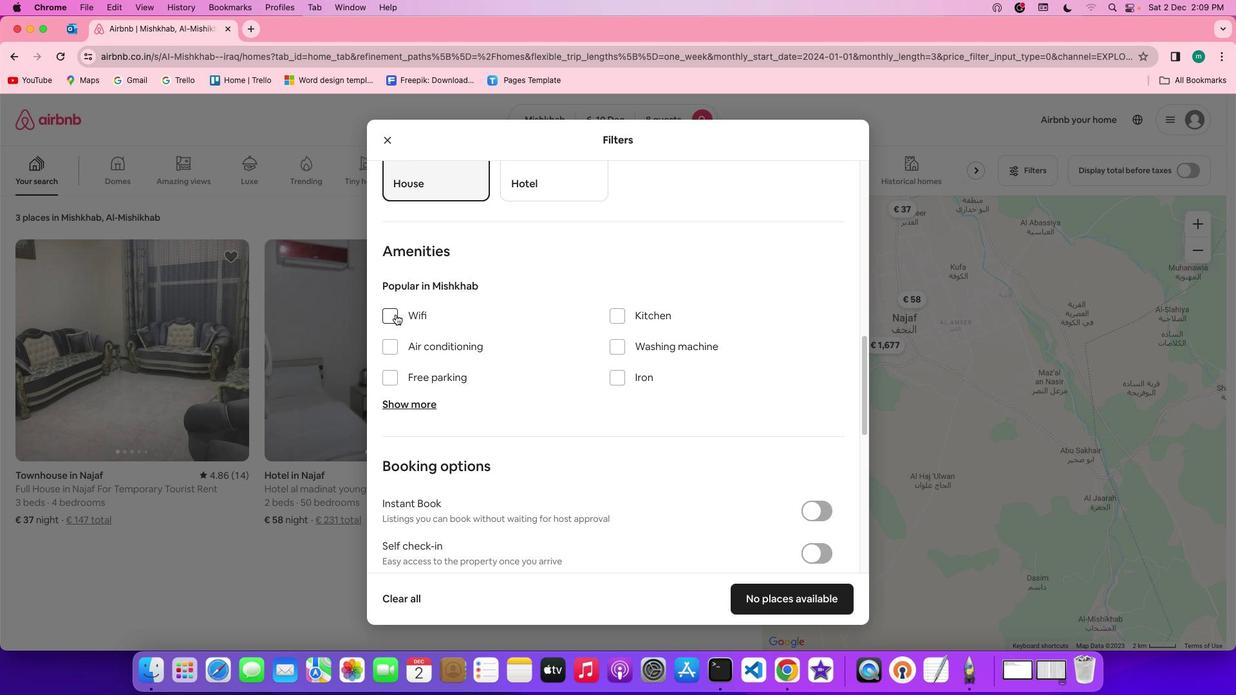 
Action: Mouse pressed left at (396, 314)
Screenshot: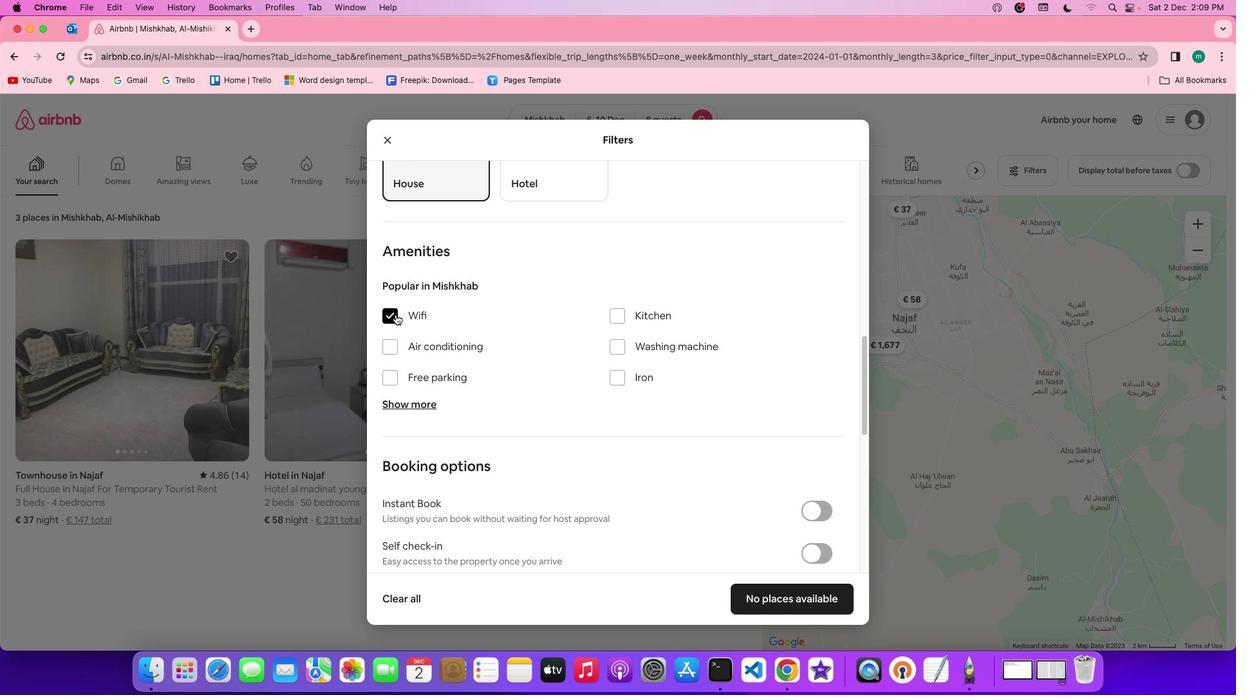 
Action: Mouse moved to (403, 401)
Screenshot: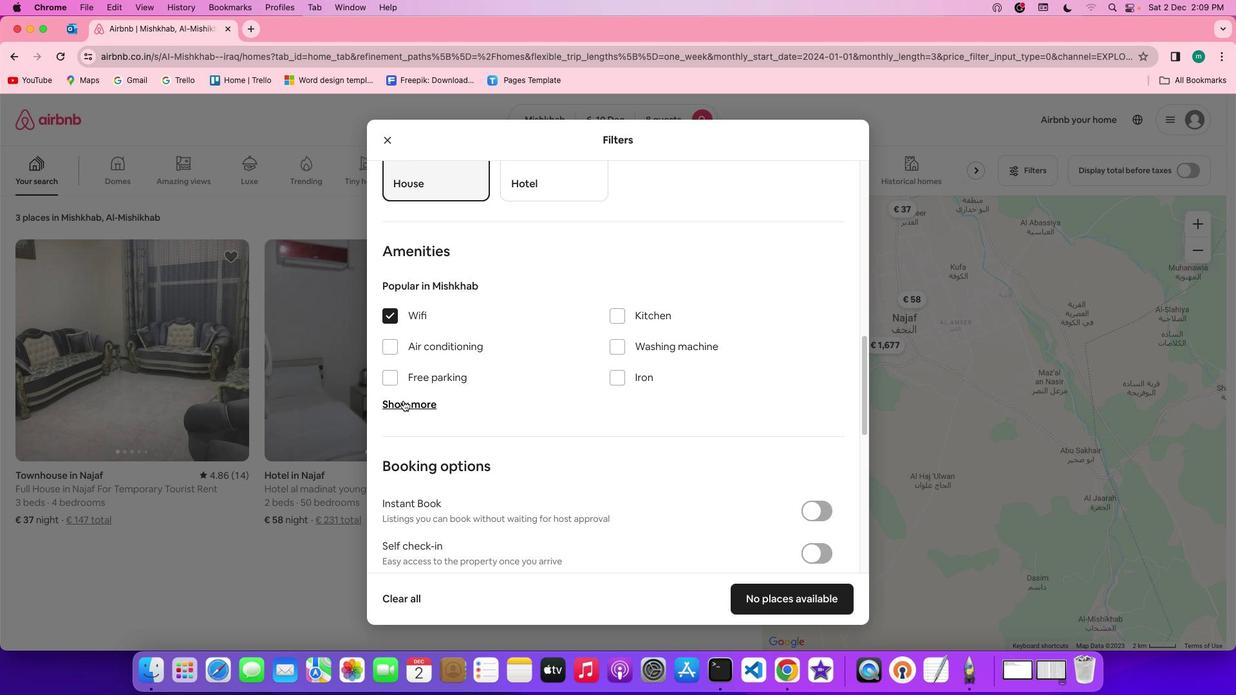 
Action: Mouse pressed left at (403, 401)
Screenshot: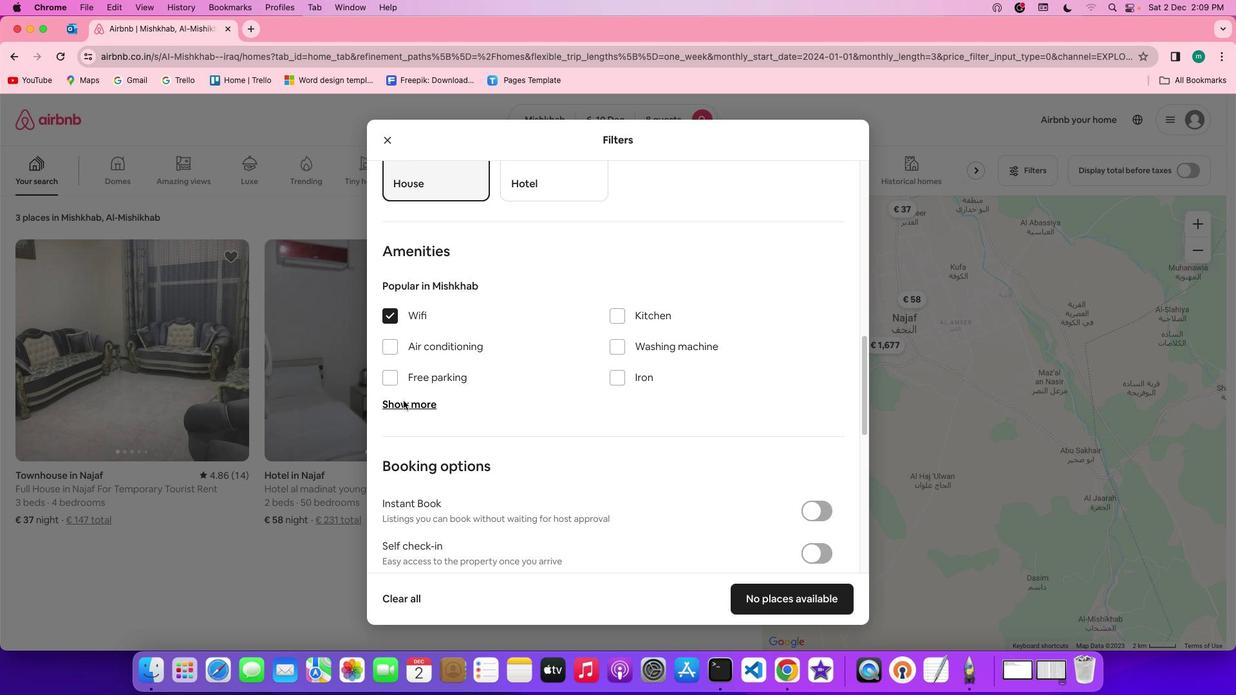 
Action: Mouse moved to (616, 477)
Screenshot: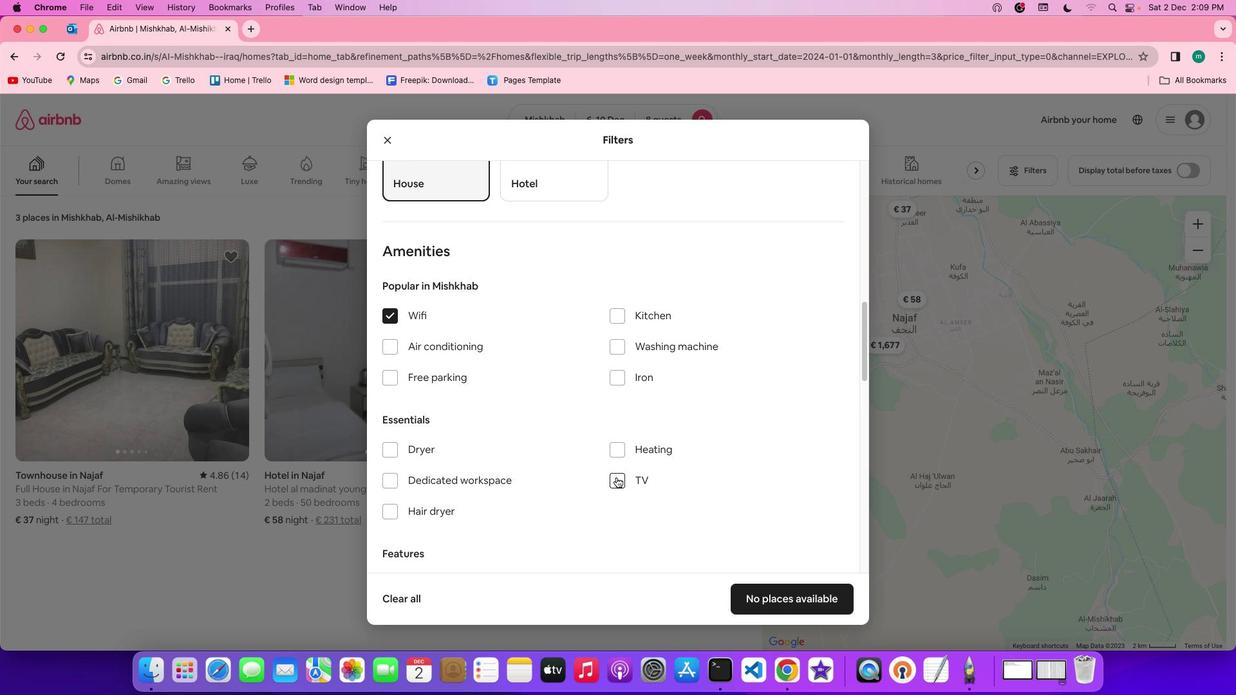
Action: Mouse pressed left at (616, 477)
Screenshot: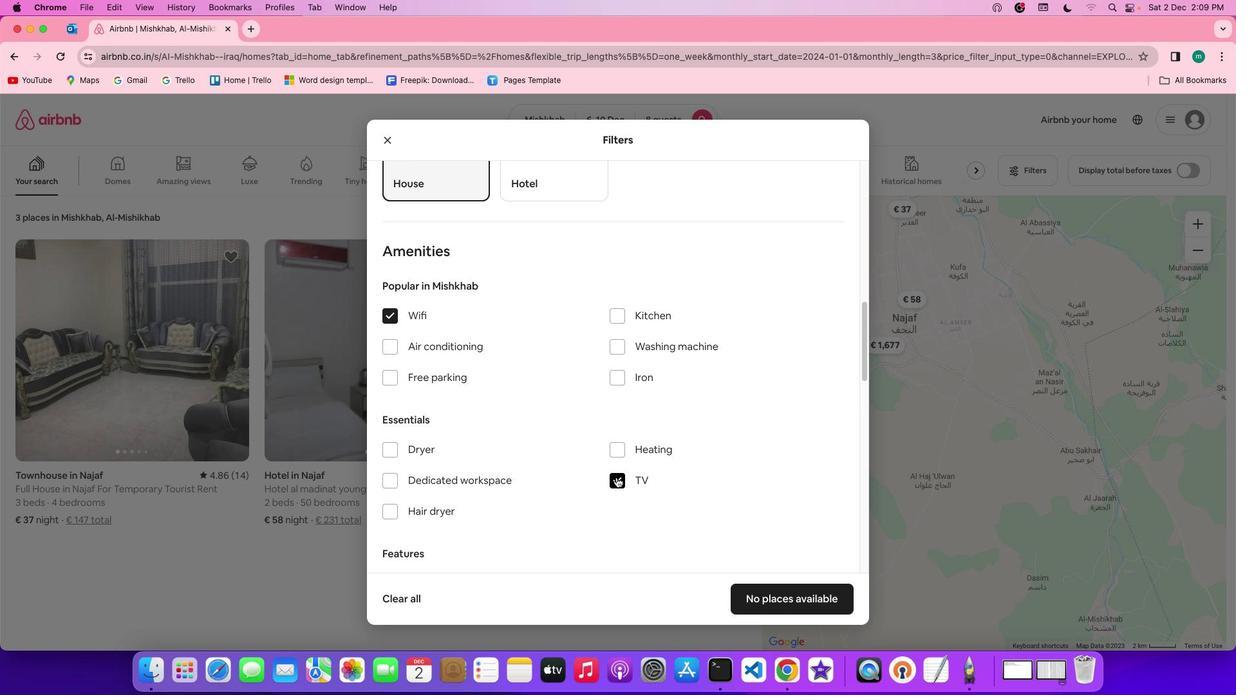 
Action: Mouse moved to (452, 378)
Screenshot: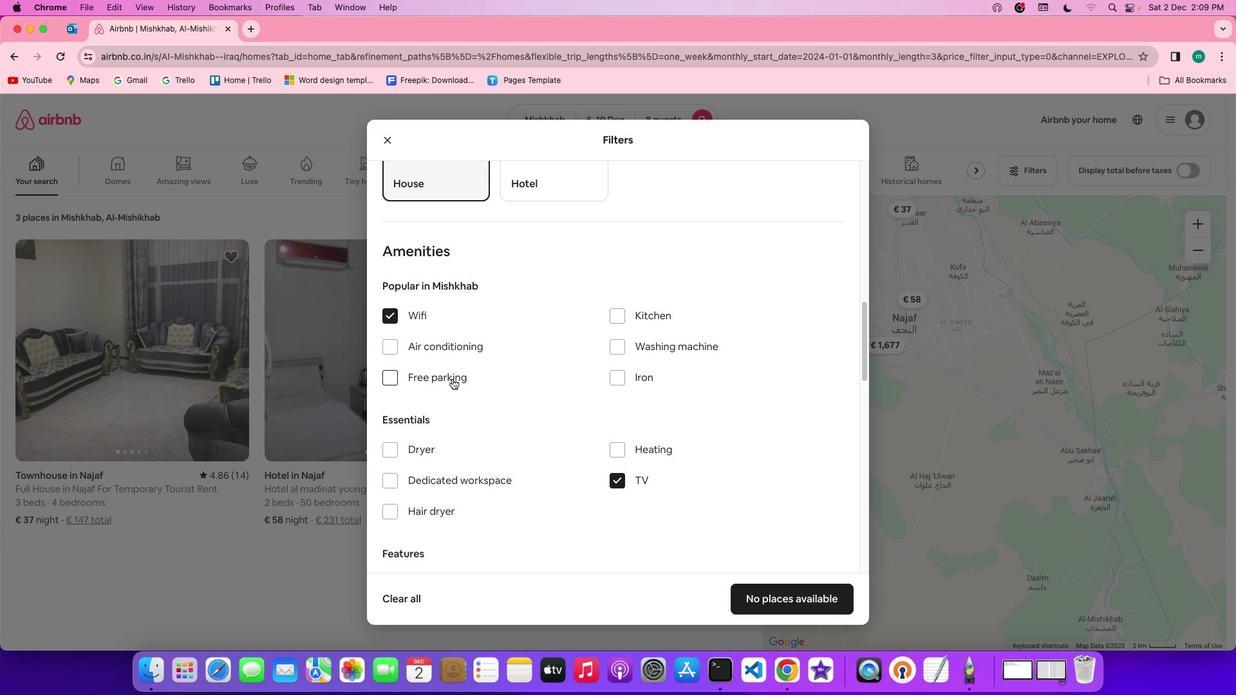 
Action: Mouse pressed left at (452, 378)
Screenshot: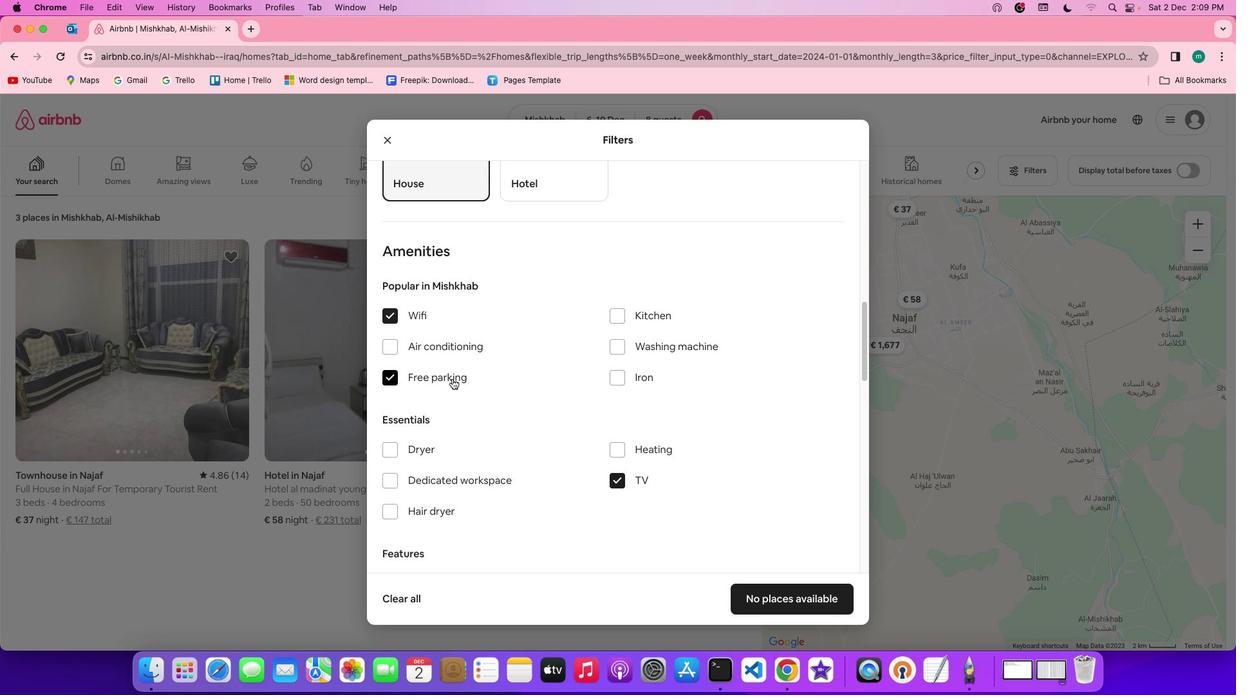 
Action: Mouse moved to (593, 436)
Screenshot: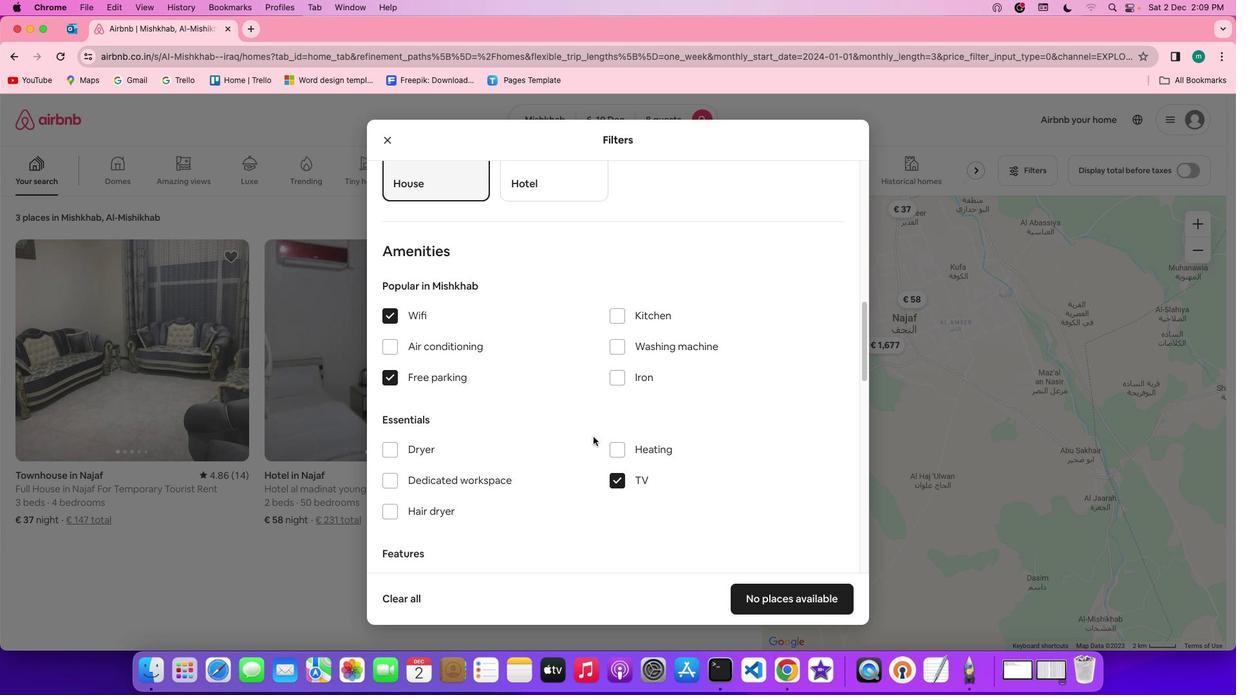 
Action: Mouse scrolled (593, 436) with delta (0, 0)
Screenshot: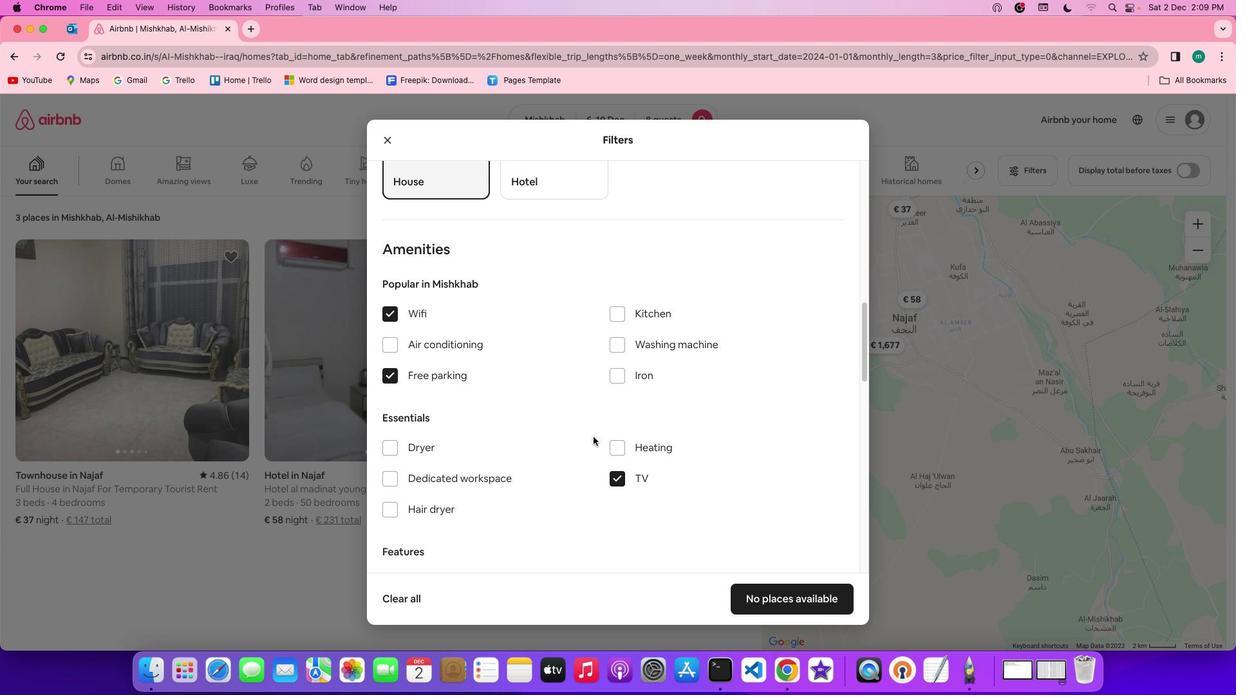 
Action: Mouse scrolled (593, 436) with delta (0, 0)
Screenshot: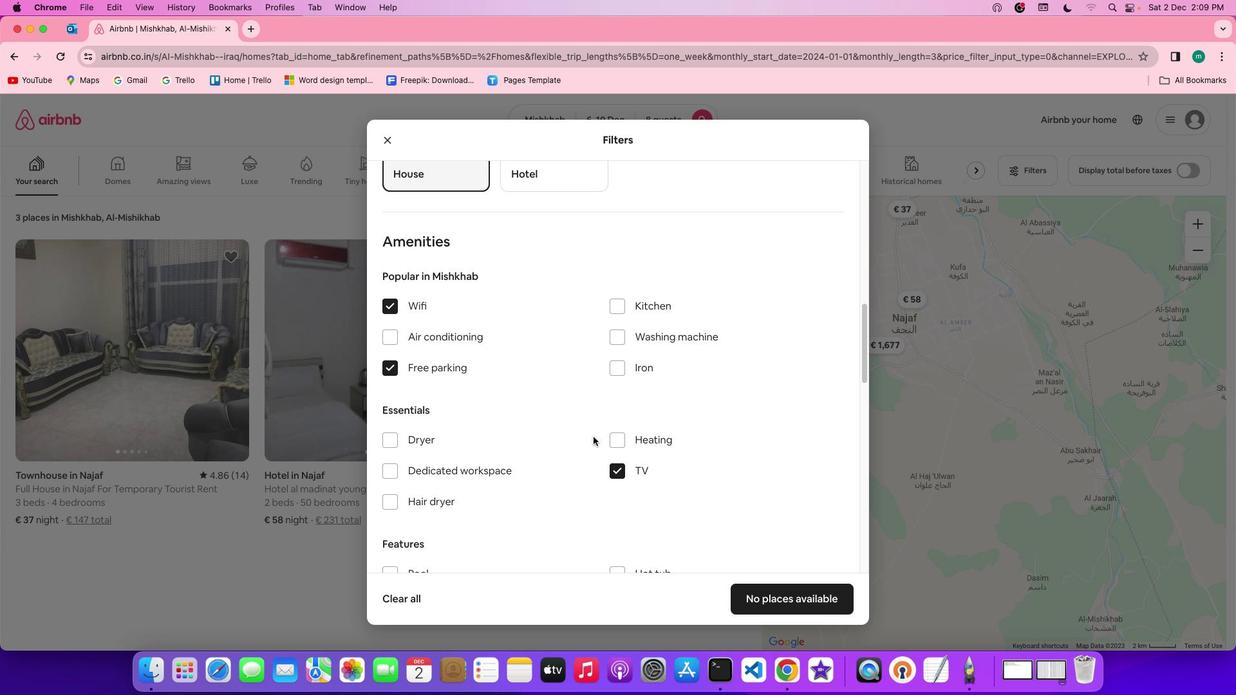 
Action: Mouse scrolled (593, 436) with delta (0, 0)
Screenshot: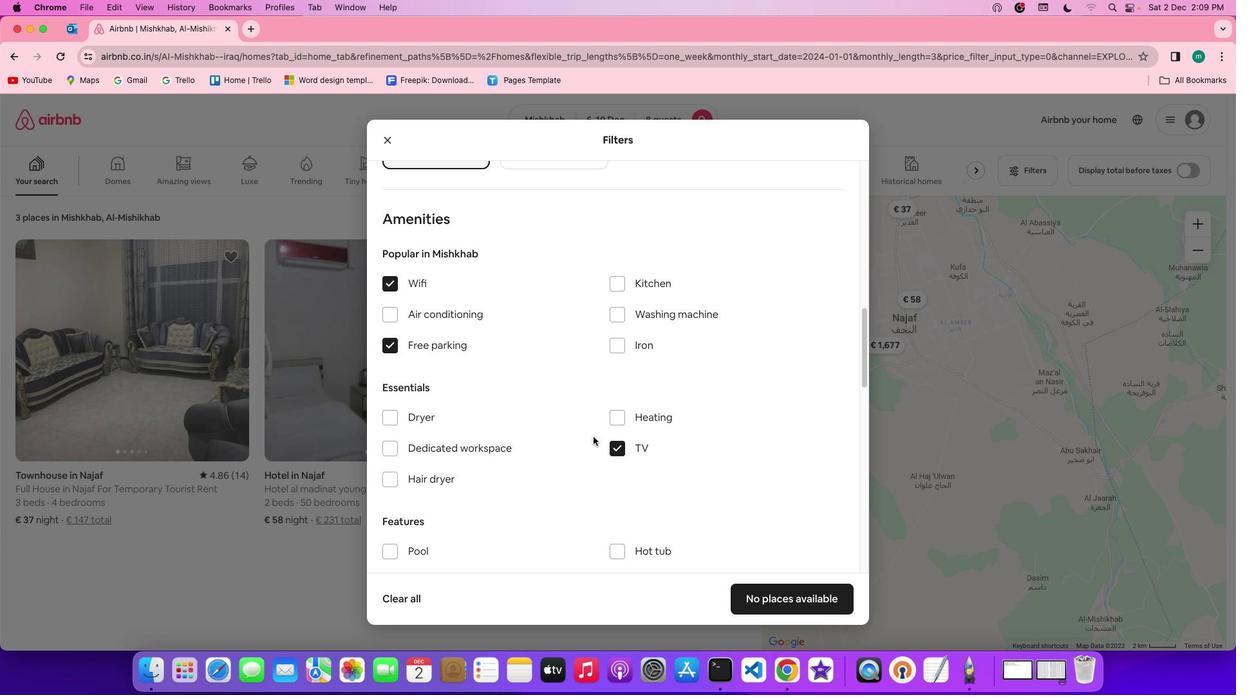 
Action: Mouse scrolled (593, 436) with delta (0, 0)
Screenshot: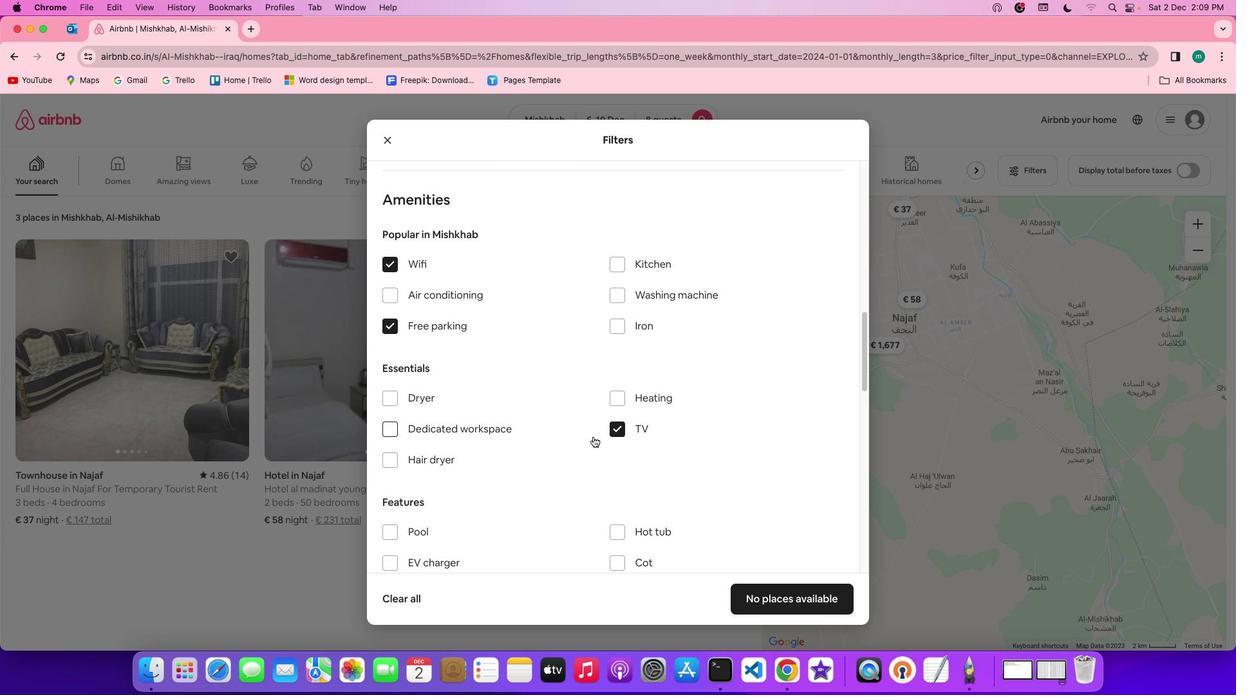 
Action: Mouse scrolled (593, 436) with delta (0, 0)
Screenshot: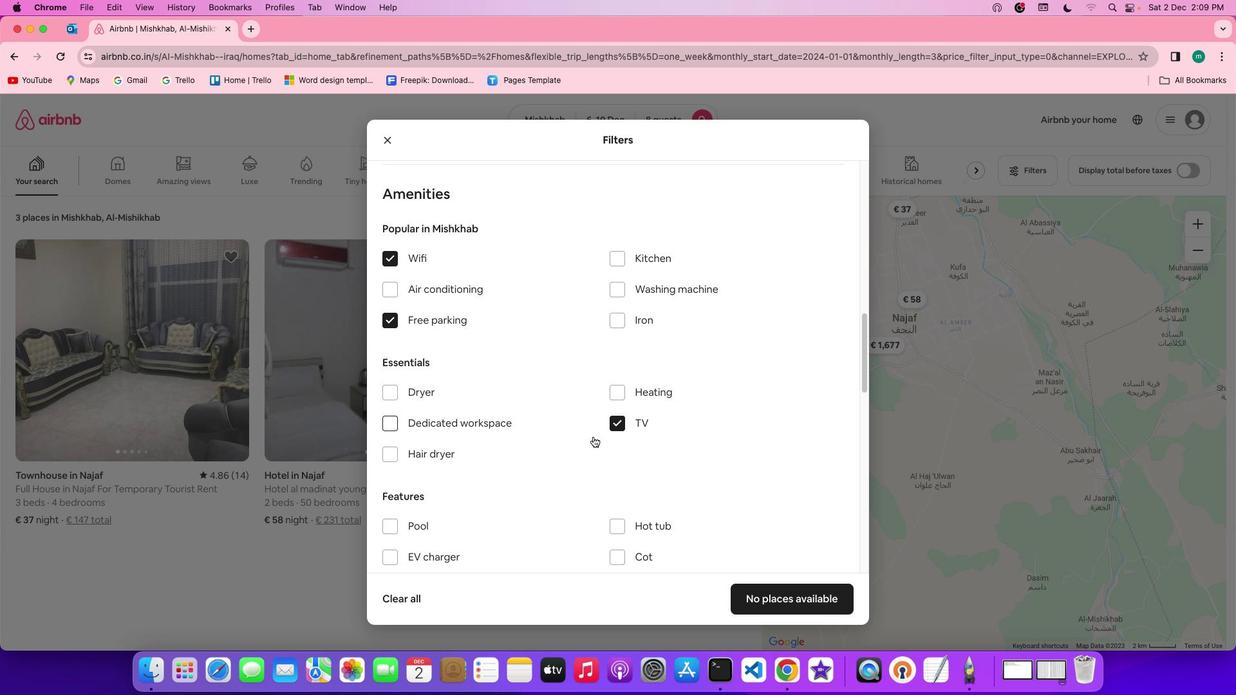 
Action: Mouse moved to (443, 426)
Screenshot: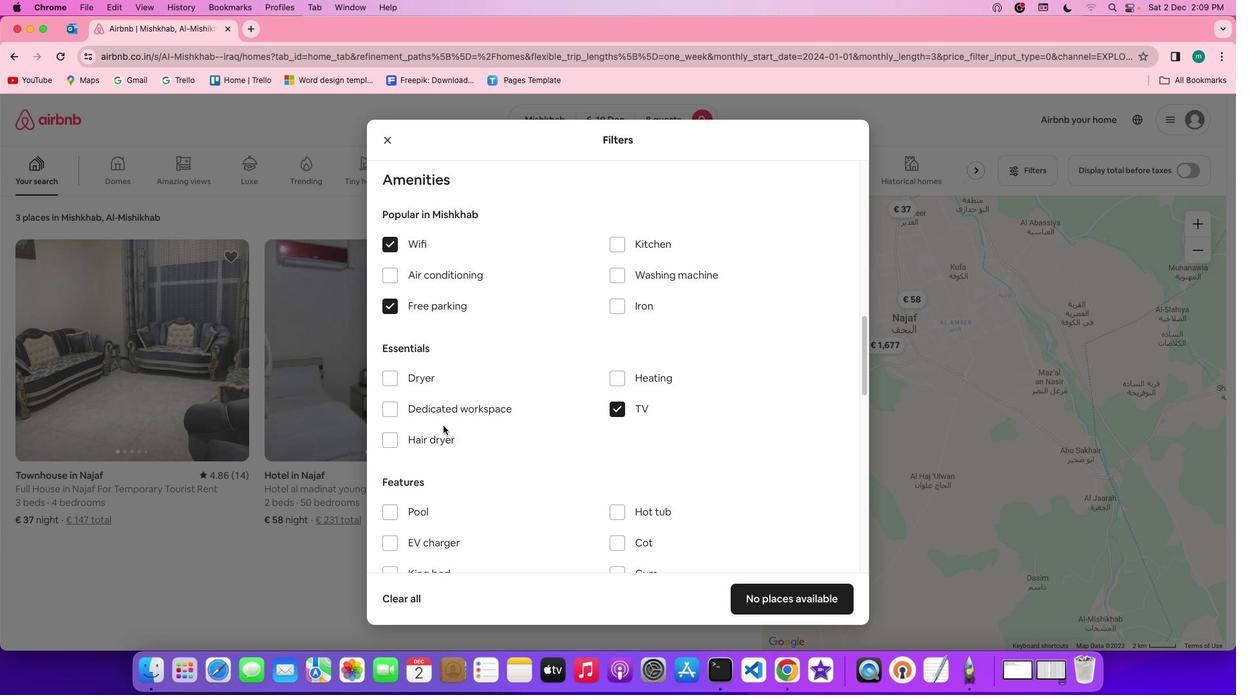 
Action: Mouse scrolled (443, 426) with delta (0, 0)
Screenshot: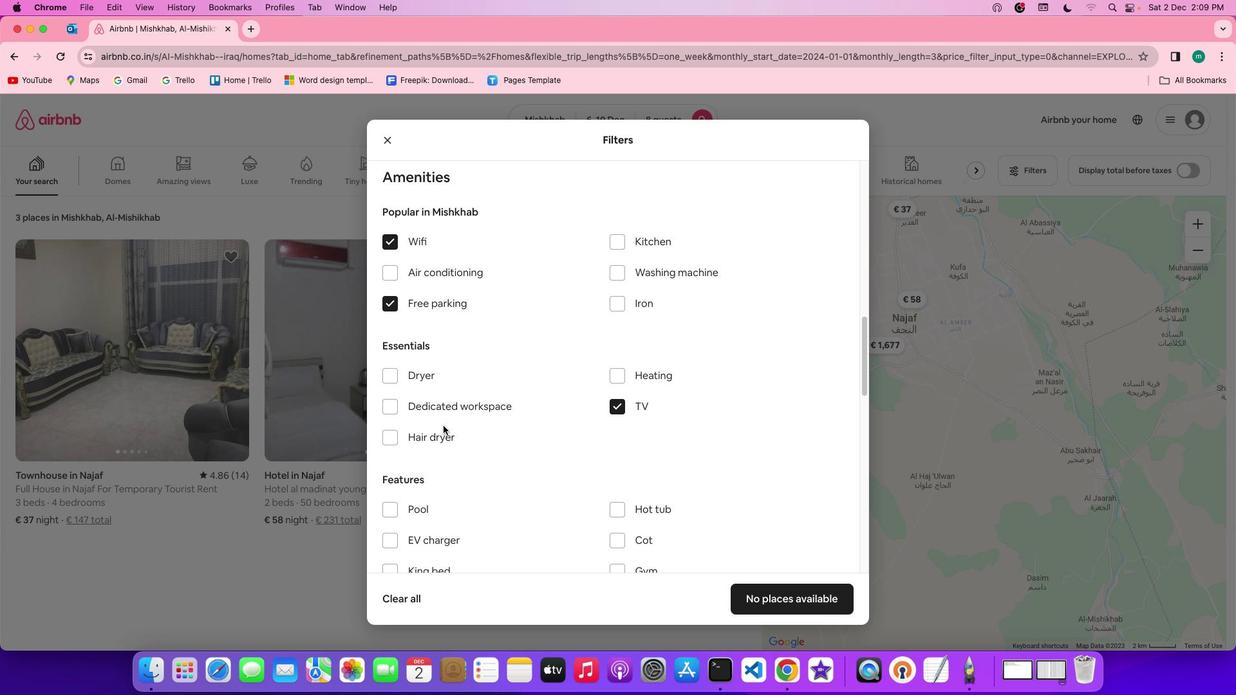 
Action: Mouse scrolled (443, 426) with delta (0, 0)
Screenshot: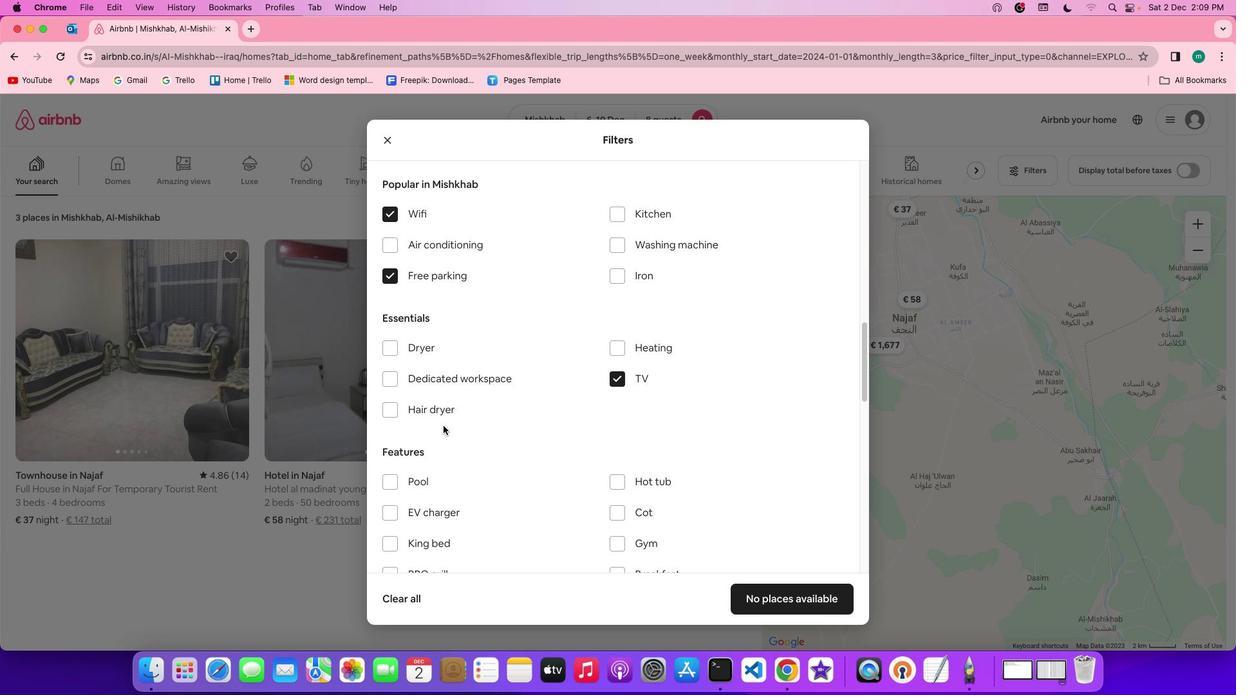 
Action: Mouse scrolled (443, 426) with delta (0, -1)
Screenshot: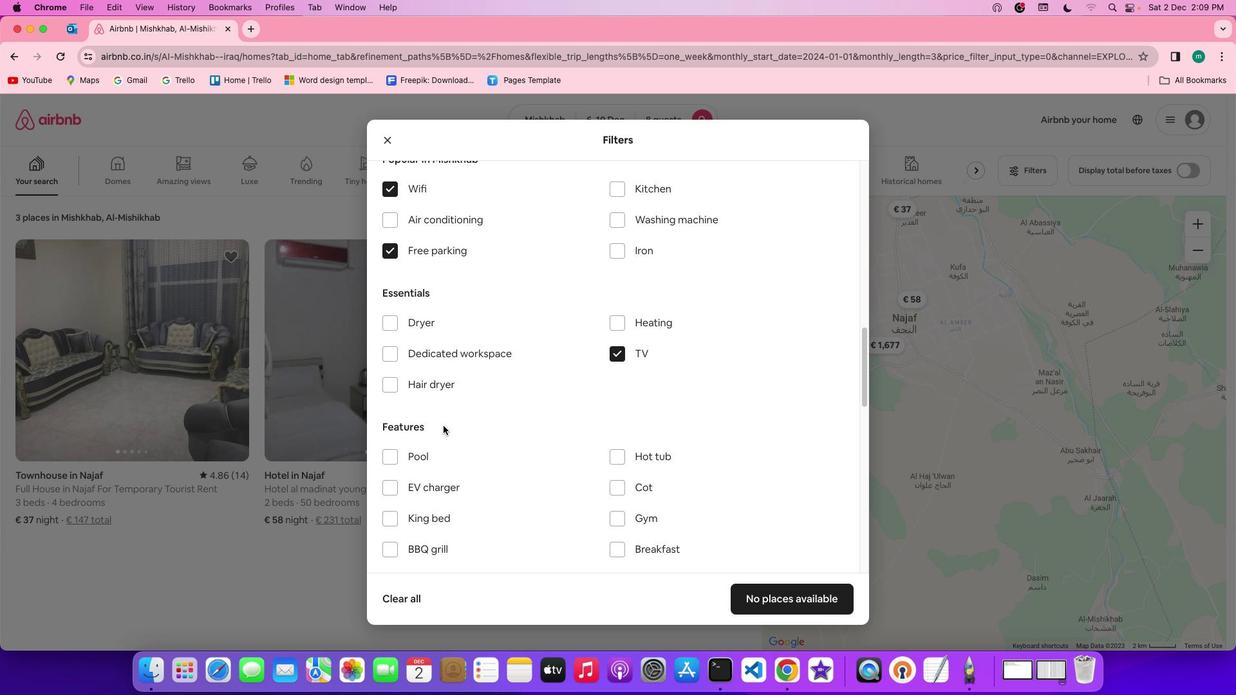 
Action: Mouse moved to (617, 475)
Screenshot: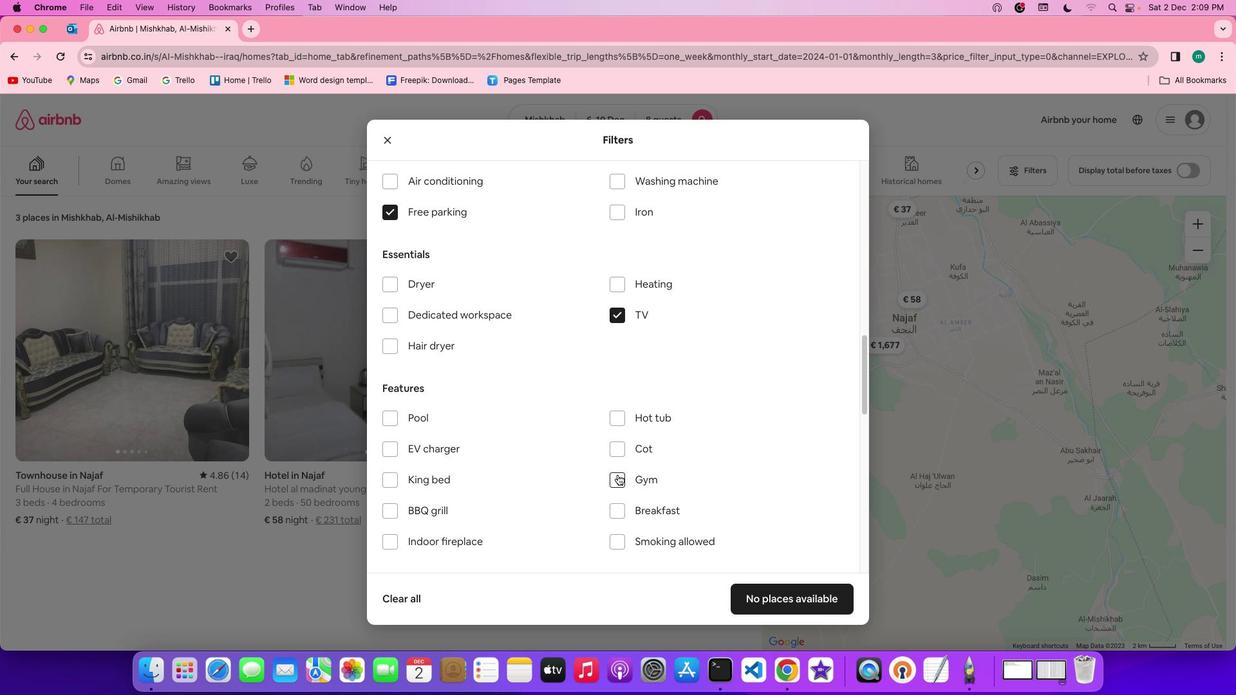 
Action: Mouse pressed left at (617, 475)
Screenshot: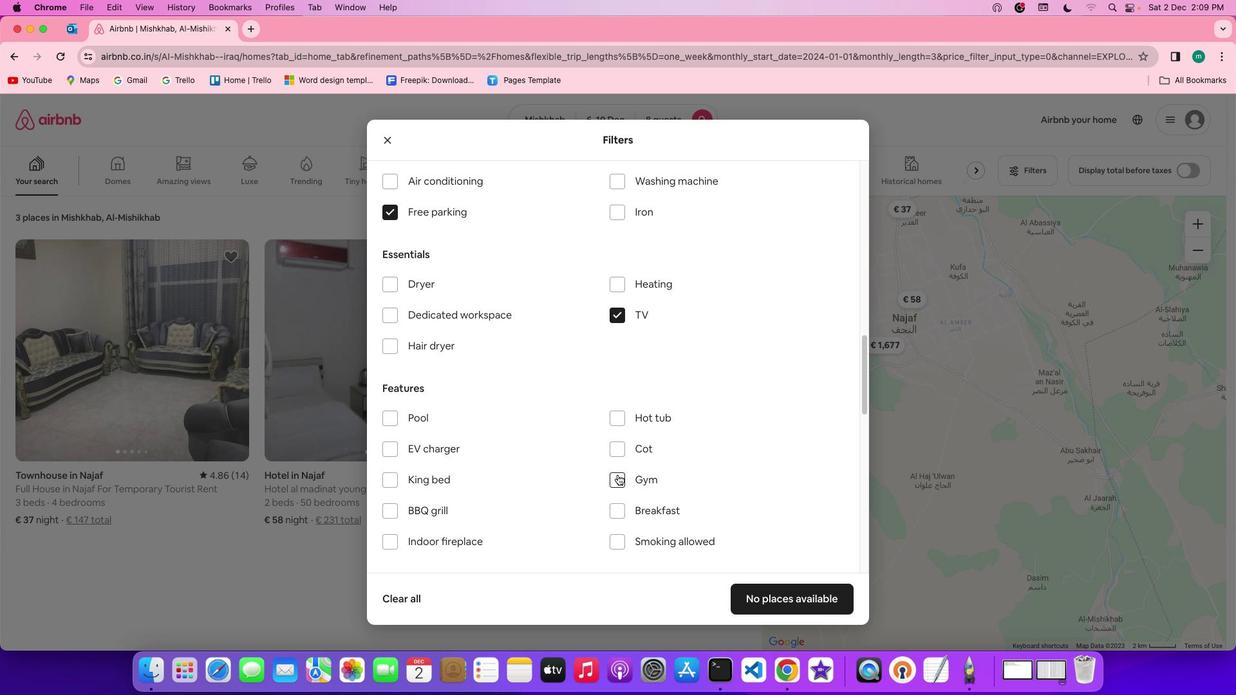 
Action: Mouse moved to (615, 514)
Screenshot: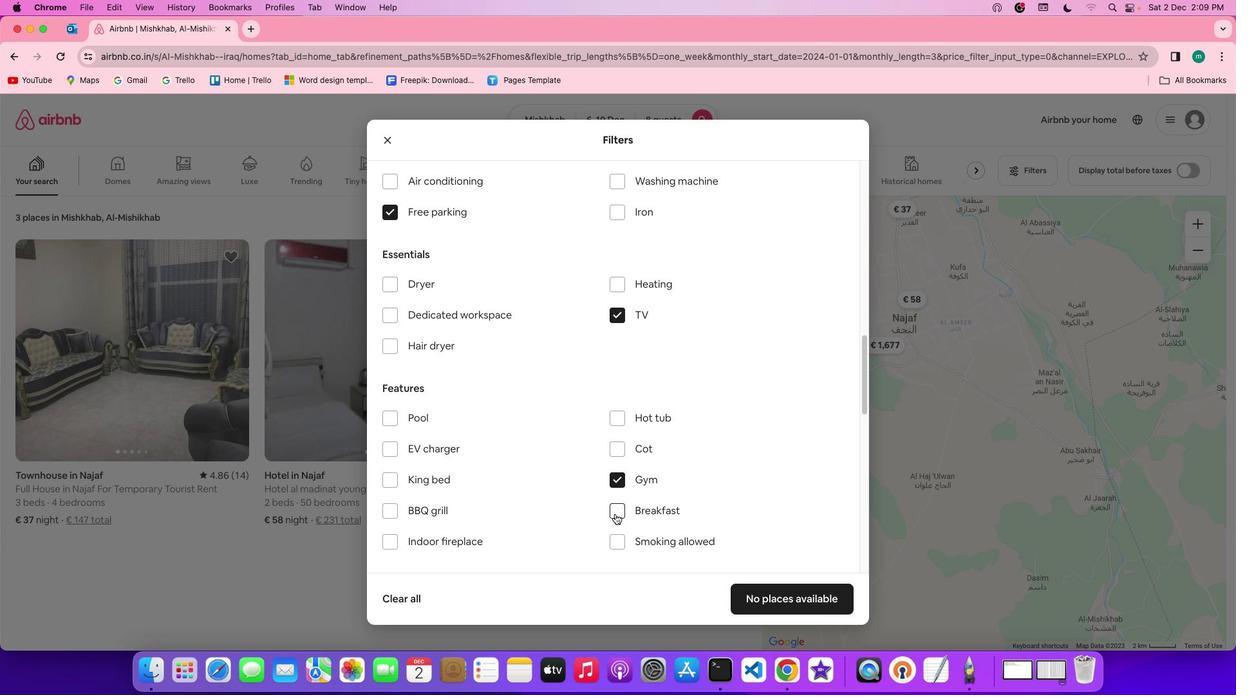 
Action: Mouse pressed left at (615, 514)
Screenshot: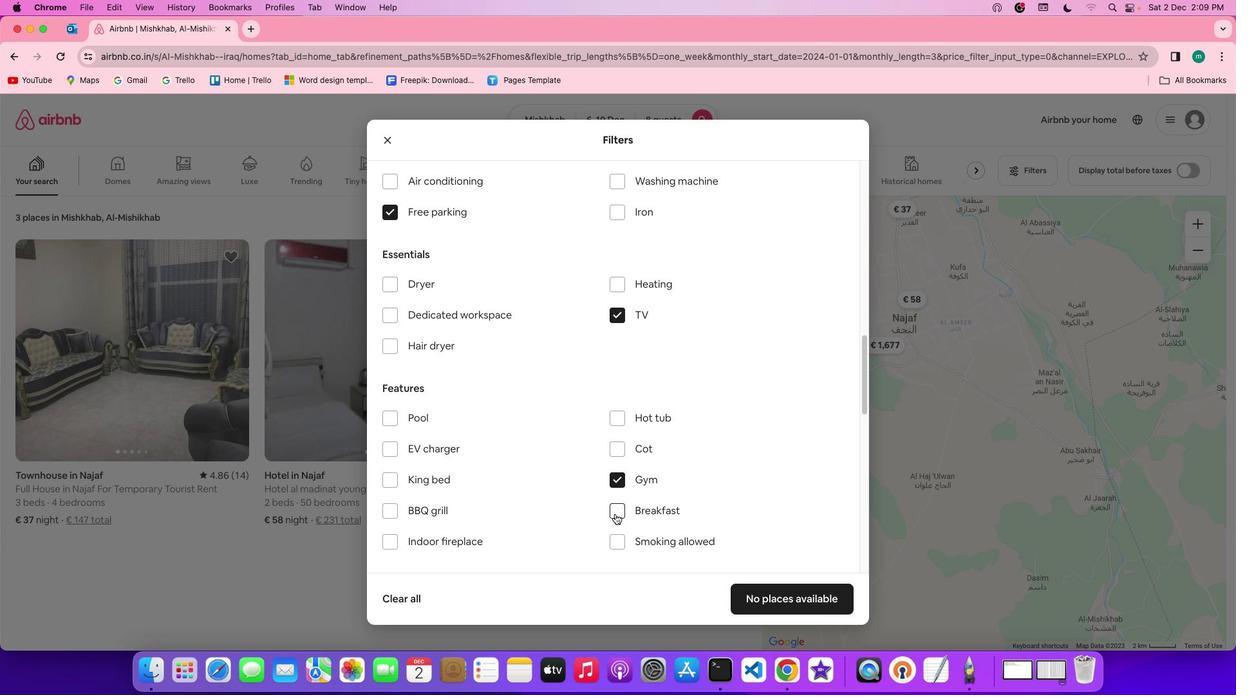 
Action: Mouse moved to (727, 534)
Screenshot: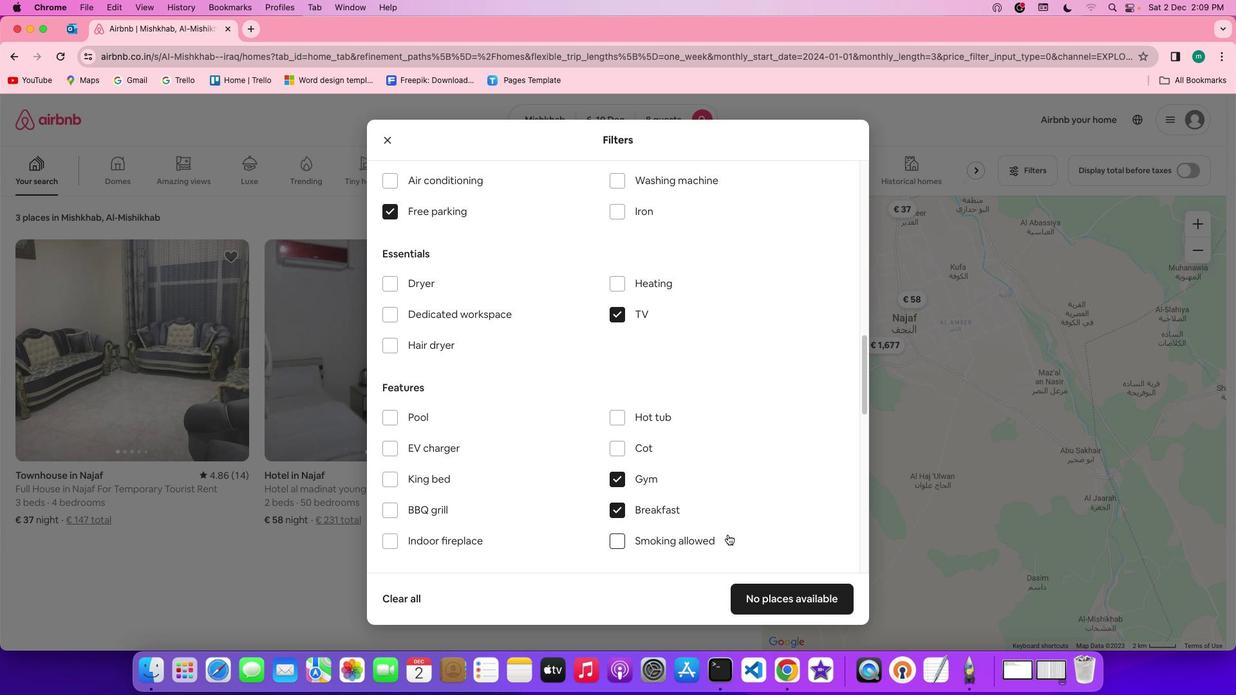 
Action: Mouse scrolled (727, 534) with delta (0, 0)
Screenshot: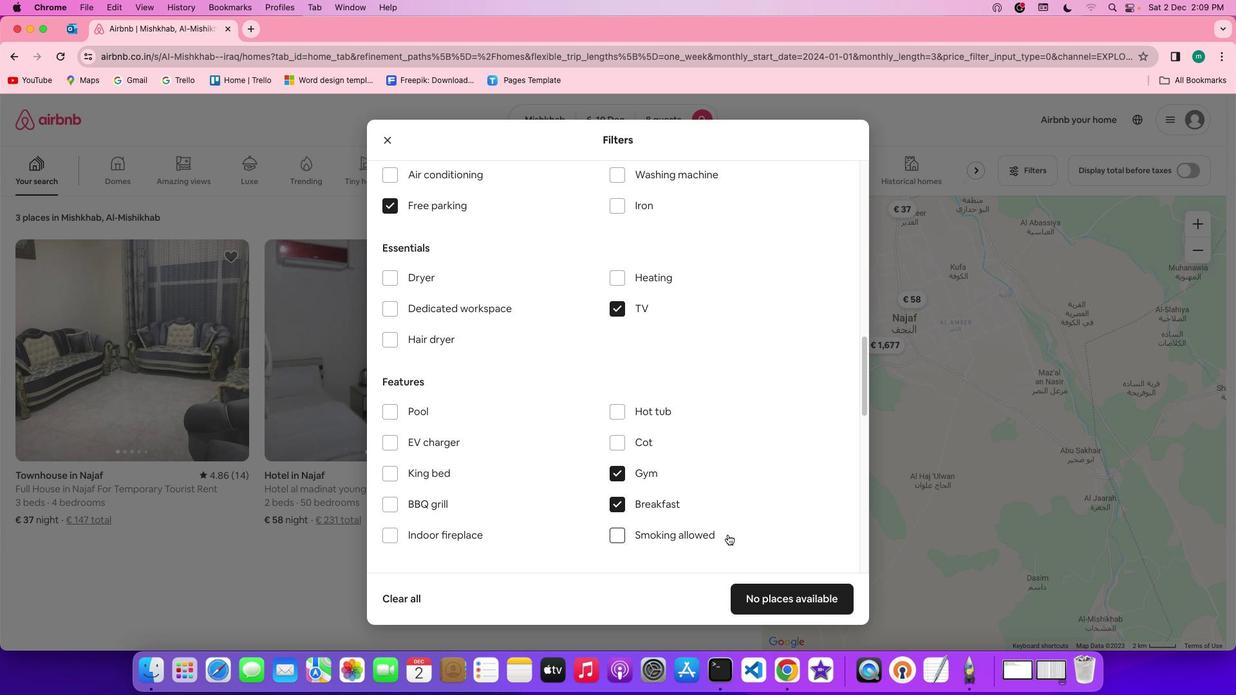 
Action: Mouse scrolled (727, 534) with delta (0, 0)
Screenshot: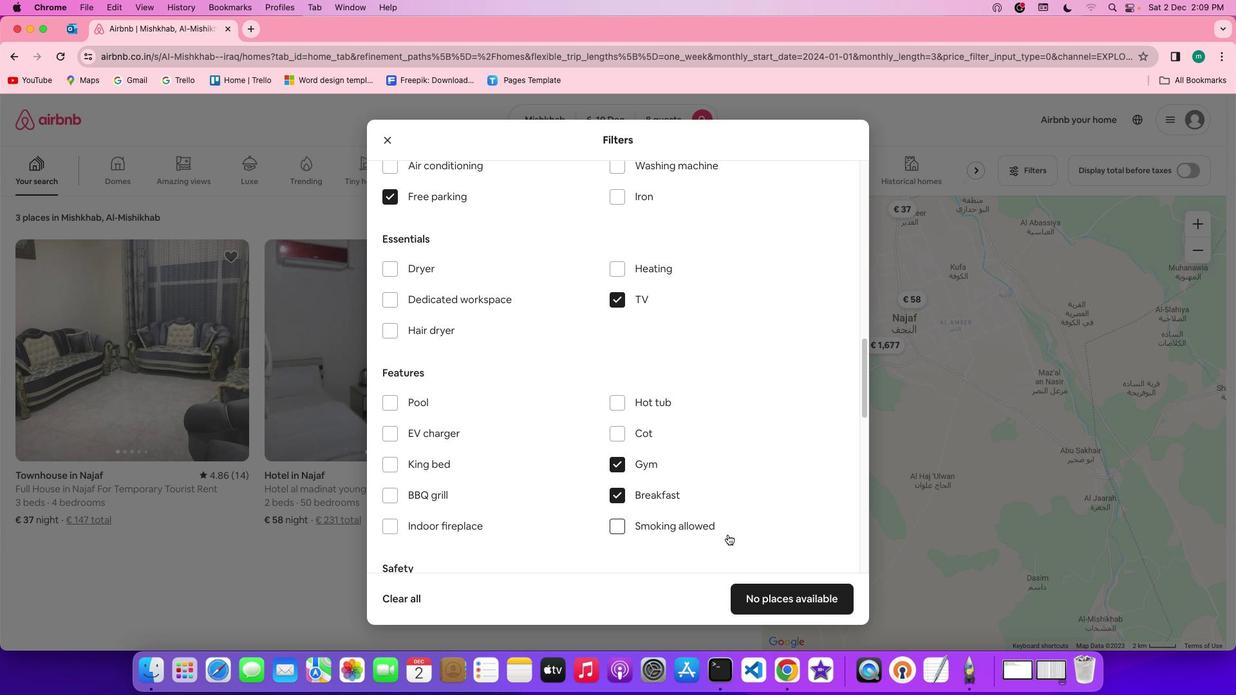 
Action: Mouse scrolled (727, 534) with delta (0, -1)
Screenshot: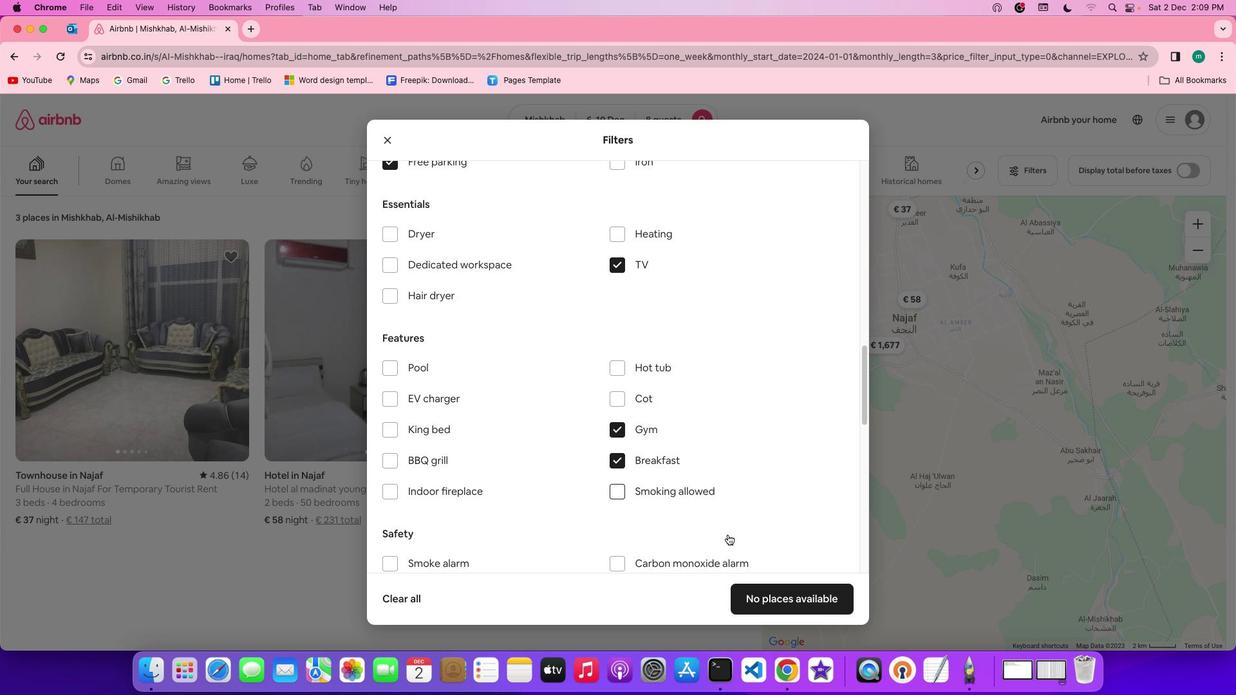 
Action: Mouse scrolled (727, 534) with delta (0, 0)
Screenshot: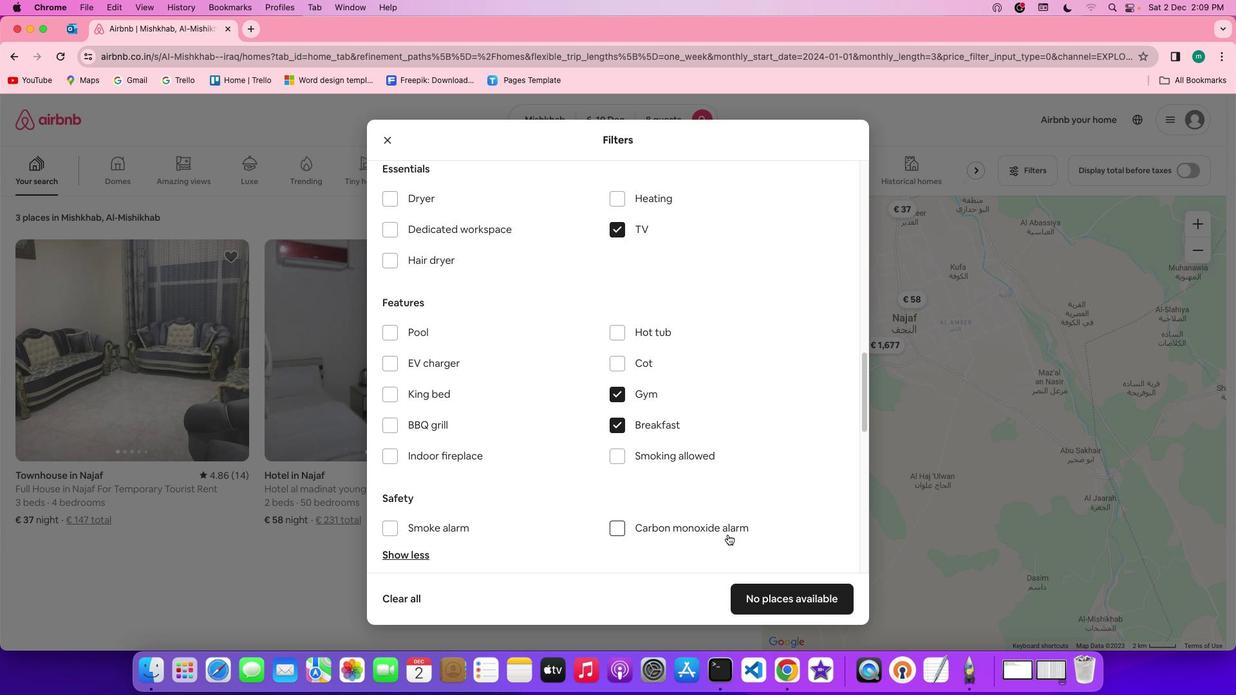 
Action: Mouse scrolled (727, 534) with delta (0, 0)
Screenshot: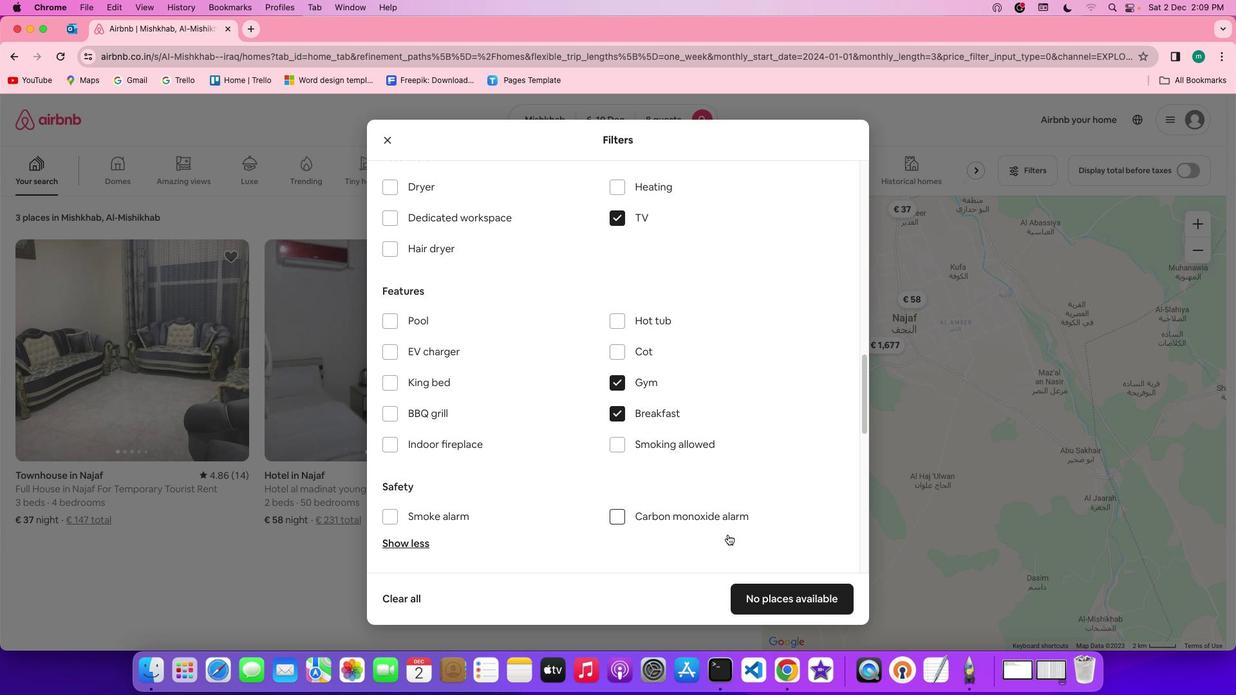 
Action: Mouse scrolled (727, 534) with delta (0, -1)
Screenshot: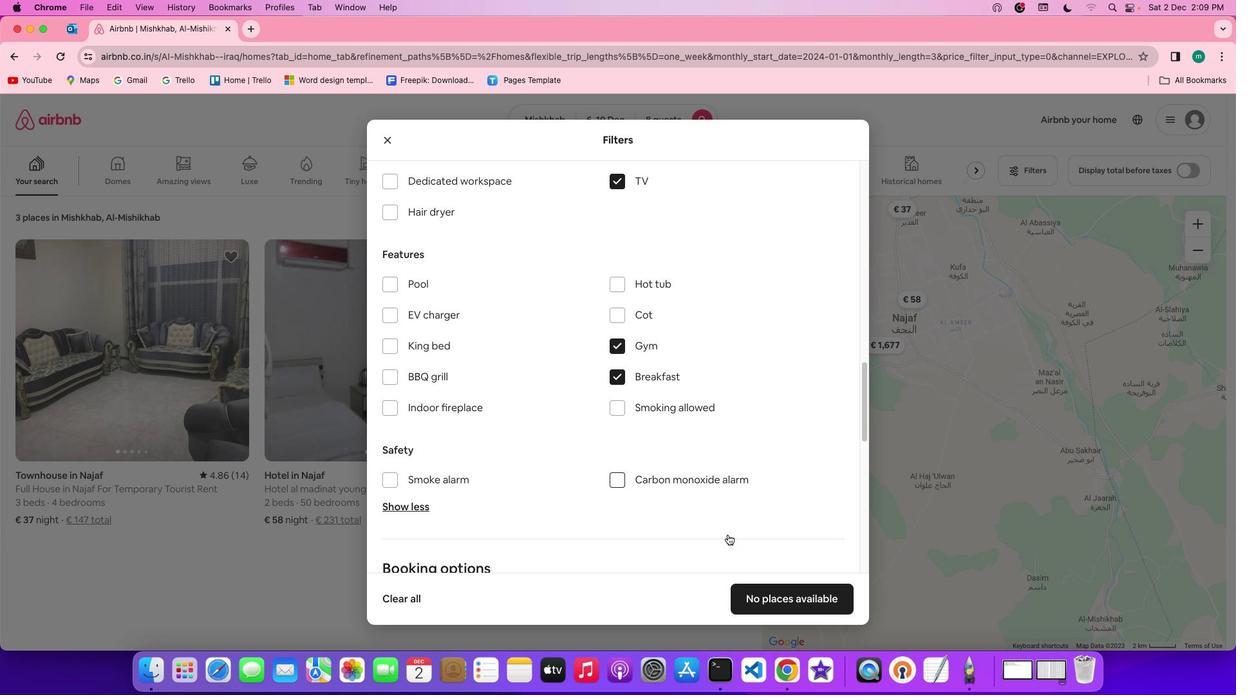 
Action: Mouse scrolled (727, 534) with delta (0, -1)
Screenshot: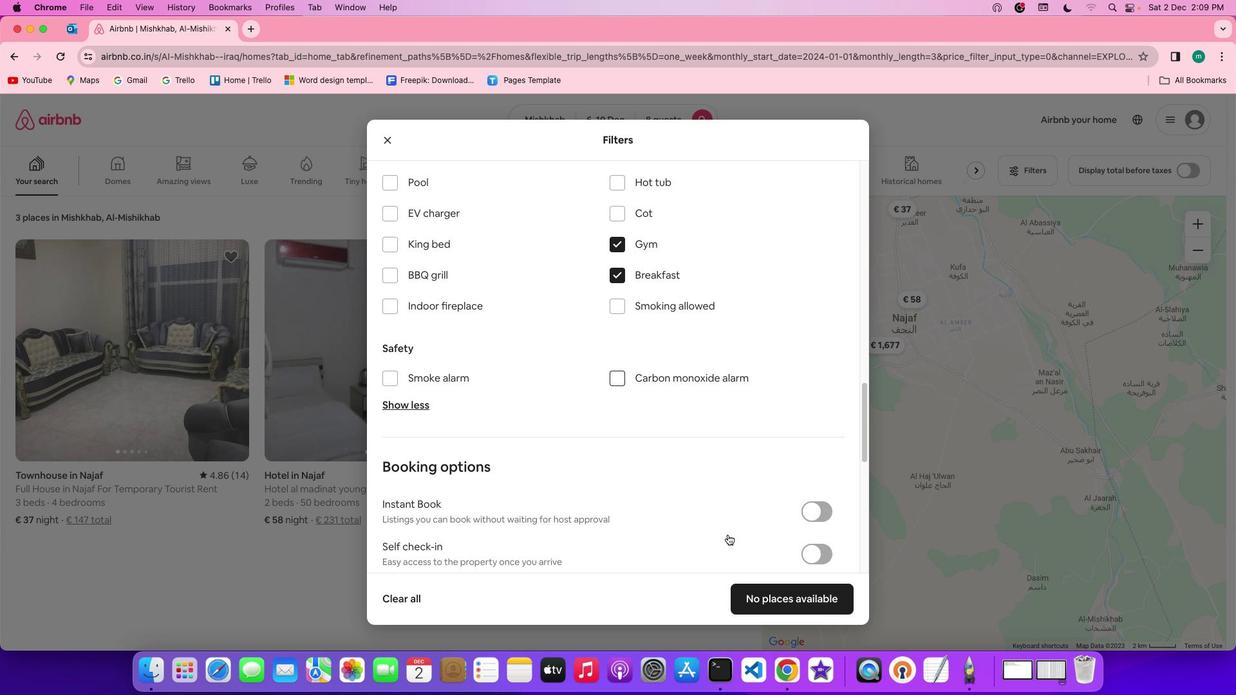 
Action: Mouse scrolled (727, 534) with delta (0, 0)
Screenshot: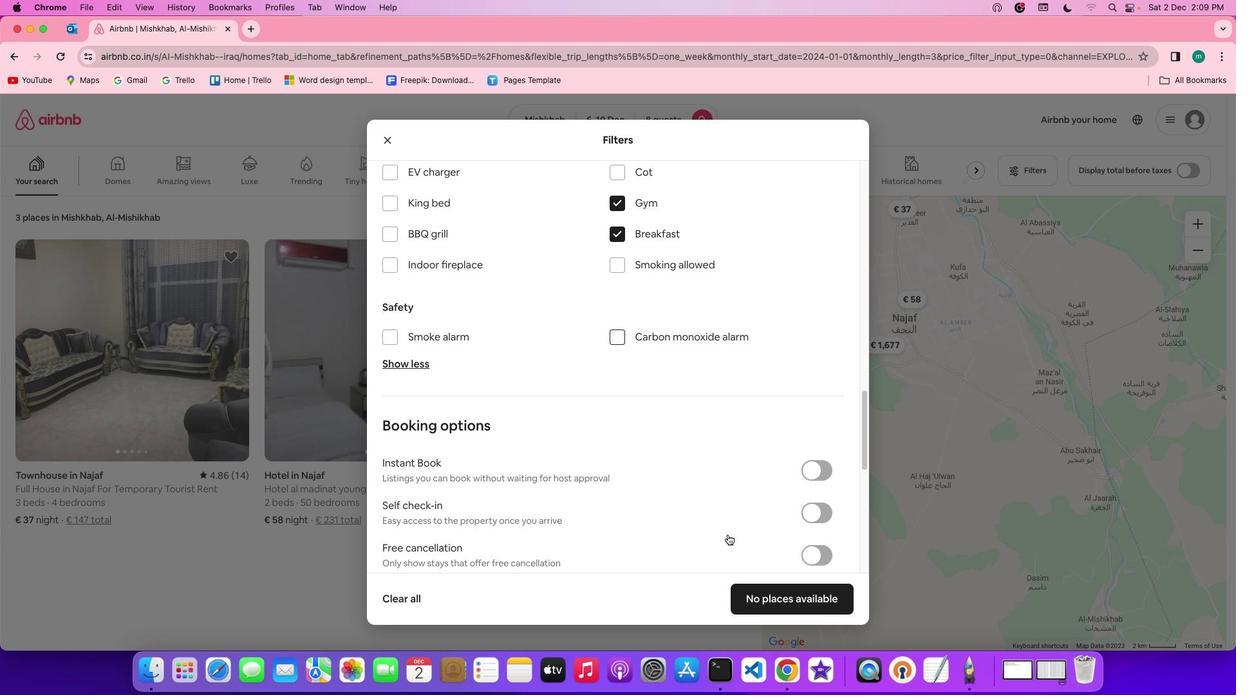 
Action: Mouse scrolled (727, 534) with delta (0, 0)
Screenshot: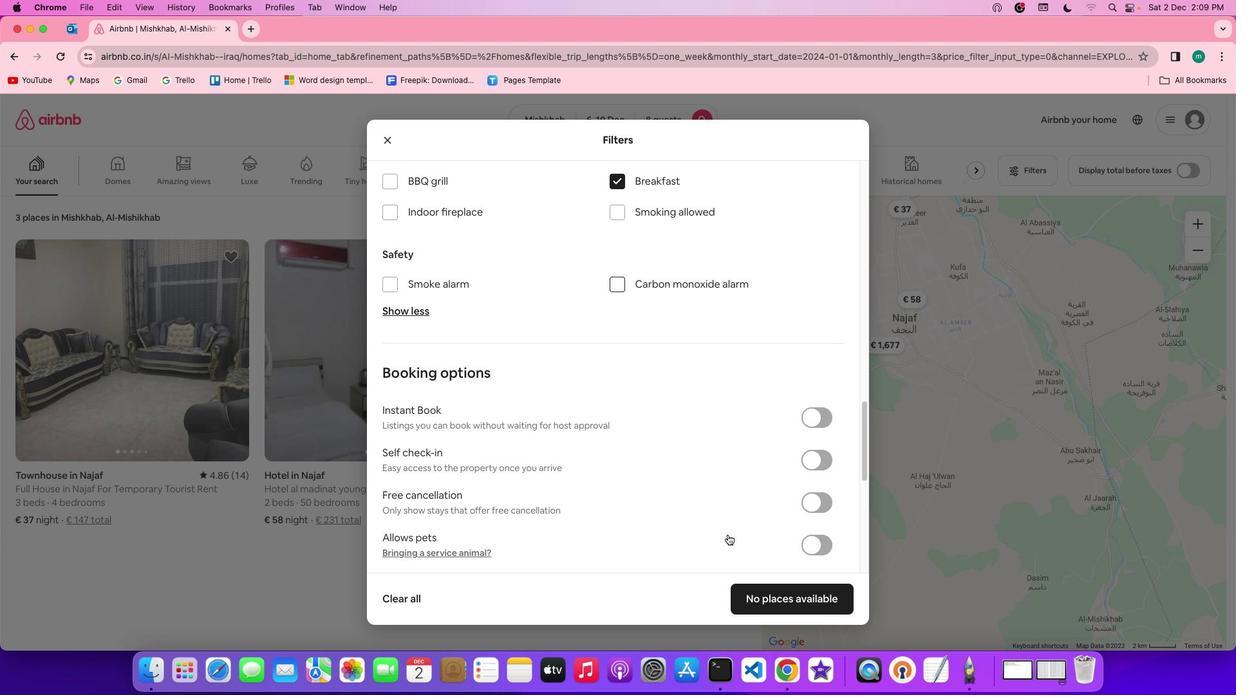 
Action: Mouse scrolled (727, 534) with delta (0, -1)
Screenshot: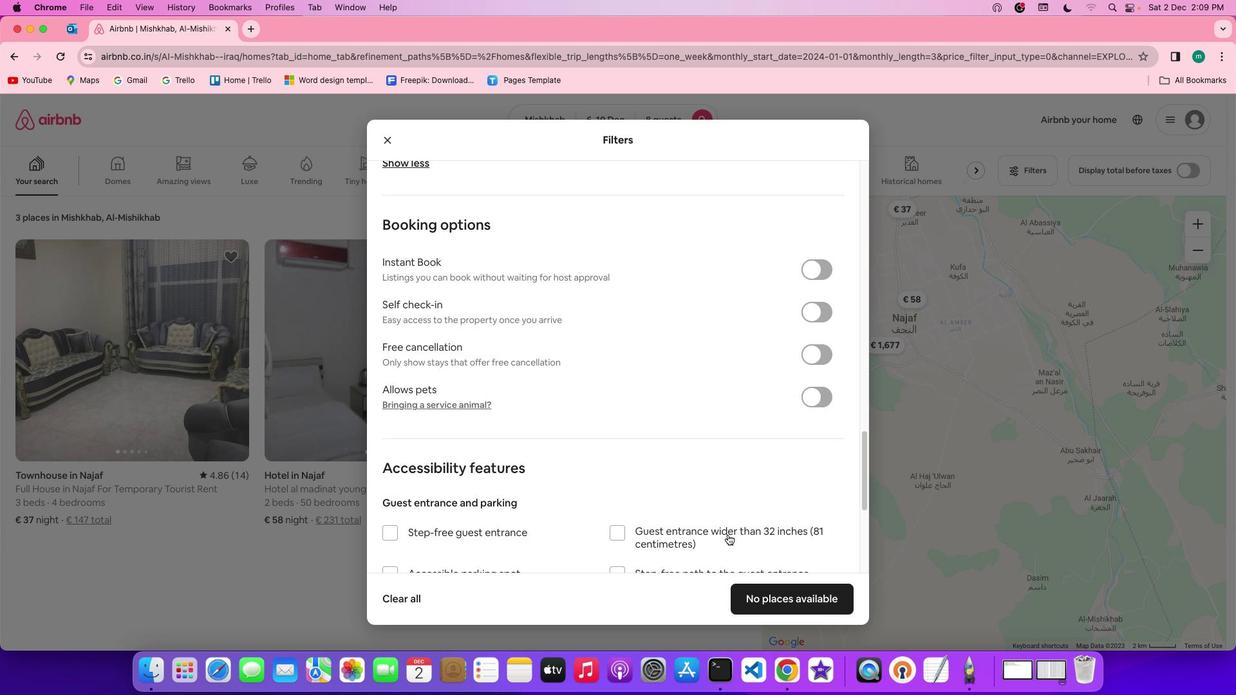 
Action: Mouse scrolled (727, 534) with delta (0, -3)
Screenshot: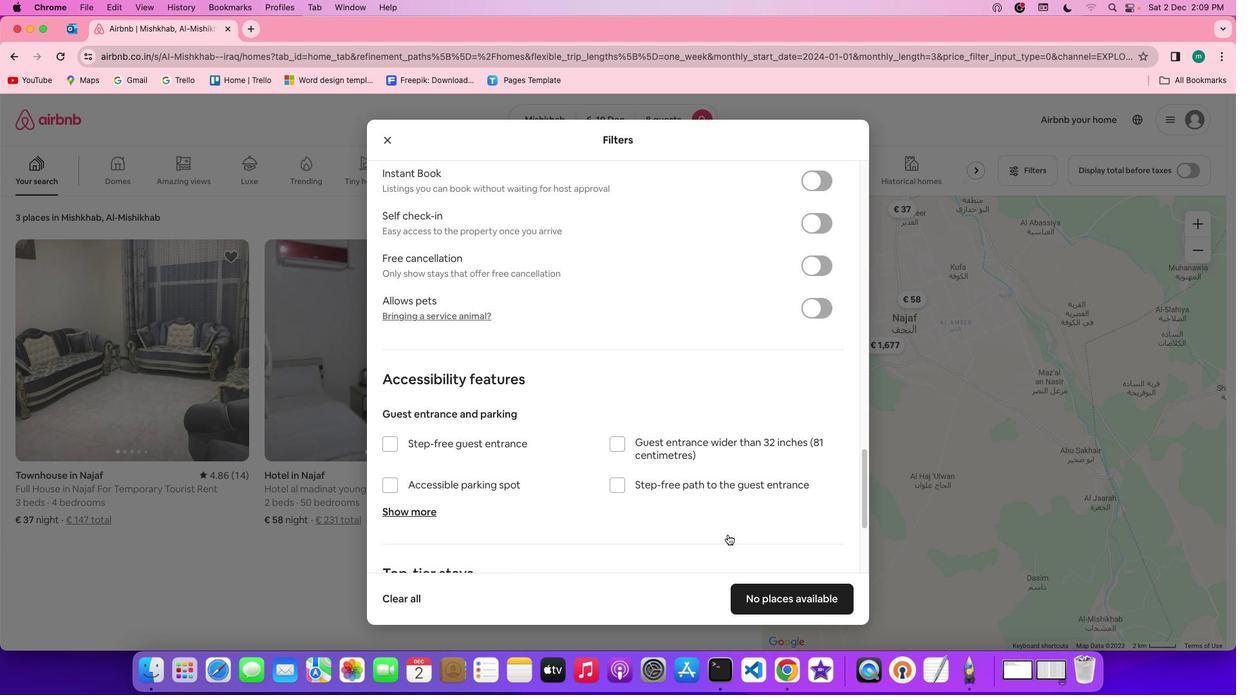 
Action: Mouse scrolled (727, 534) with delta (0, -3)
Screenshot: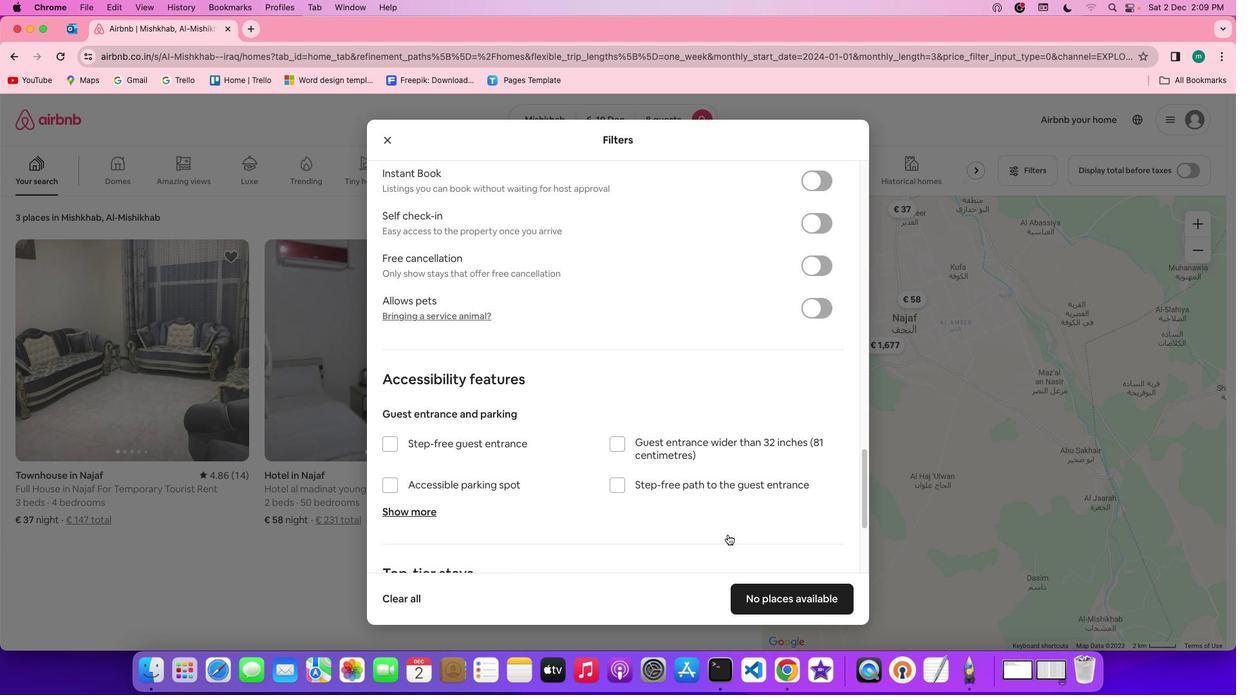 
Action: Mouse scrolled (727, 534) with delta (0, 0)
Screenshot: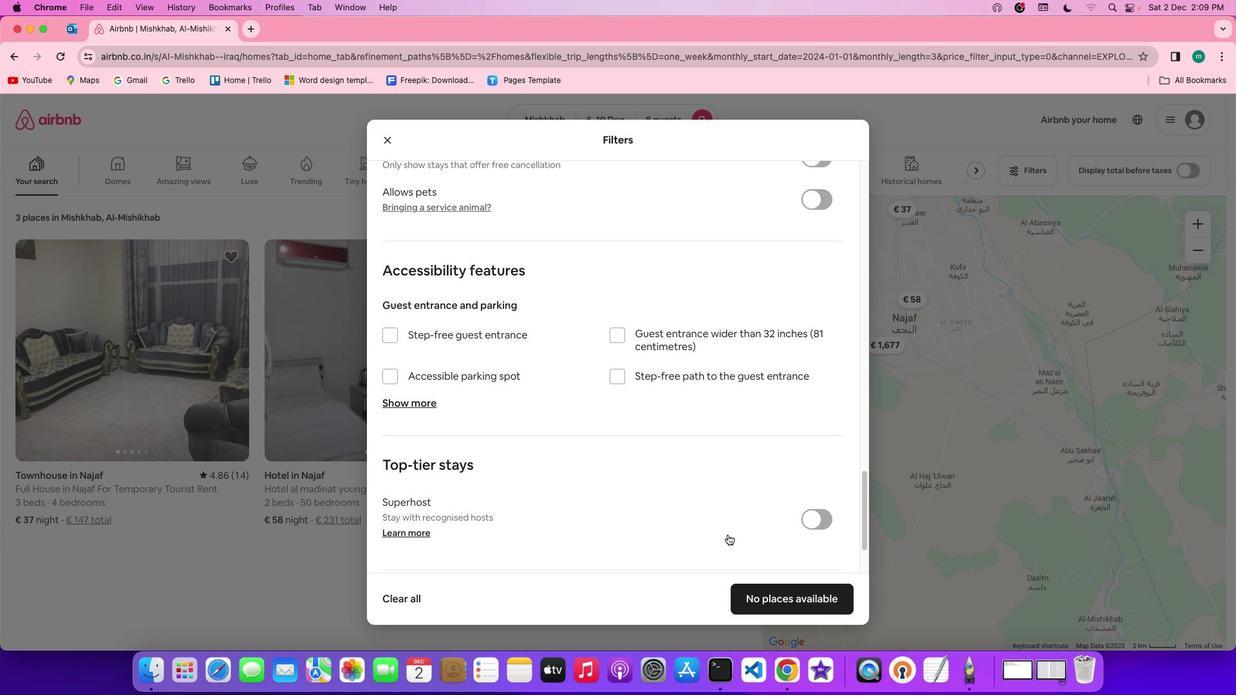 
Action: Mouse scrolled (727, 534) with delta (0, 0)
Screenshot: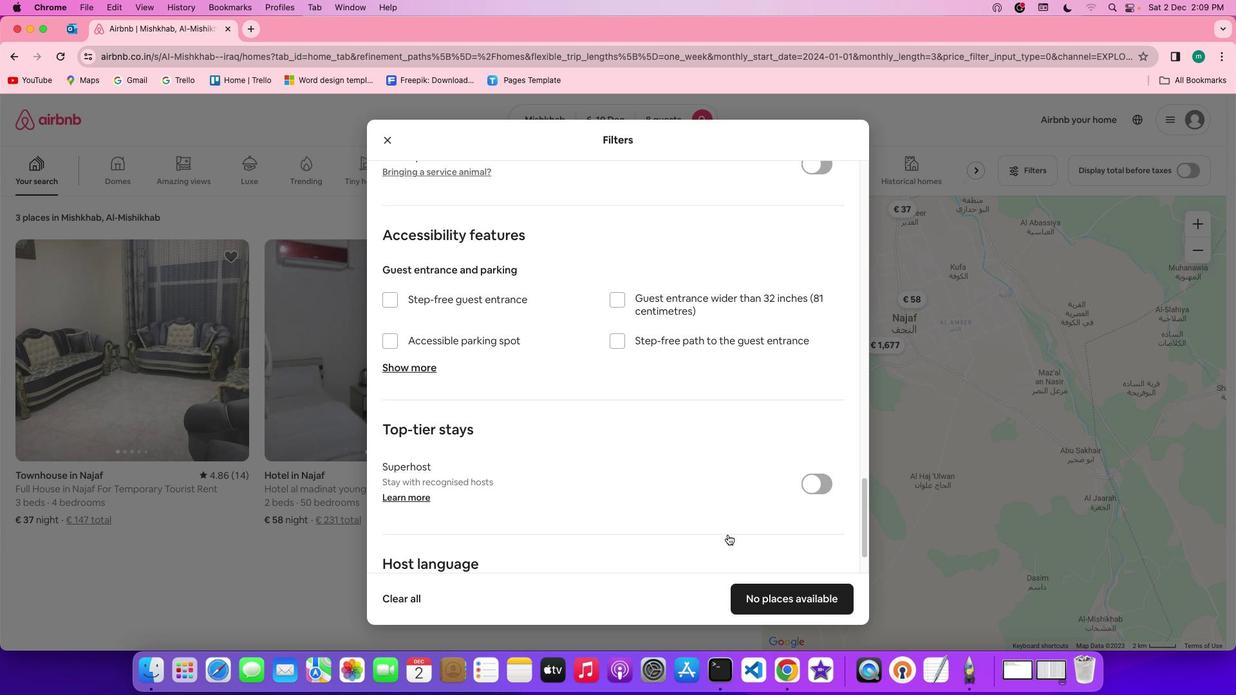 
Action: Mouse scrolled (727, 534) with delta (0, -1)
Screenshot: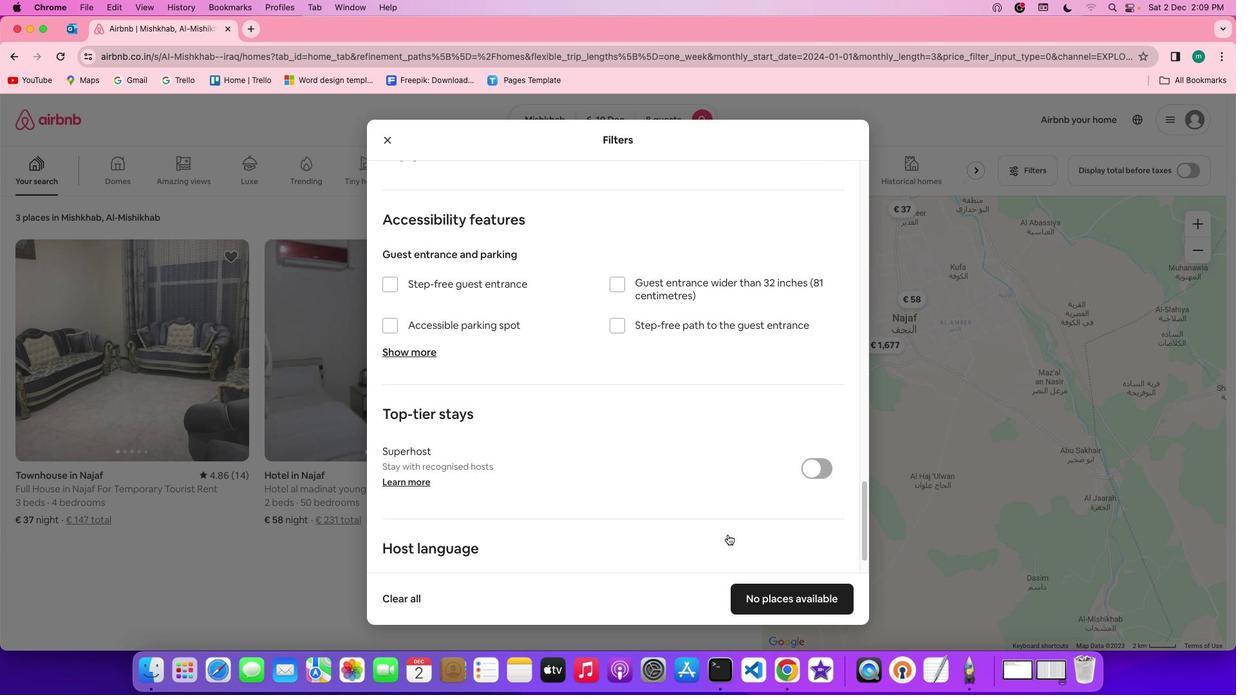 
Action: Mouse scrolled (727, 534) with delta (0, -3)
Screenshot: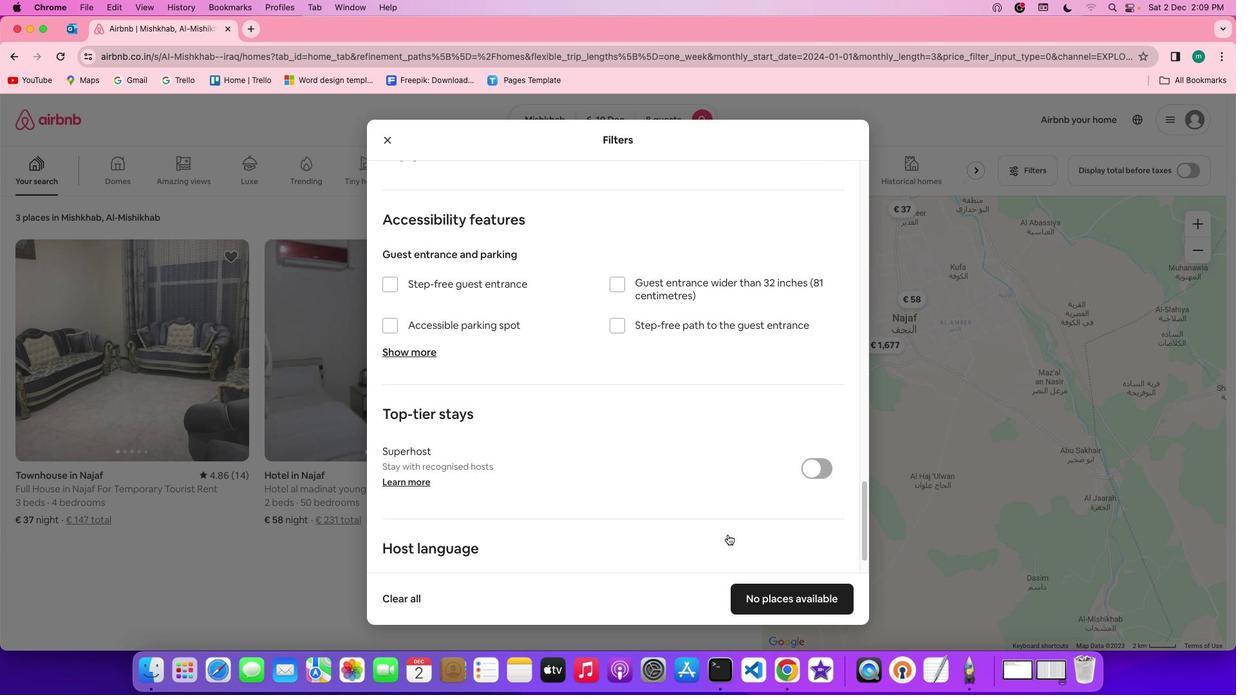 
Action: Mouse scrolled (727, 534) with delta (0, -3)
Screenshot: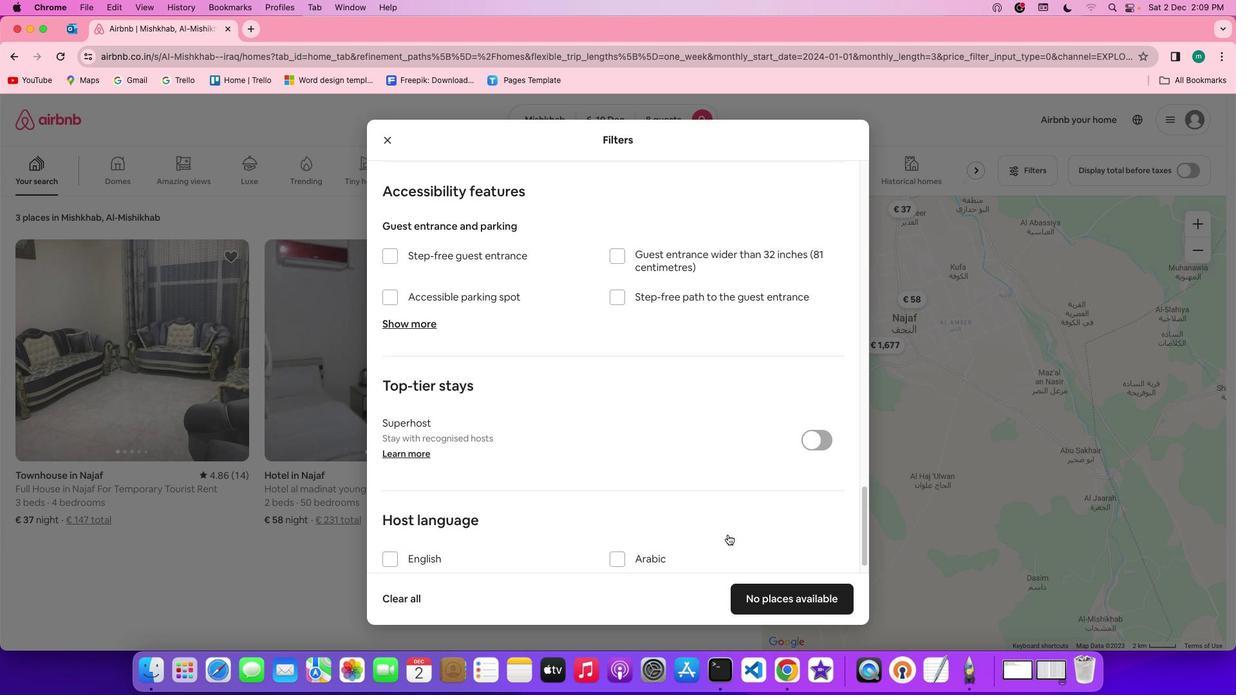 
Action: Mouse scrolled (727, 534) with delta (0, 0)
Screenshot: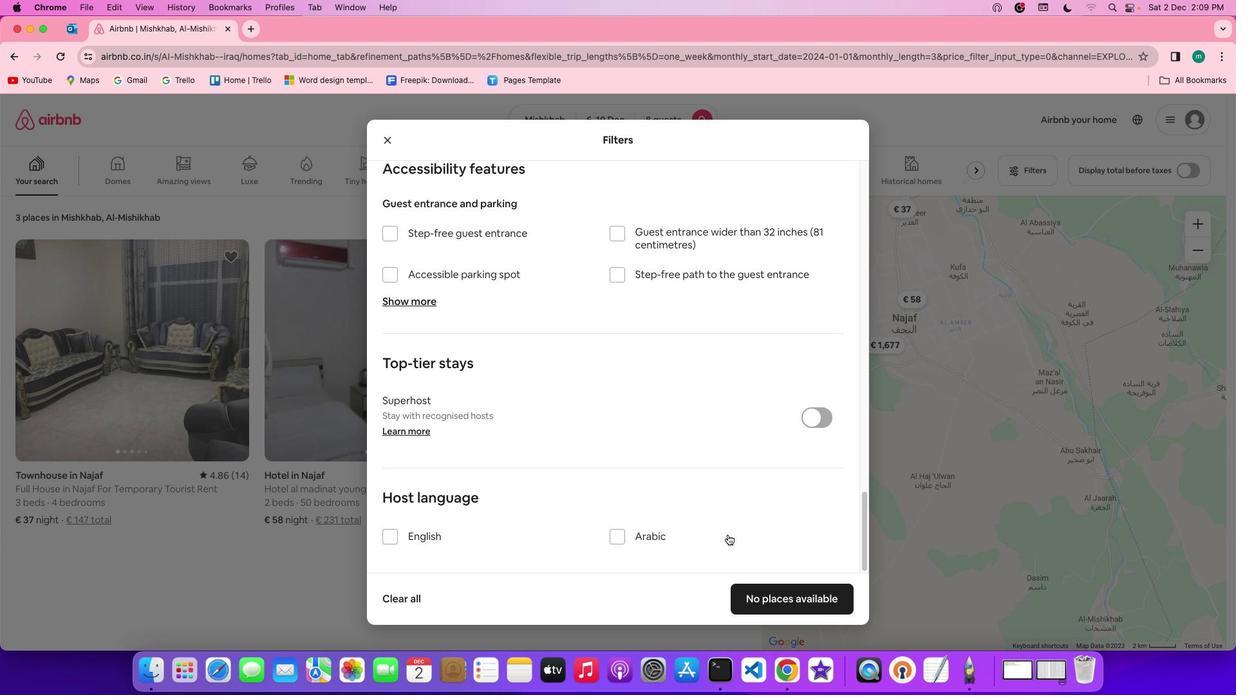 
Action: Mouse scrolled (727, 534) with delta (0, 0)
Screenshot: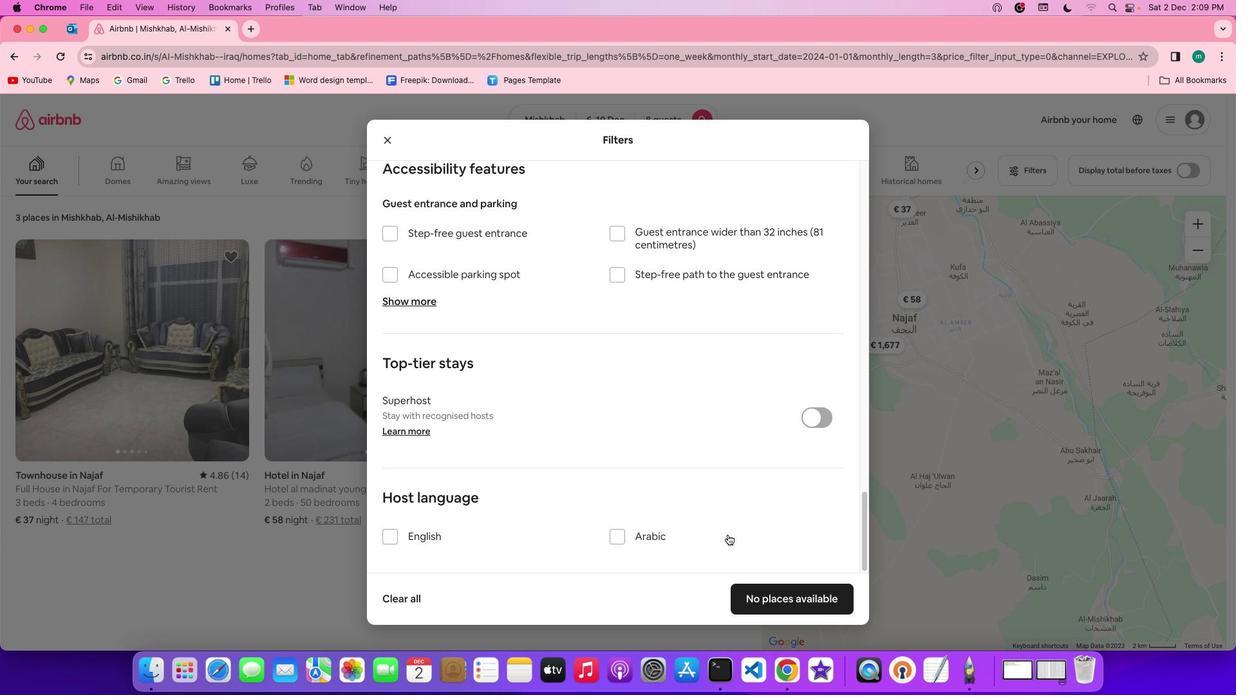 
Action: Mouse scrolled (727, 534) with delta (0, -1)
Screenshot: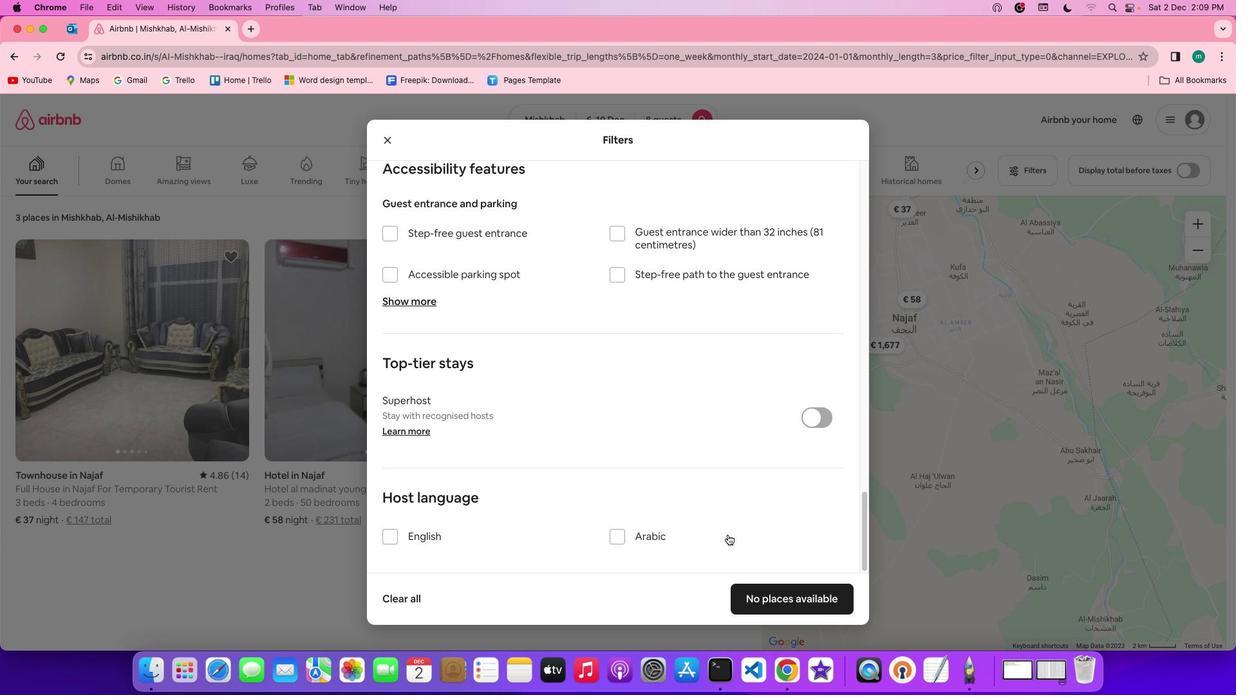 
Action: Mouse scrolled (727, 534) with delta (0, -3)
Screenshot: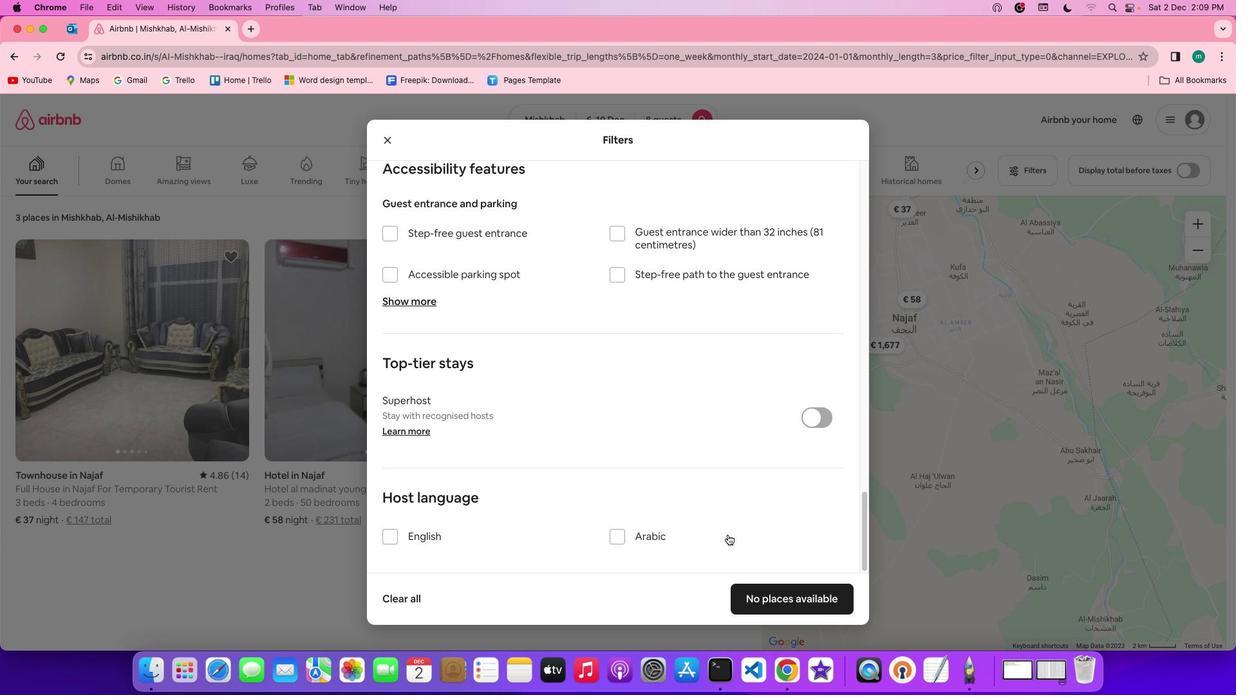 
Action: Mouse scrolled (727, 534) with delta (0, -3)
Screenshot: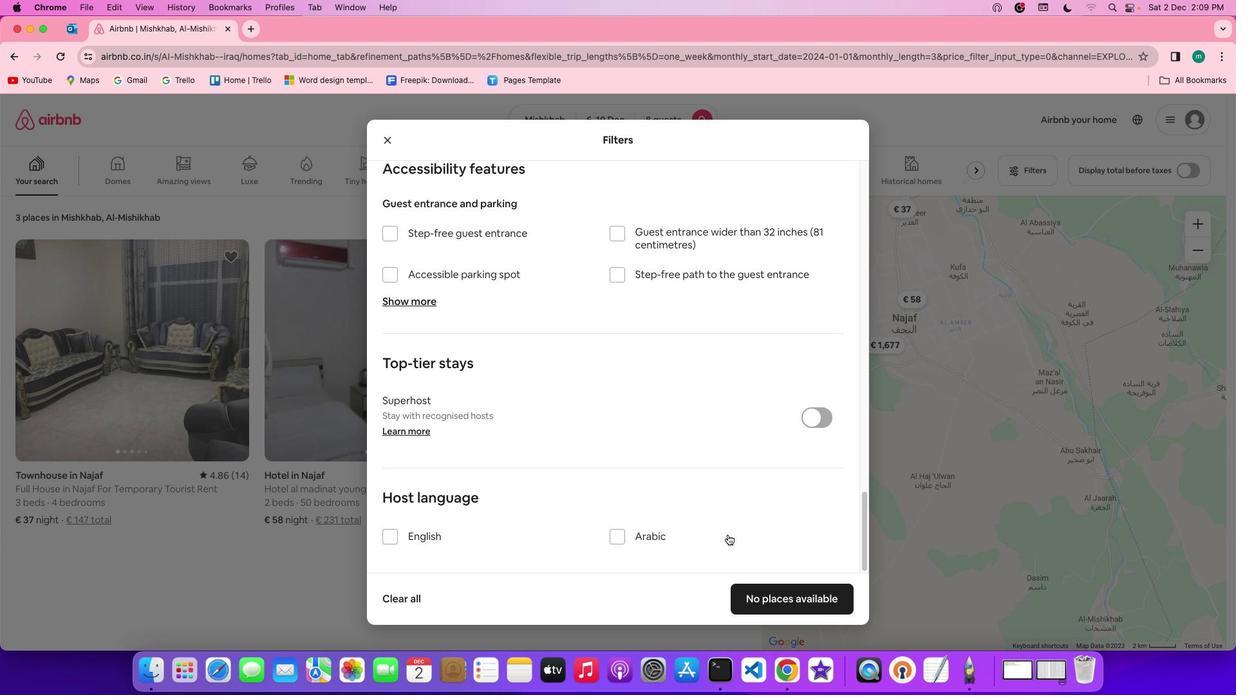 
Action: Mouse scrolled (727, 534) with delta (0, 0)
Screenshot: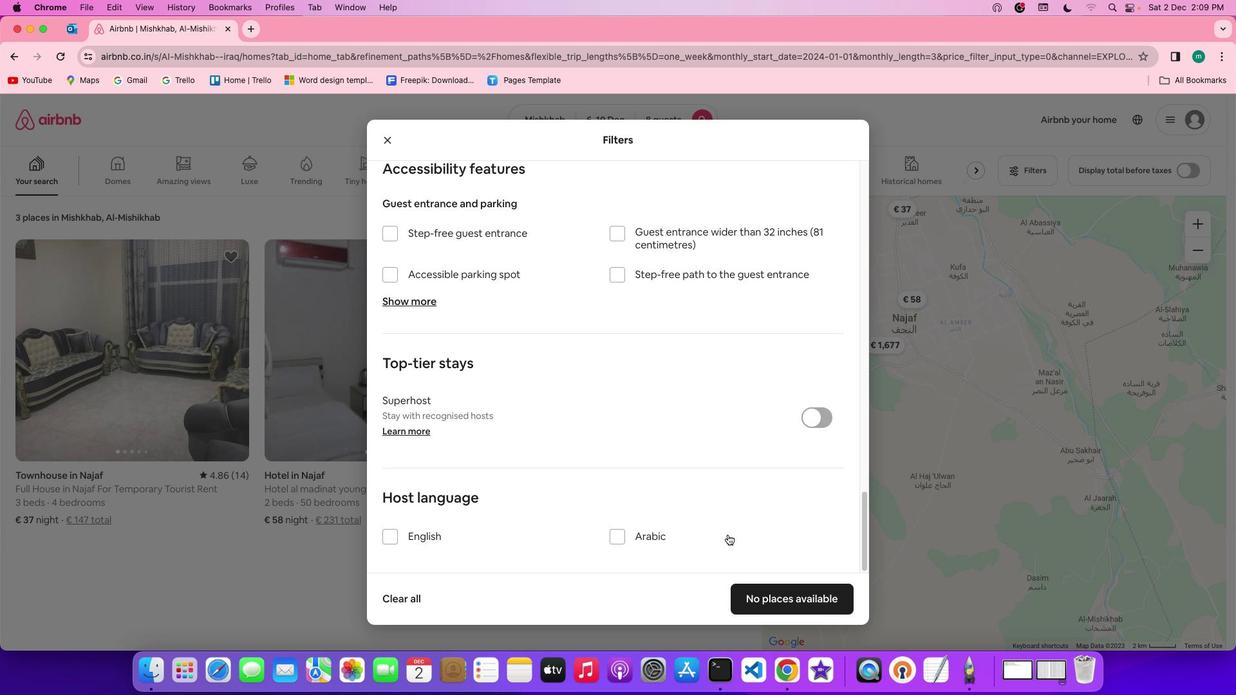 
Action: Mouse scrolled (727, 534) with delta (0, 0)
Screenshot: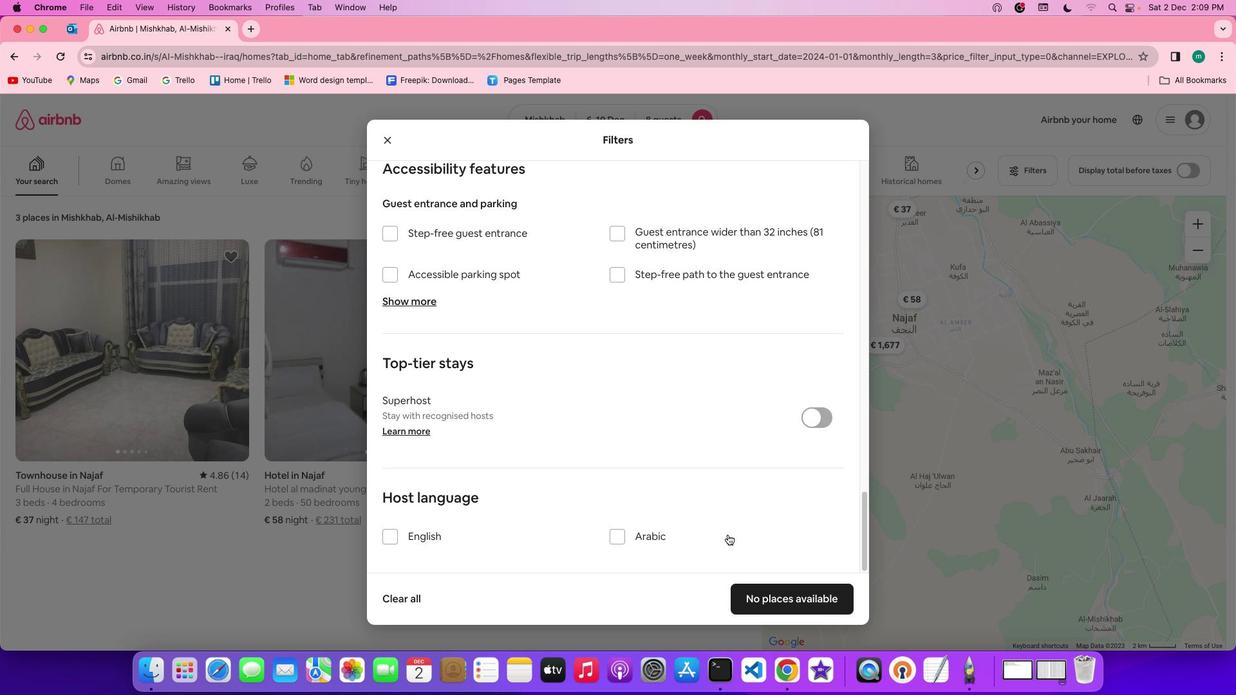 
Action: Mouse scrolled (727, 534) with delta (0, -1)
Screenshot: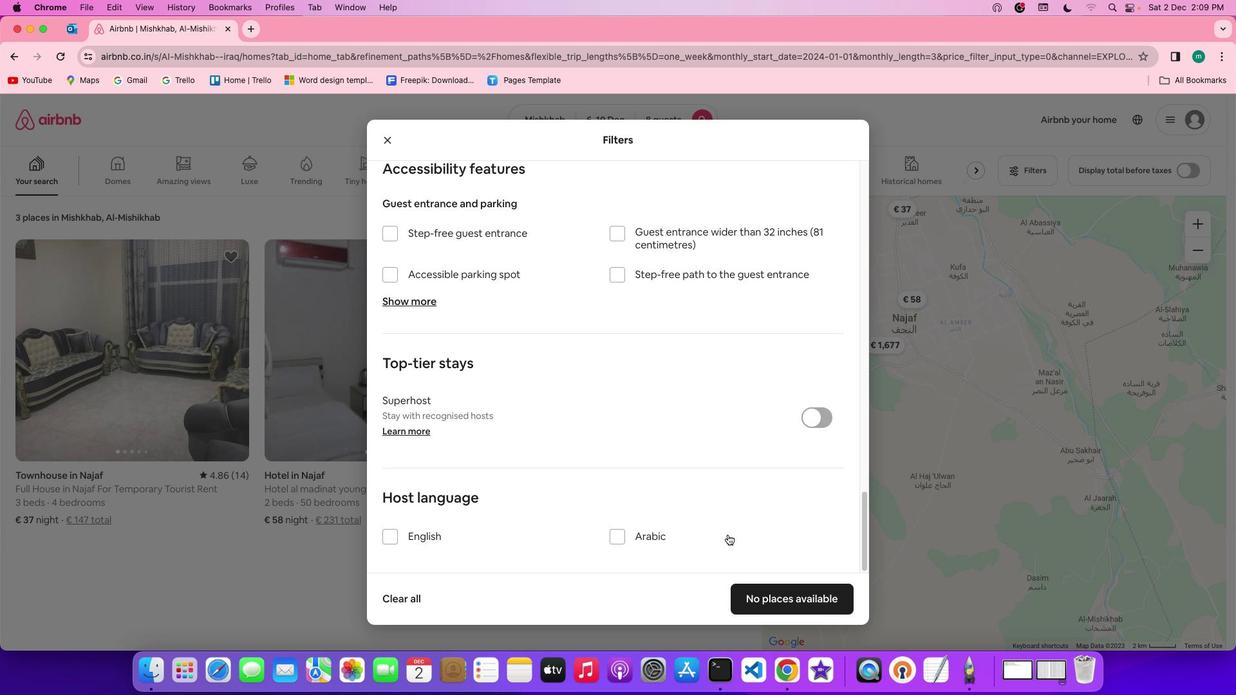 
Action: Mouse scrolled (727, 534) with delta (0, -3)
Screenshot: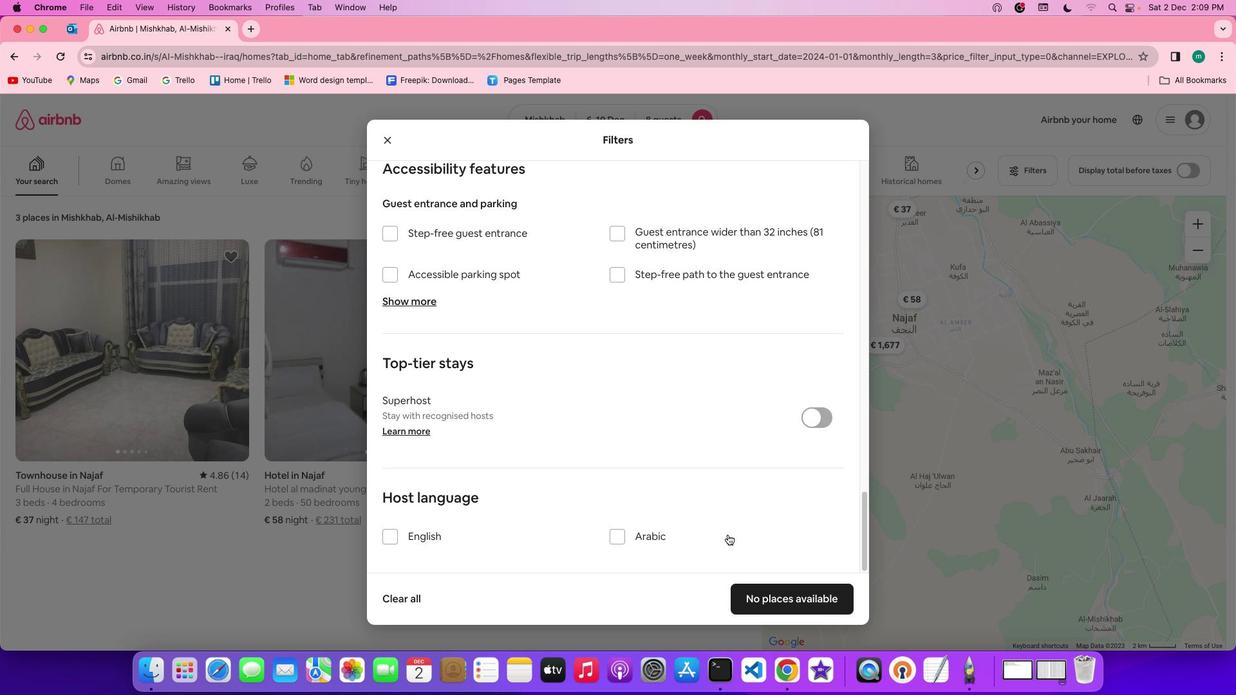 
Action: Mouse scrolled (727, 534) with delta (0, -3)
Screenshot: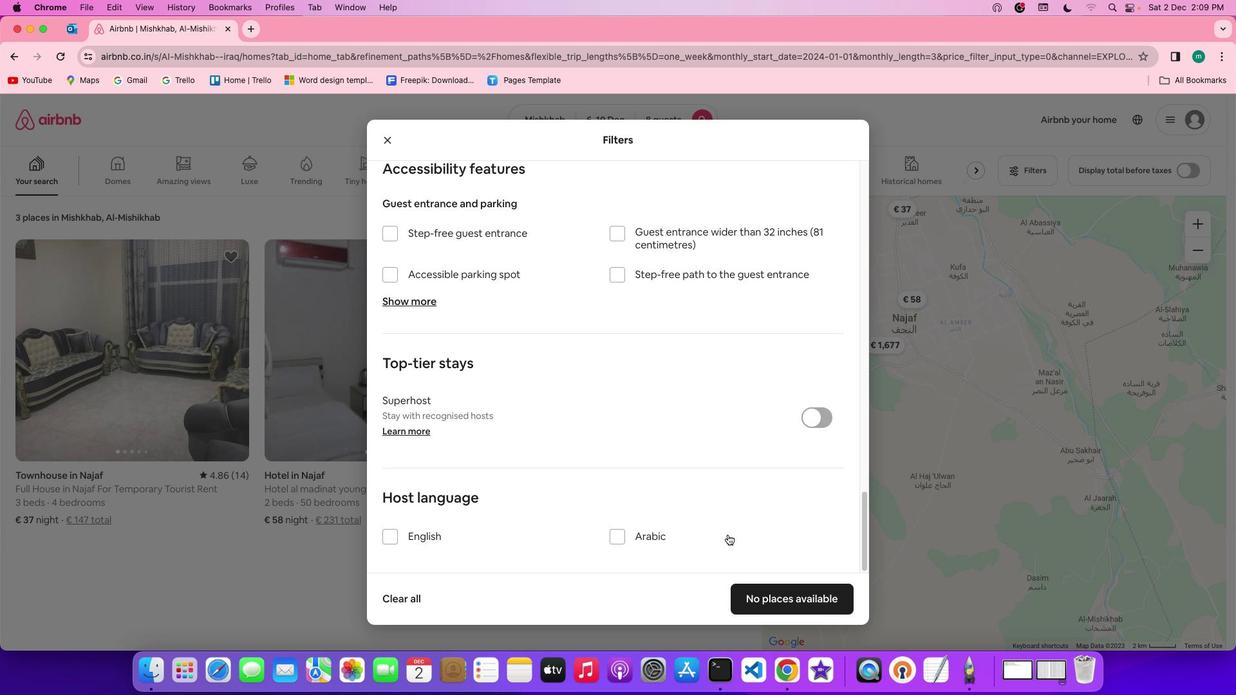 
Action: Mouse scrolled (727, 534) with delta (0, -3)
Screenshot: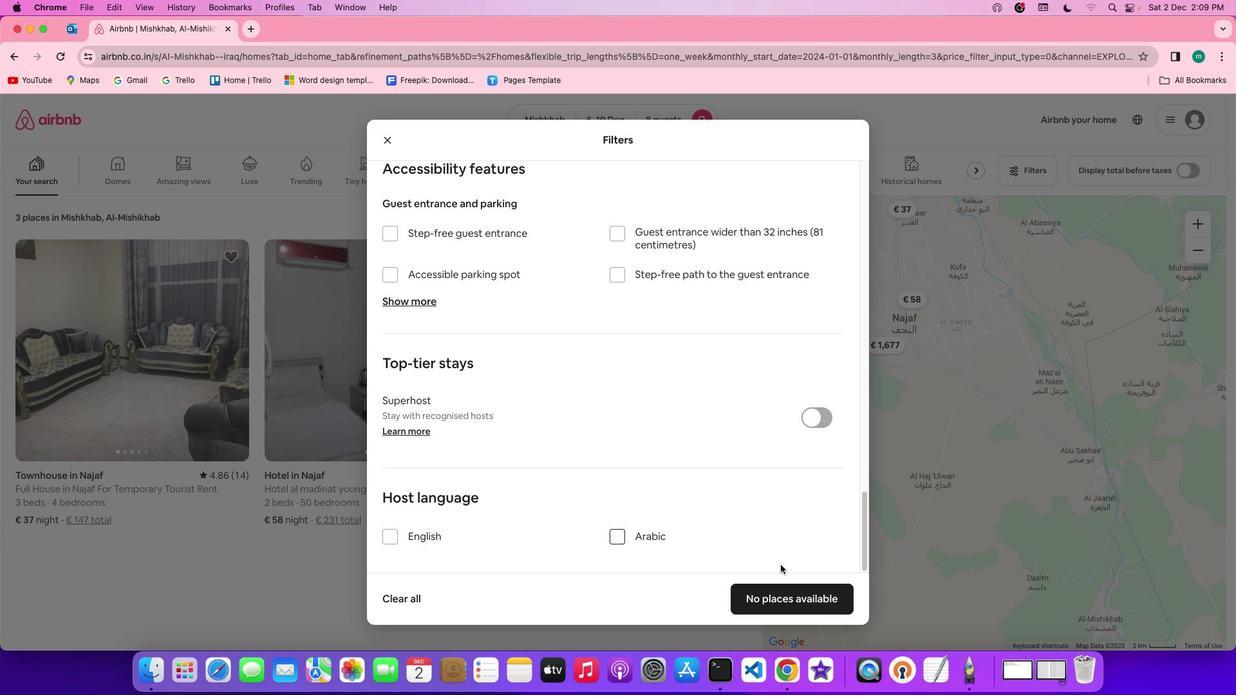 
Action: Mouse moved to (835, 600)
Screenshot: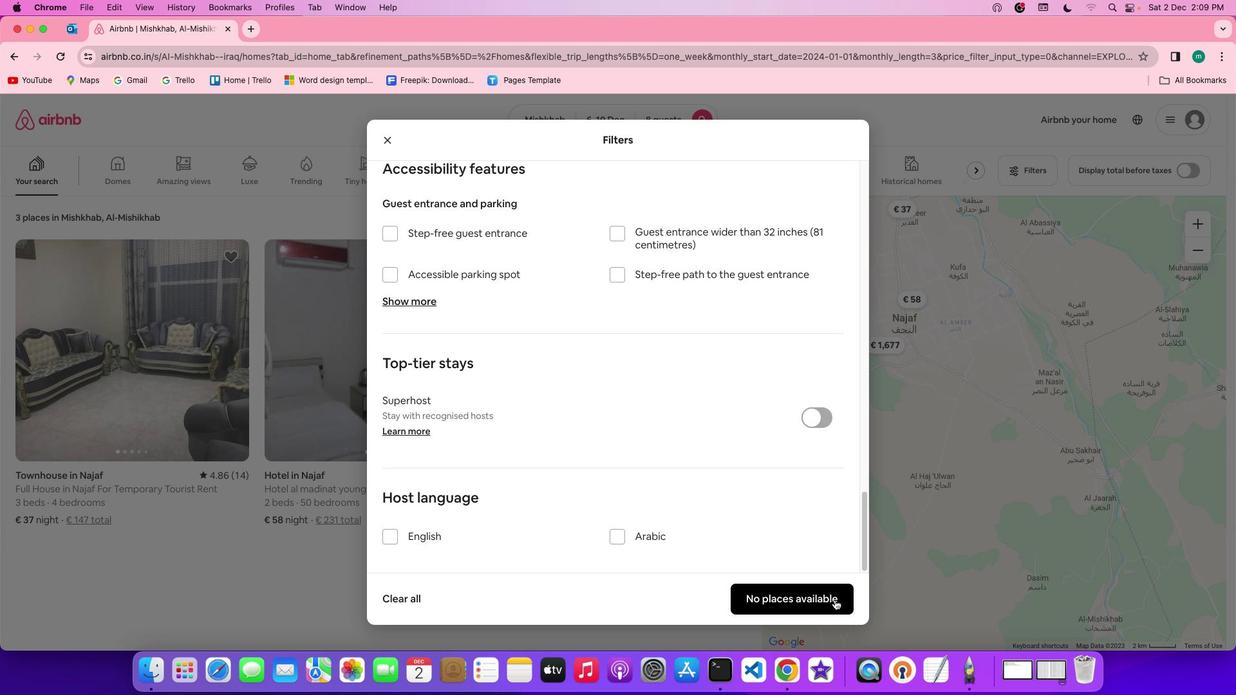 
Action: Mouse pressed left at (835, 600)
Screenshot: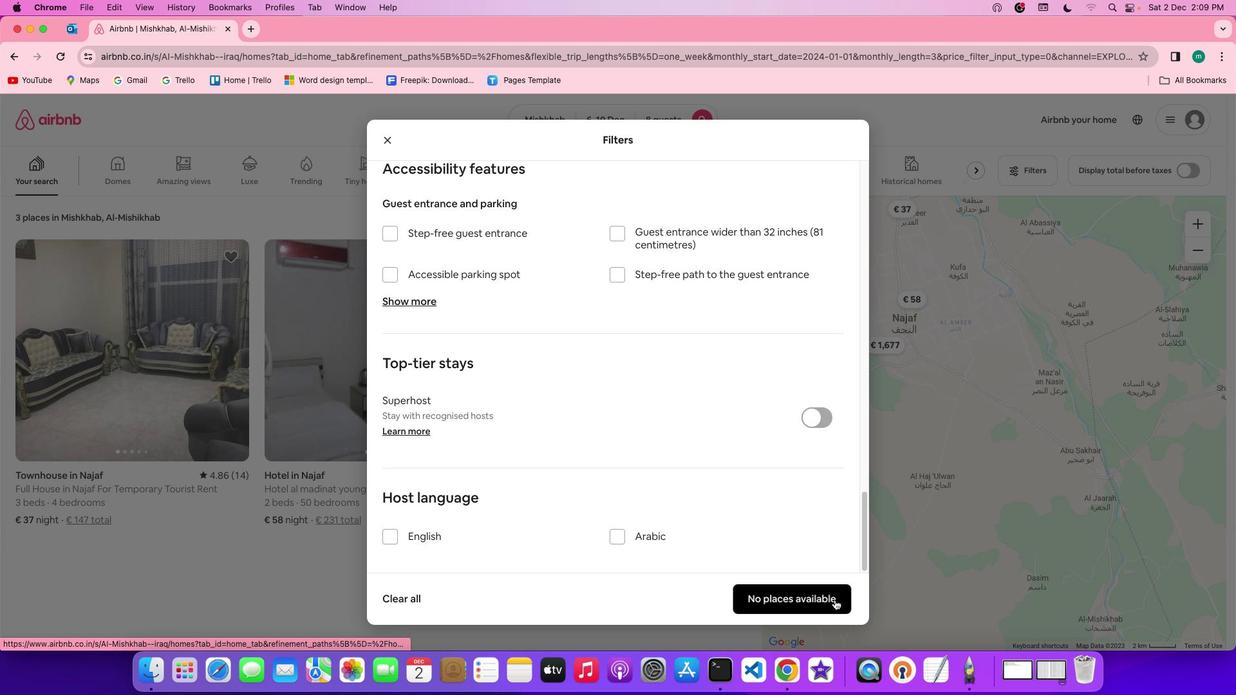 
Action: Mouse moved to (621, 444)
Screenshot: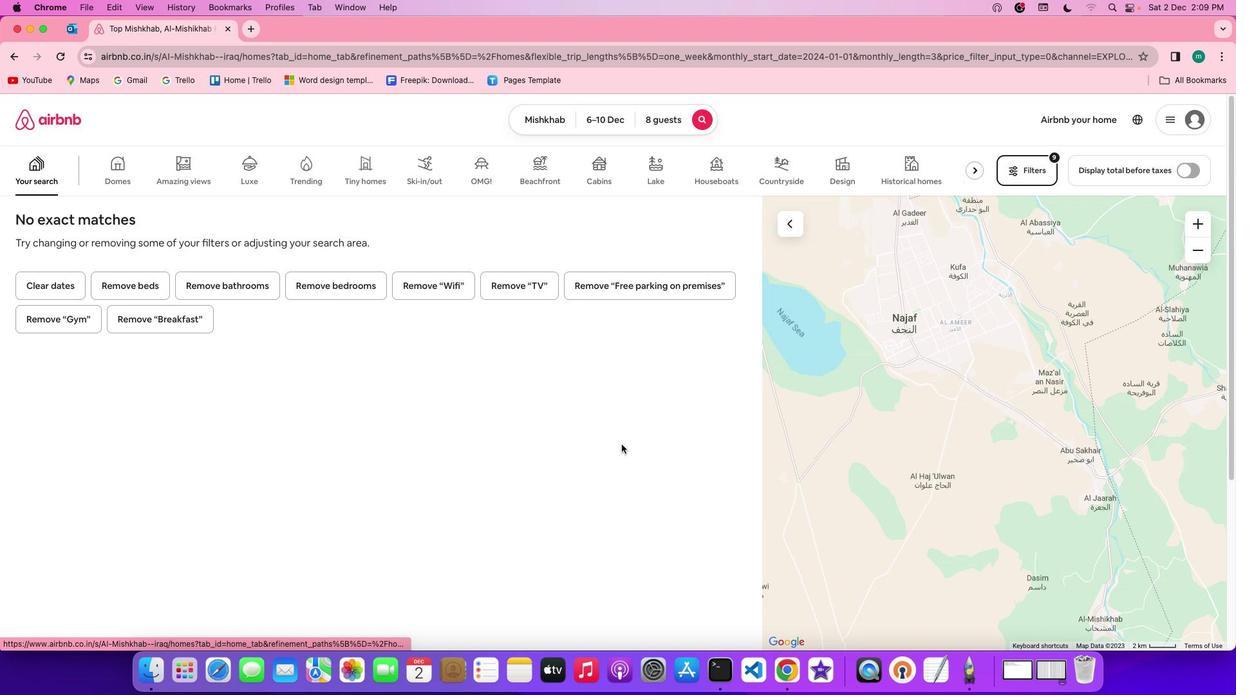 
